 Task: In the  document Oktoberfestfile.odt Change font size of watermark '112' and place the watermark  'Horizontally'. Insert footer and write www.lunaTech.com
Action: Mouse moved to (290, 440)
Screenshot: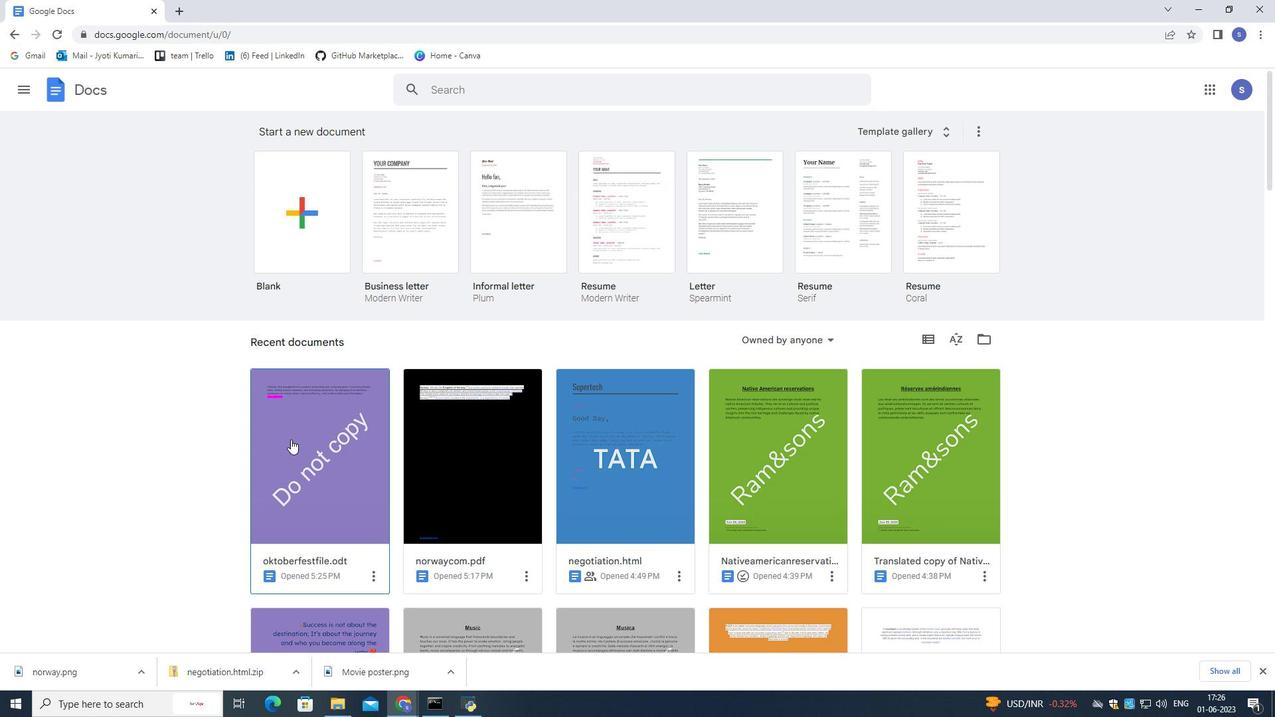 
Action: Mouse pressed left at (290, 440)
Screenshot: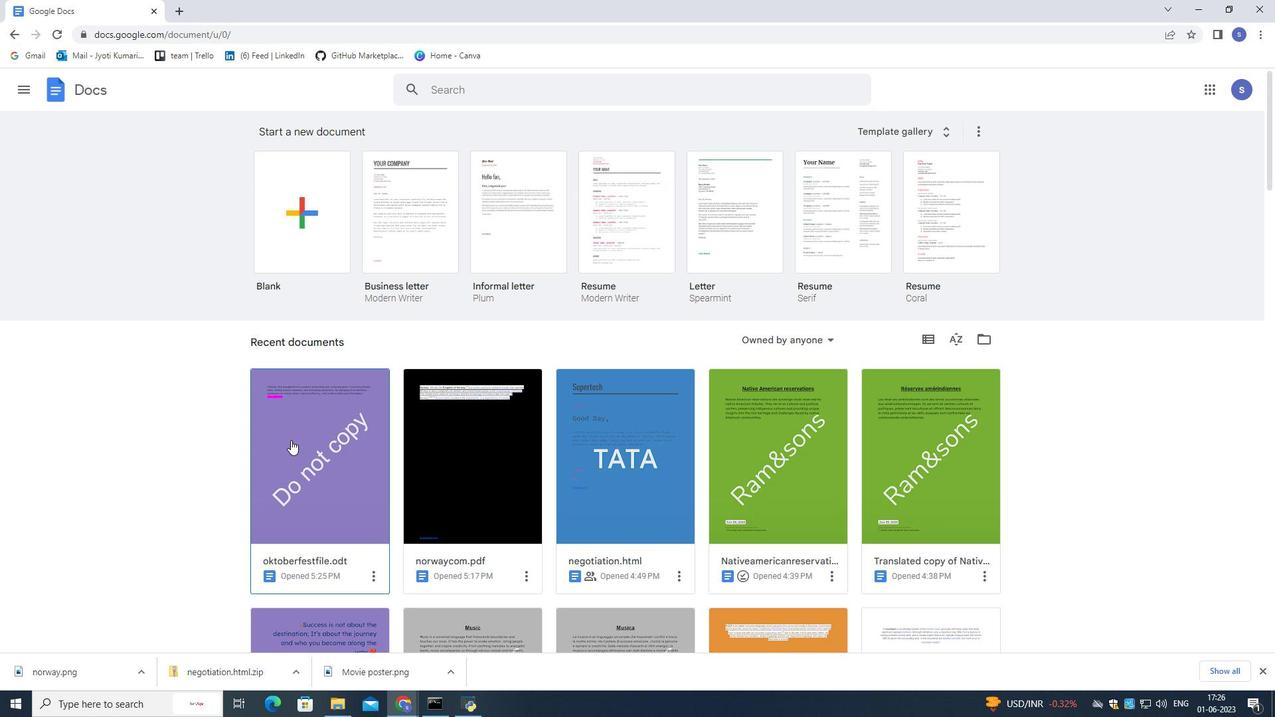 
Action: Mouse pressed left at (290, 440)
Screenshot: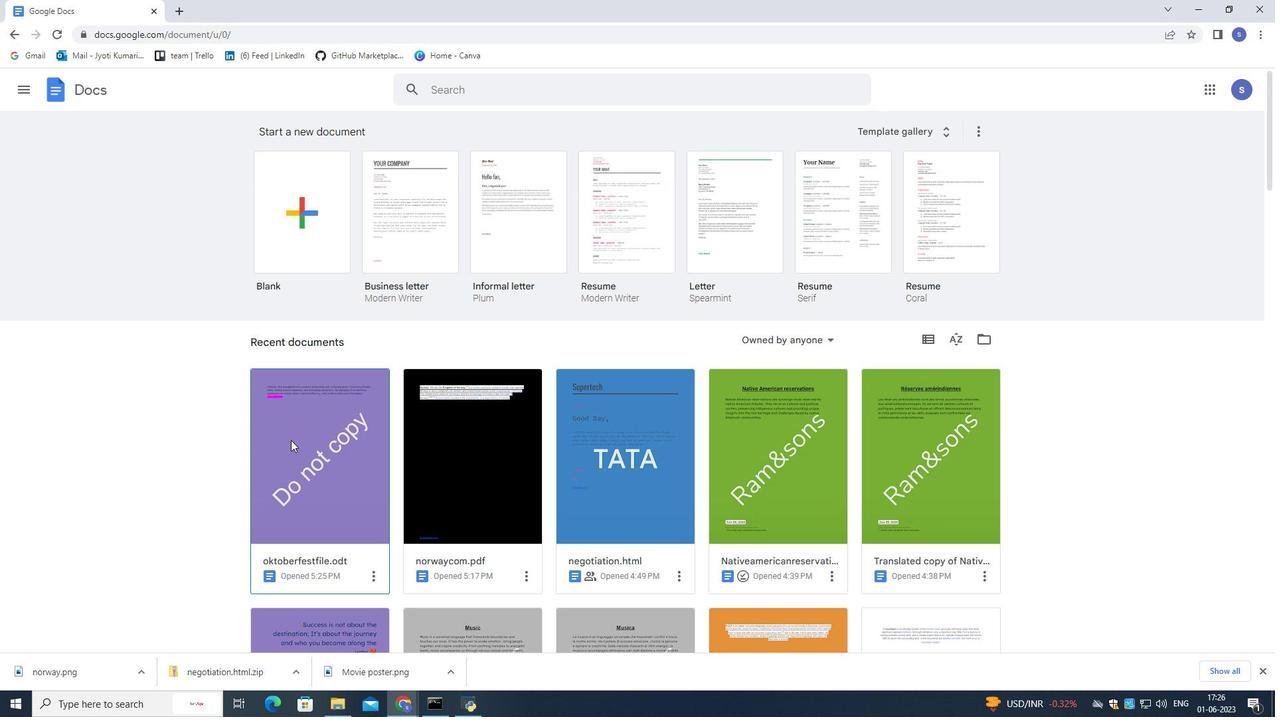 
Action: Mouse moved to (506, 360)
Screenshot: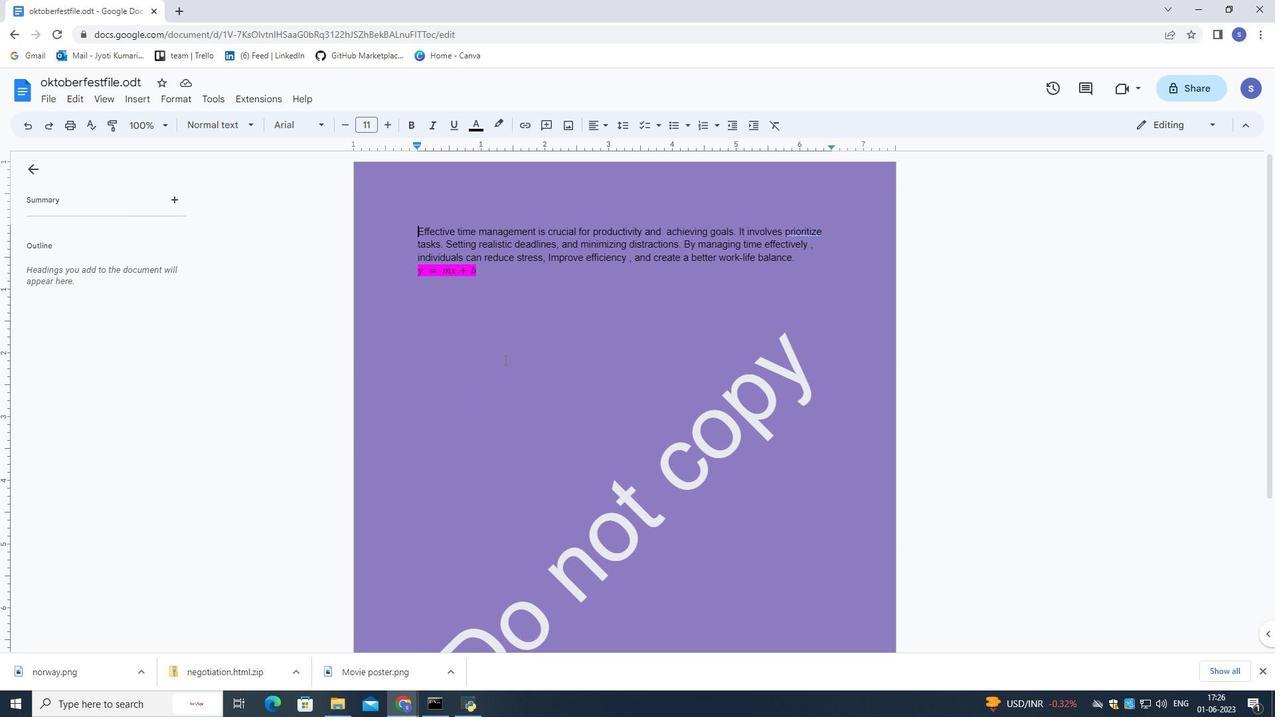 
Action: Mouse pressed left at (506, 360)
Screenshot: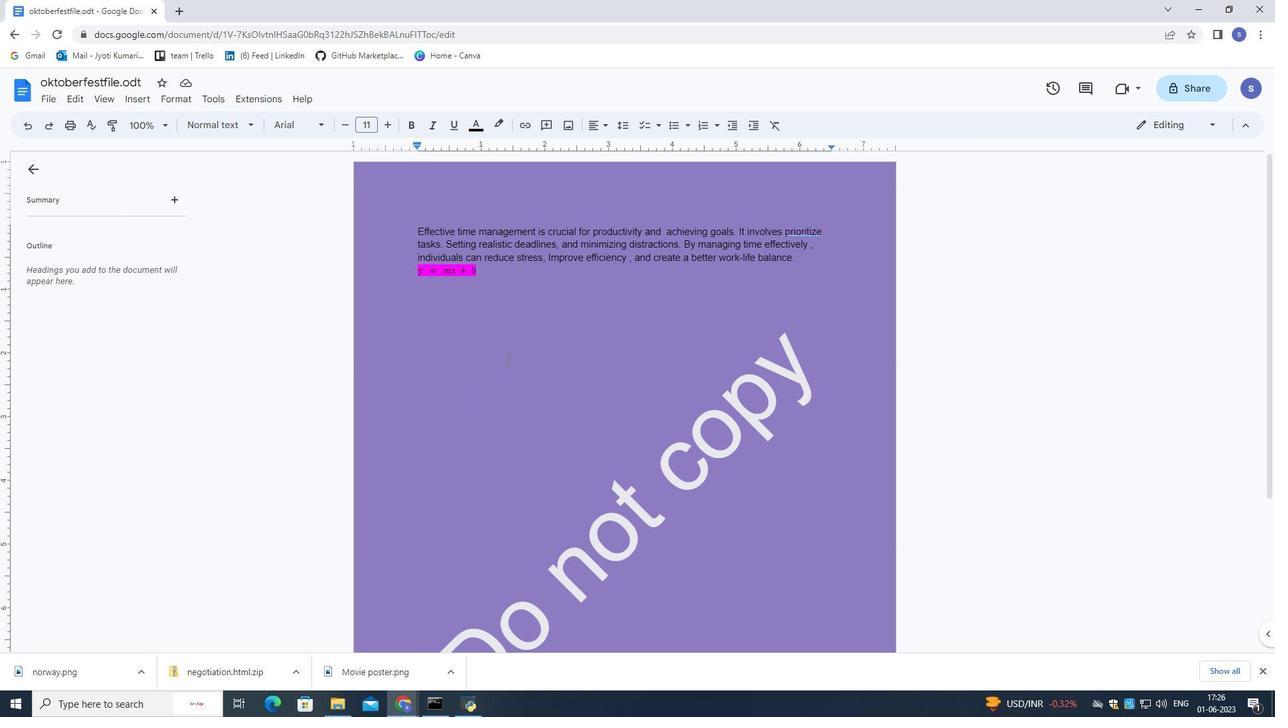 
Action: Mouse moved to (490, 499)
Screenshot: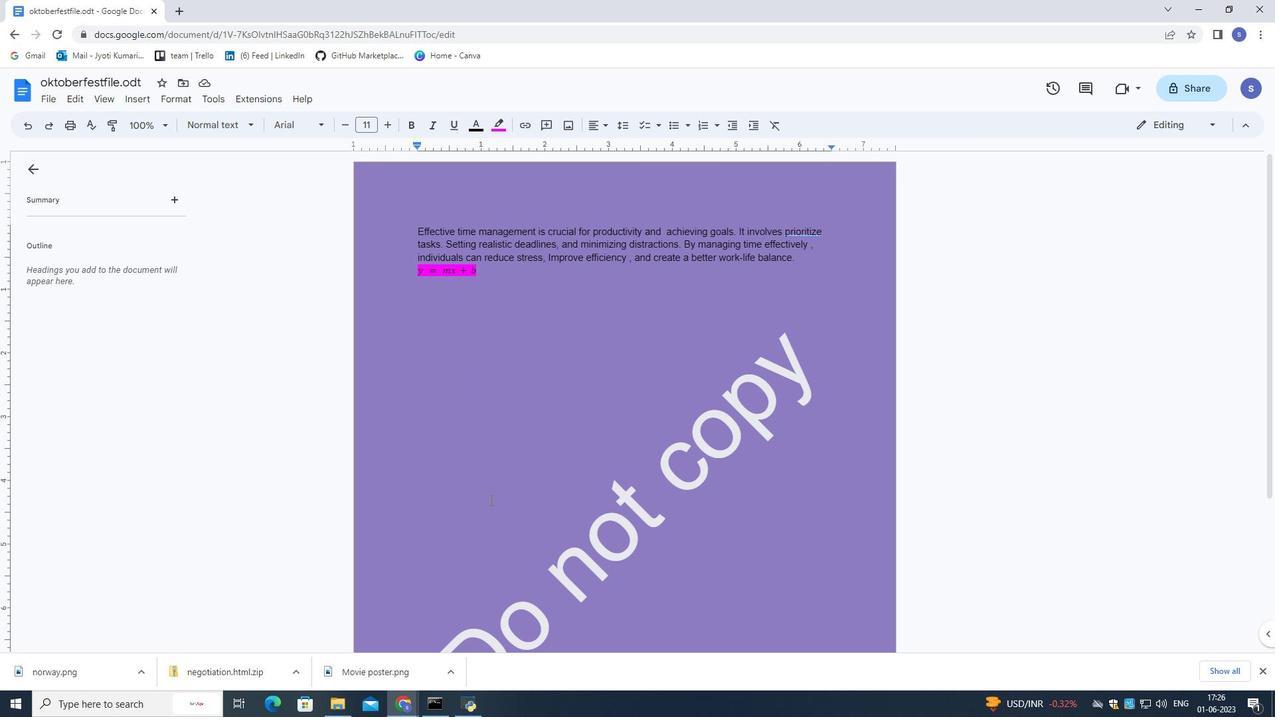 
Action: Mouse scrolled (490, 498) with delta (0, 0)
Screenshot: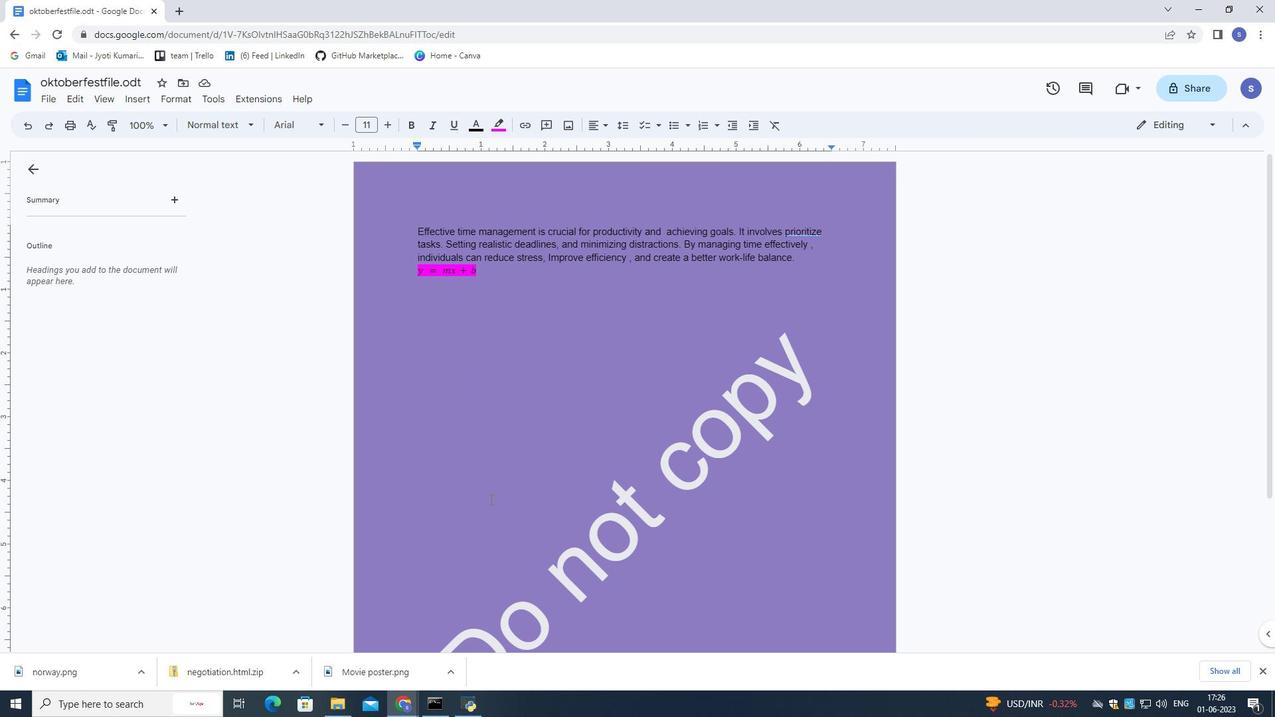 
Action: Mouse scrolled (490, 498) with delta (0, 0)
Screenshot: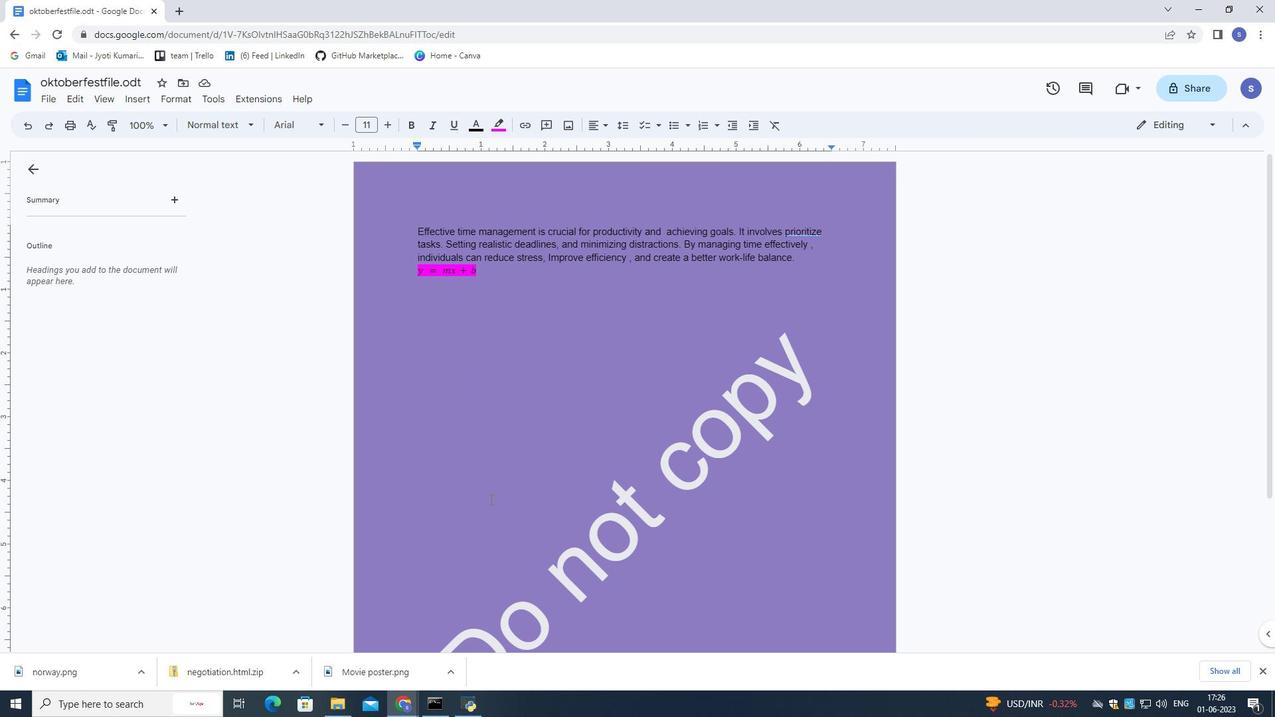 
Action: Mouse moved to (548, 451)
Screenshot: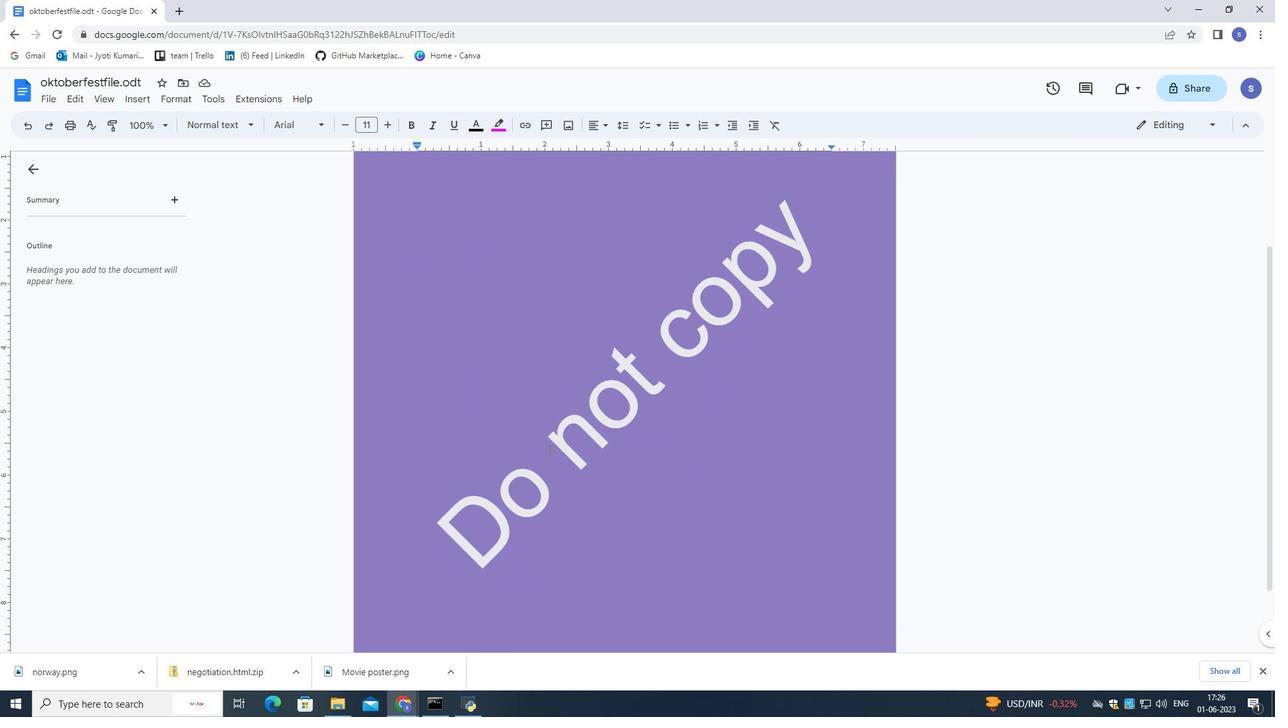 
Action: Mouse pressed left at (548, 451)
Screenshot: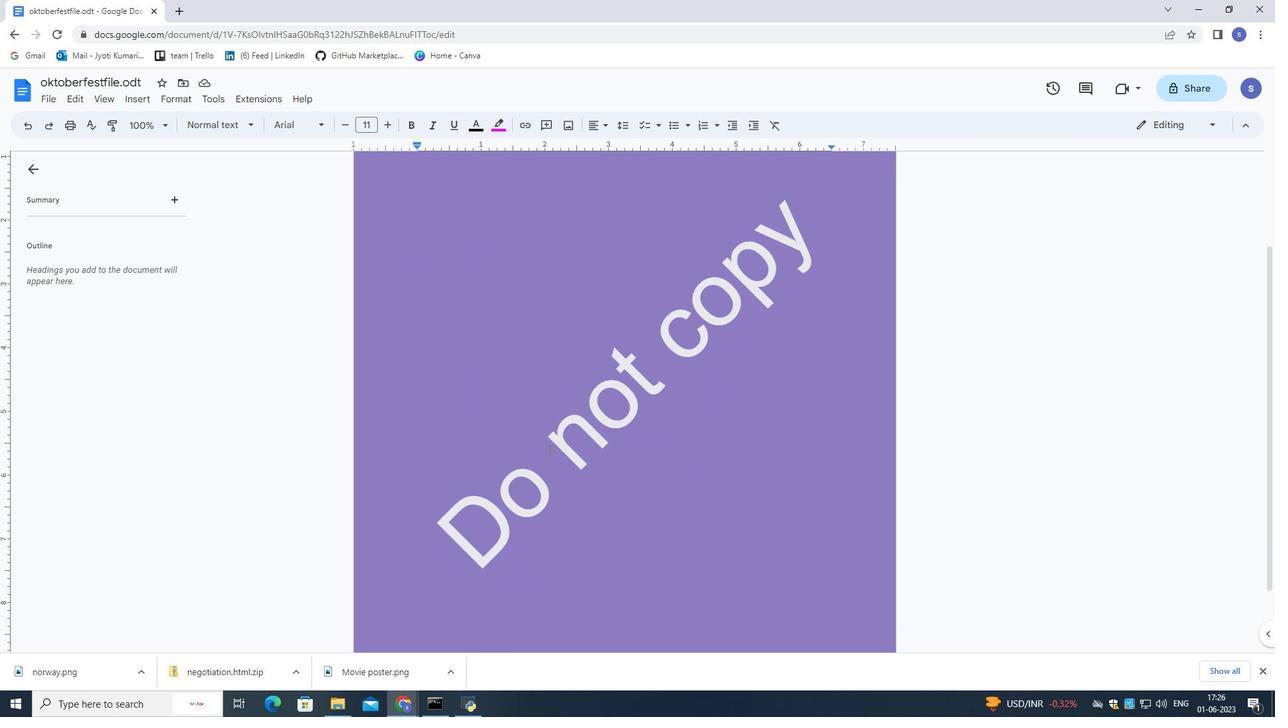 
Action: Mouse moved to (581, 470)
Screenshot: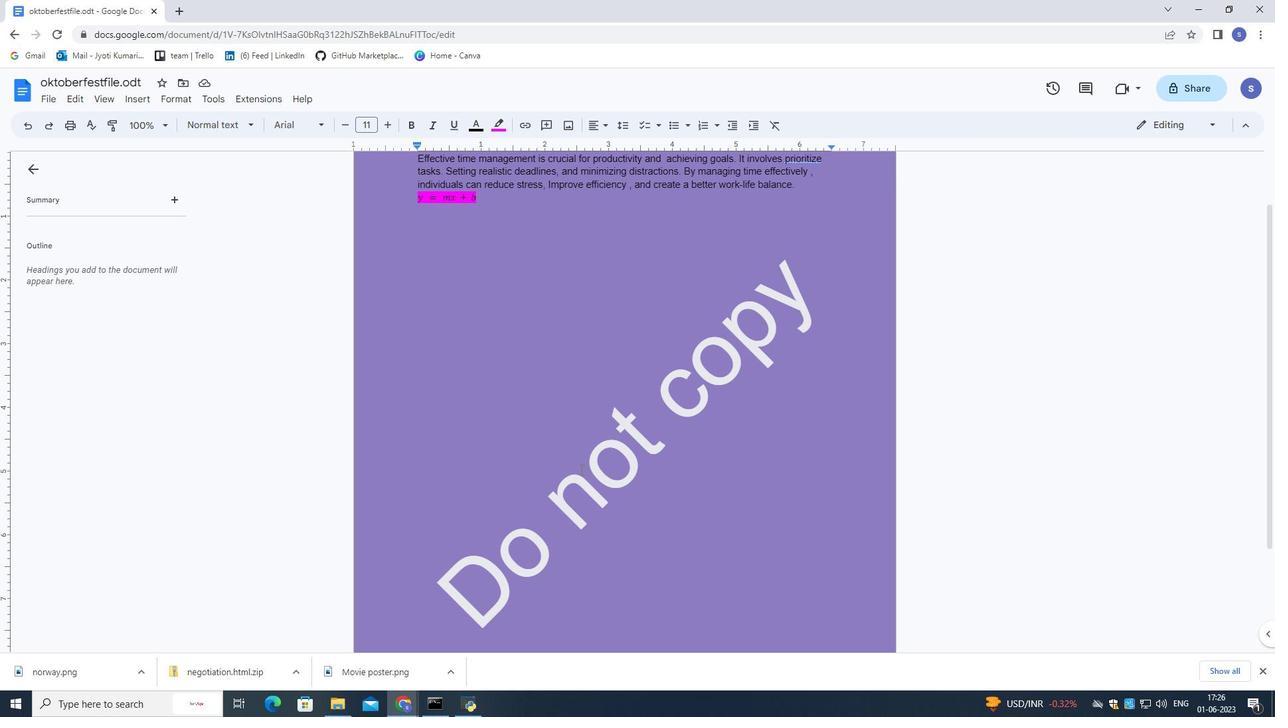 
Action: Mouse pressed left at (581, 470)
Screenshot: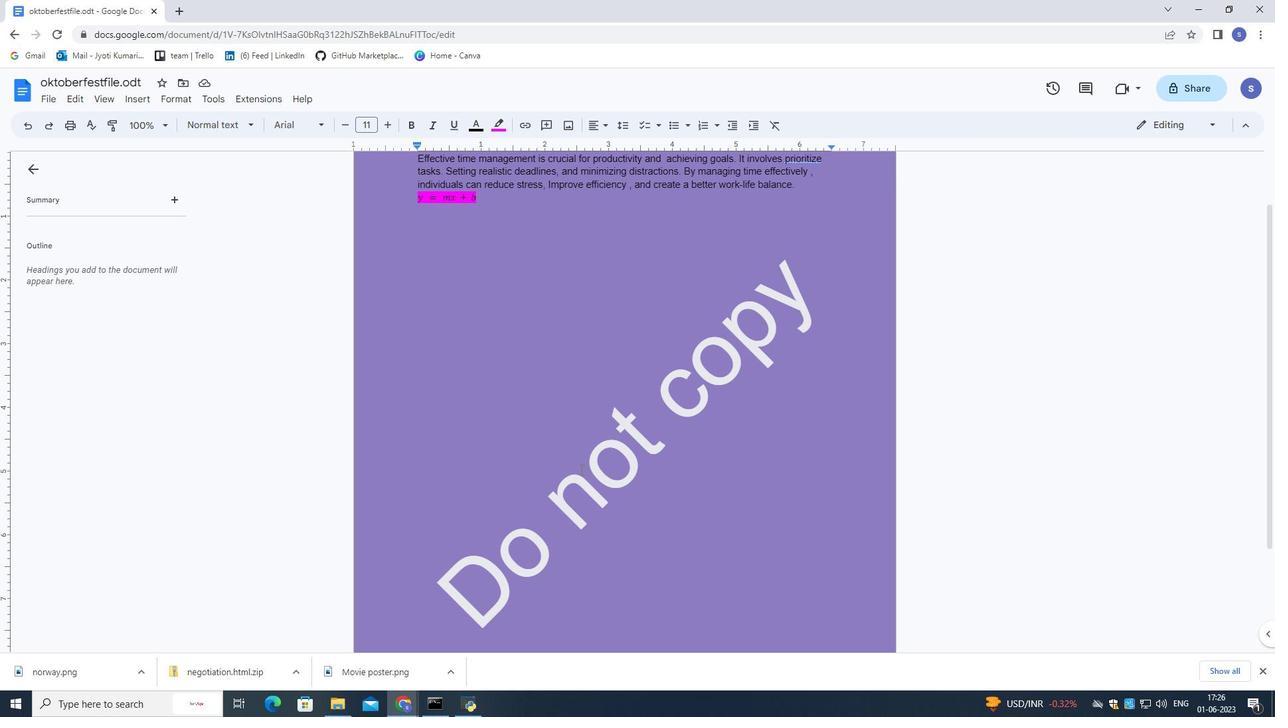 
Action: Mouse pressed left at (581, 470)
Screenshot: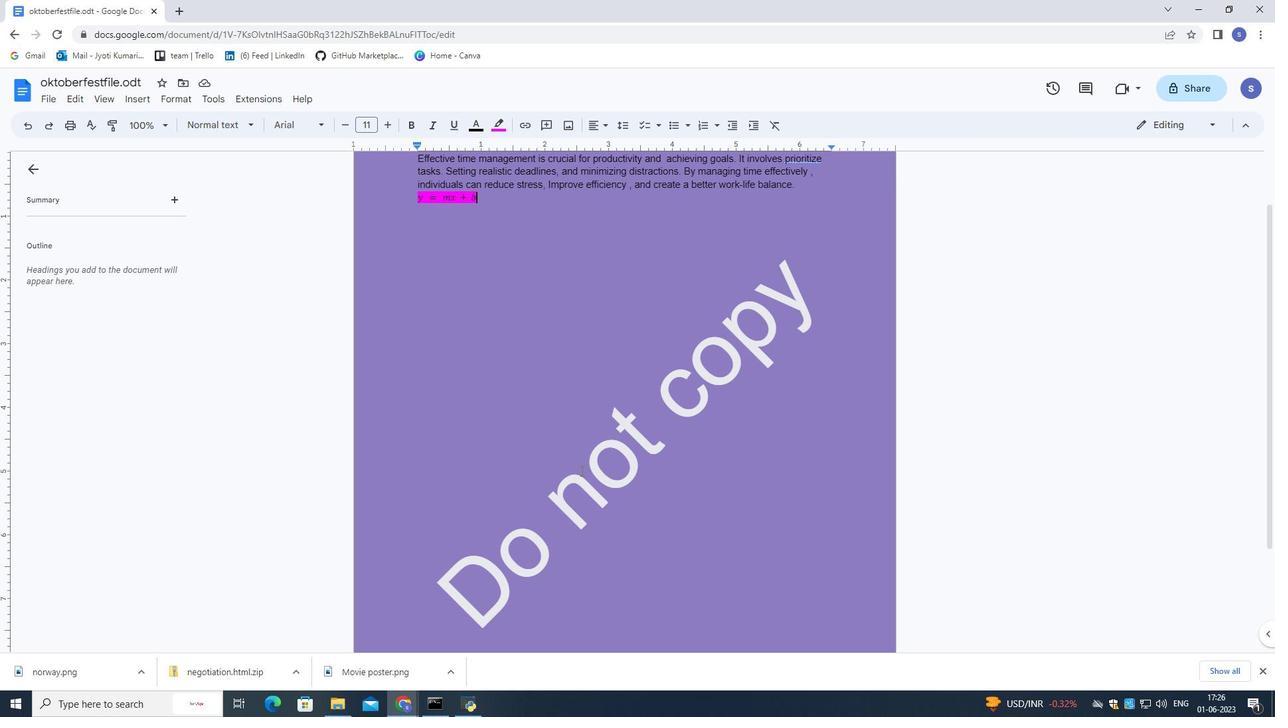
Action: Mouse pressed left at (581, 470)
Screenshot: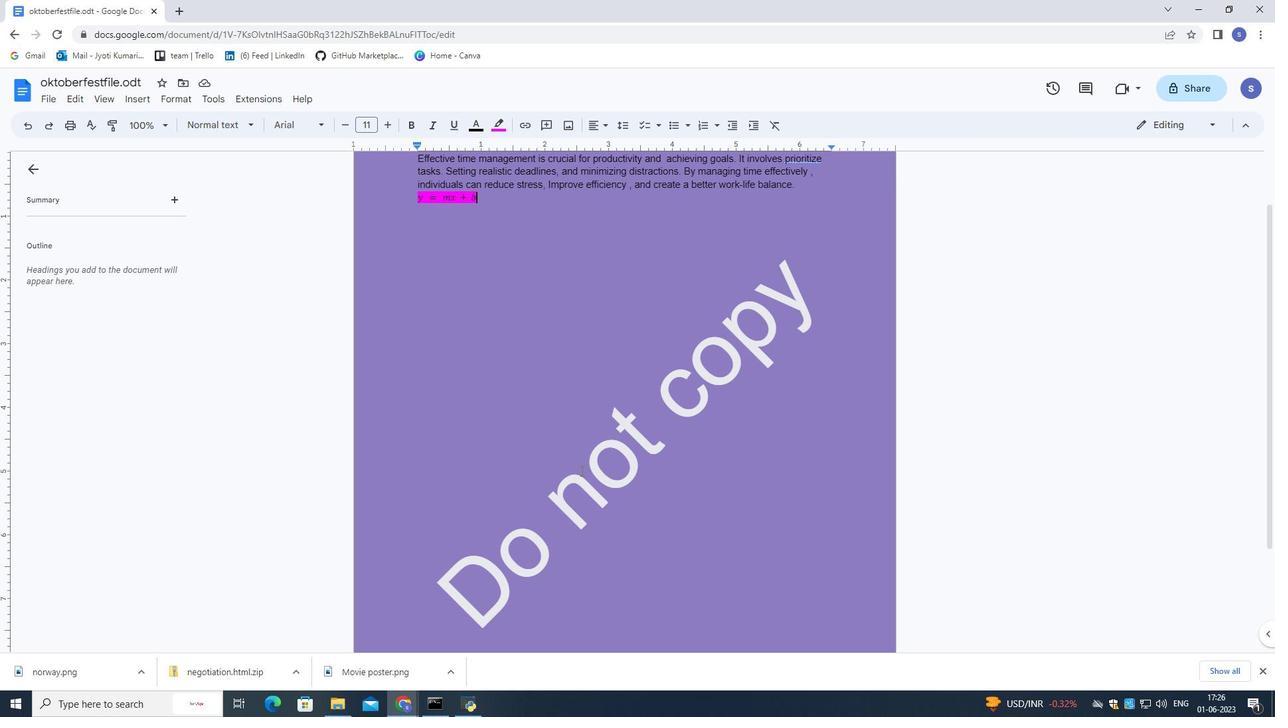 
Action: Mouse moved to (583, 476)
Screenshot: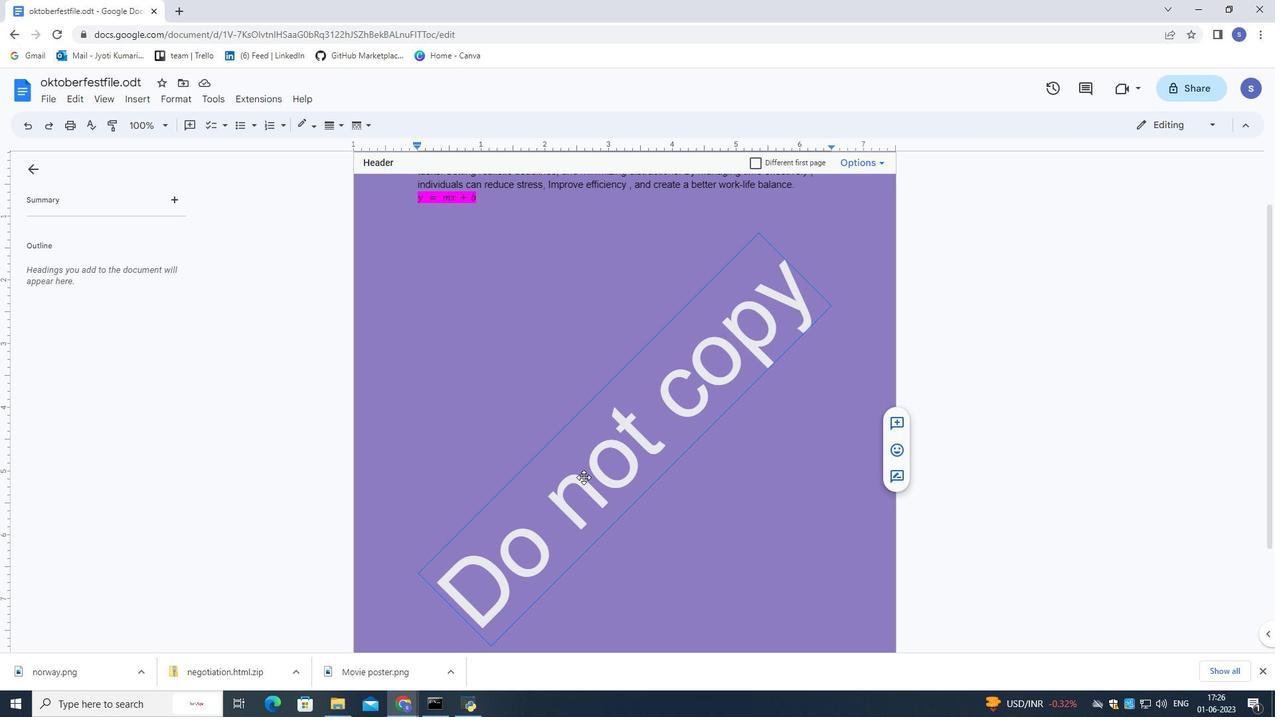 
Action: Mouse scrolled (583, 475) with delta (0, 0)
Screenshot: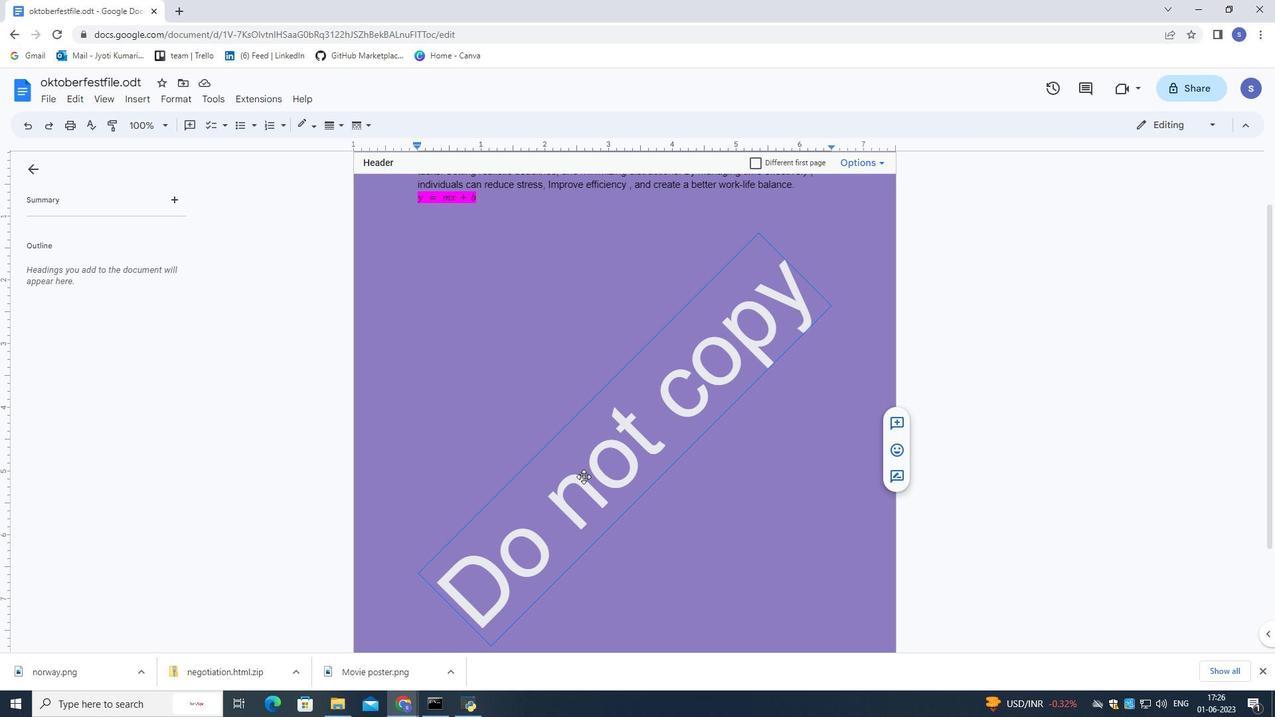 
Action: Mouse scrolled (583, 475) with delta (0, 0)
Screenshot: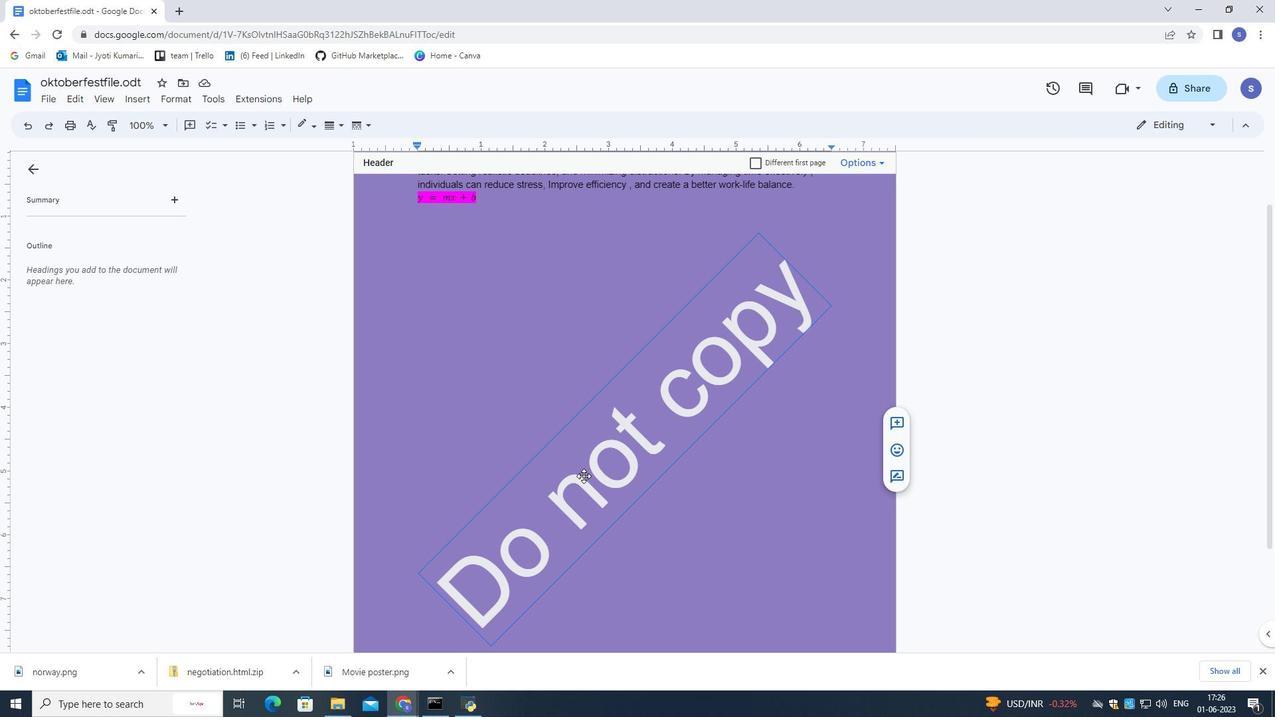 
Action: Mouse scrolled (583, 475) with delta (0, 0)
Screenshot: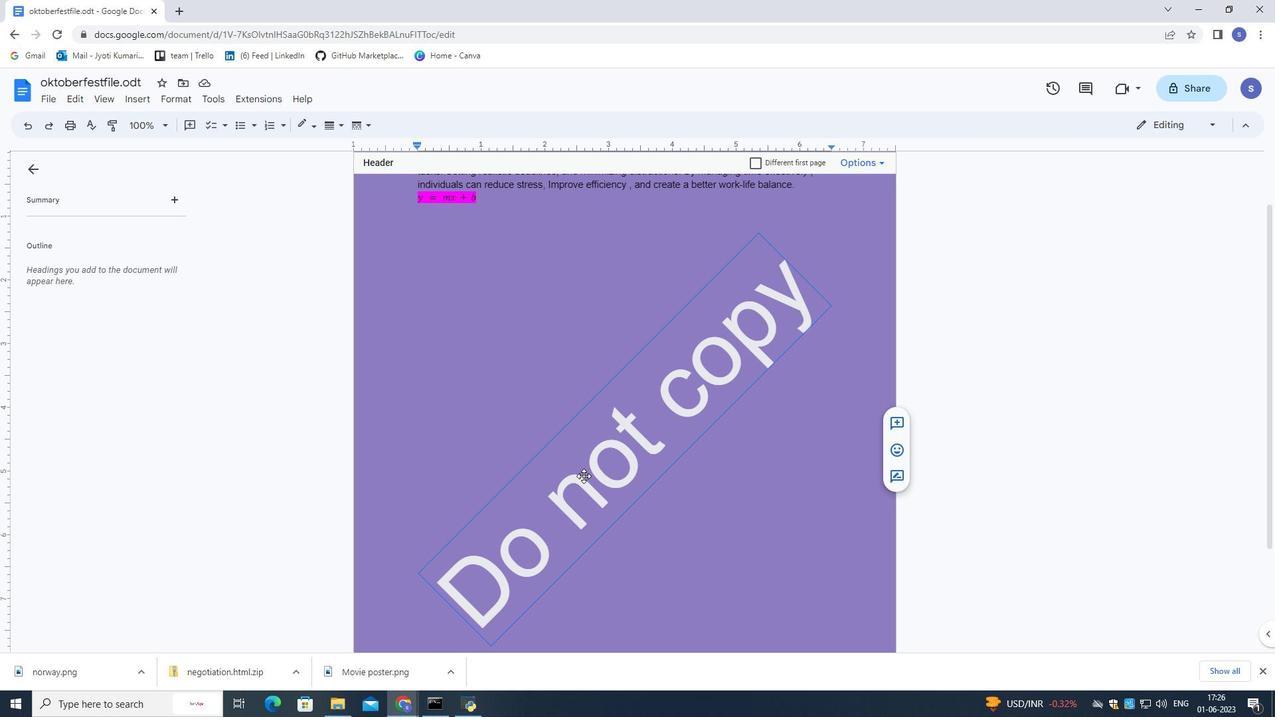 
Action: Mouse moved to (479, 532)
Screenshot: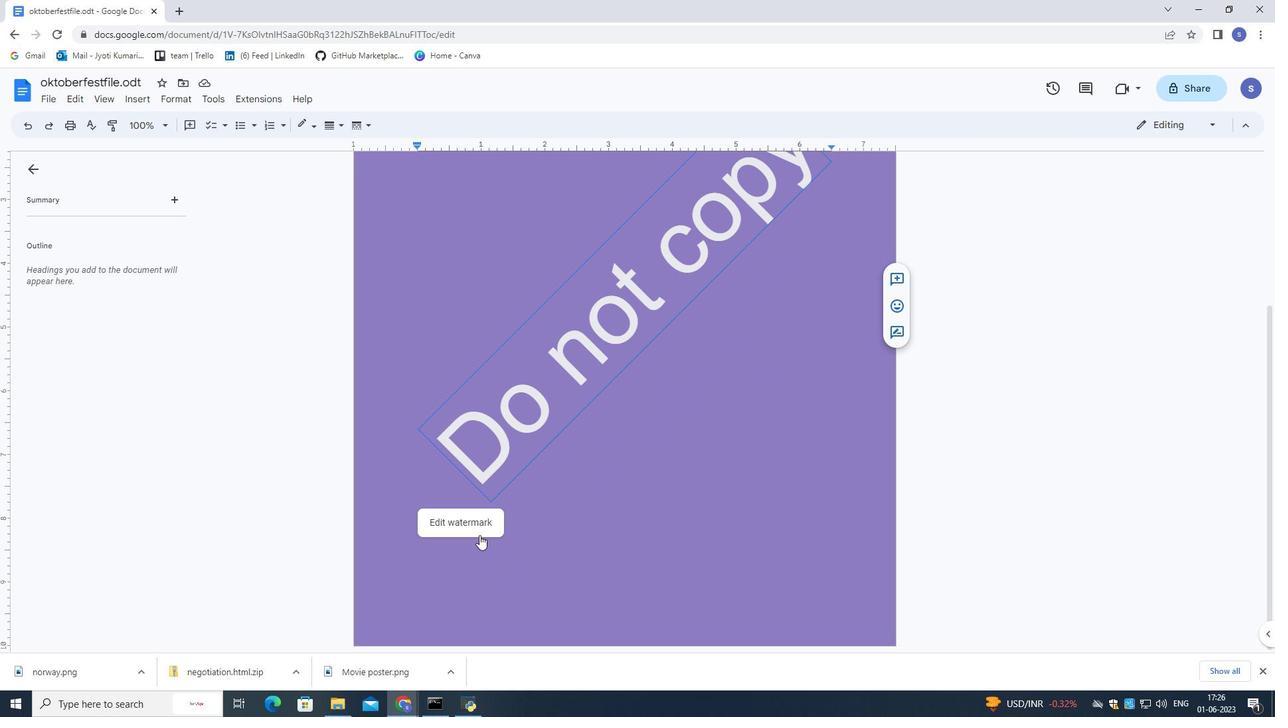 
Action: Mouse pressed left at (479, 532)
Screenshot: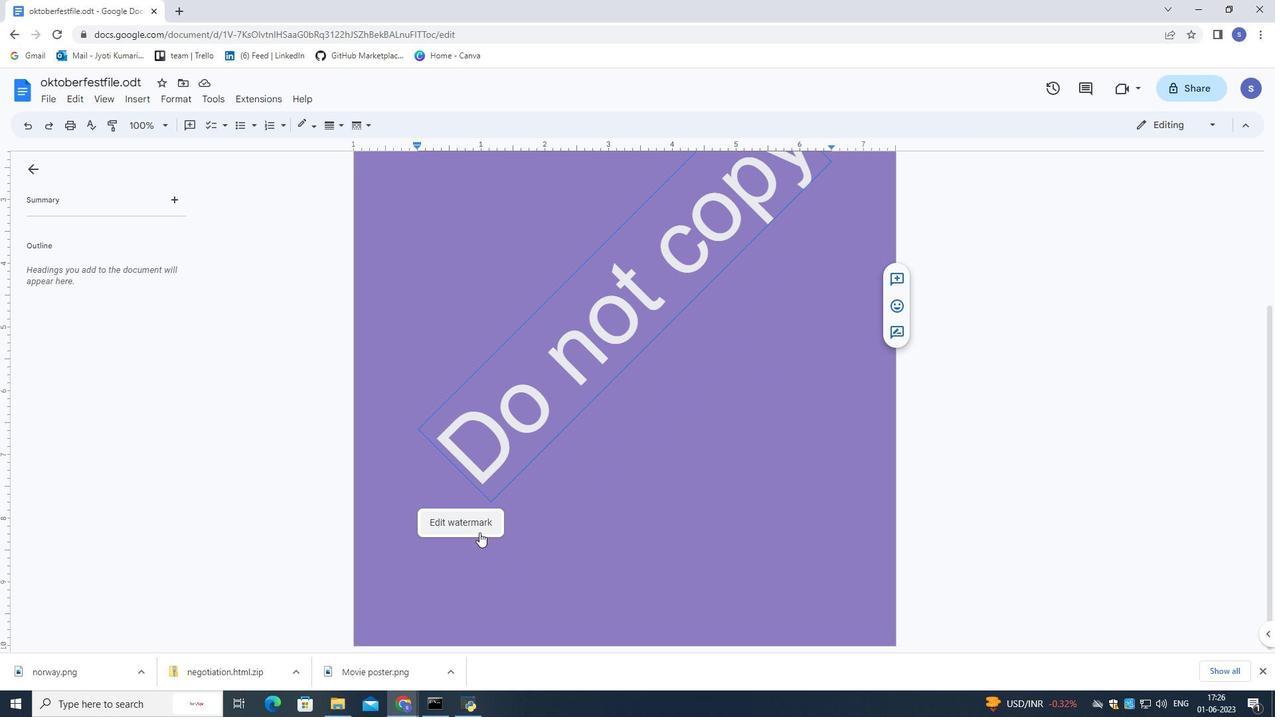 
Action: Mouse moved to (1160, 300)
Screenshot: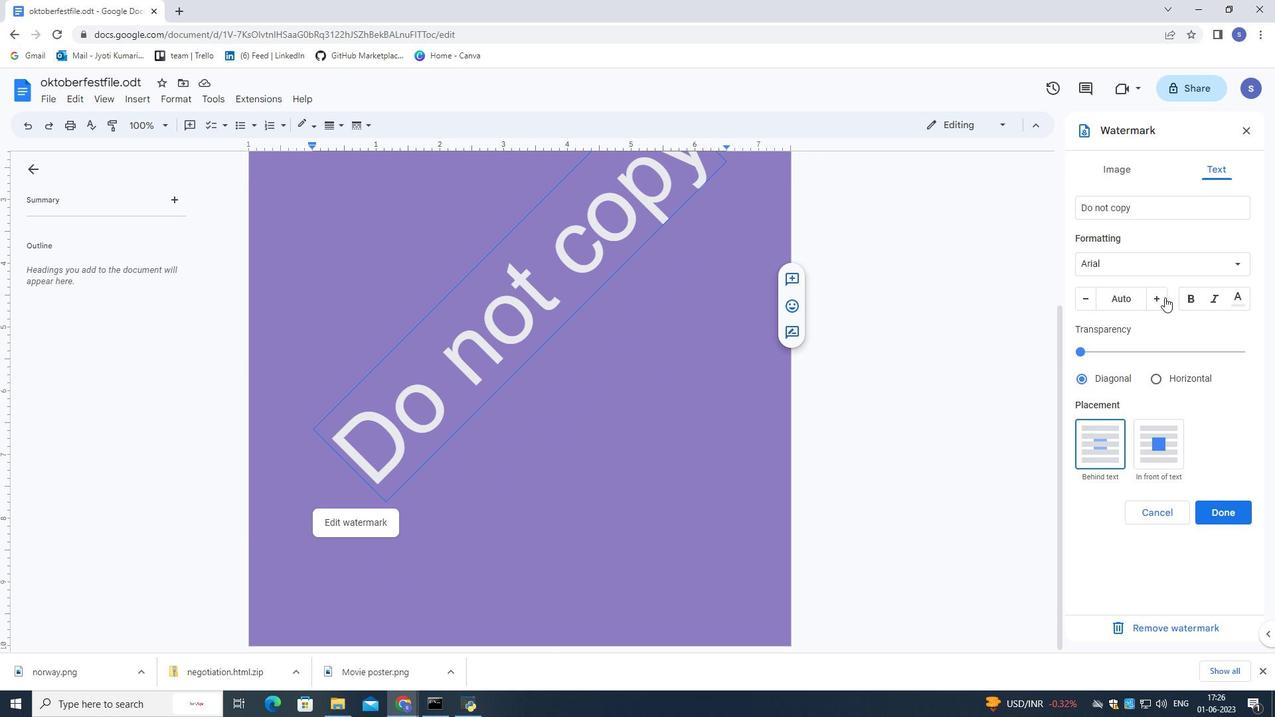 
Action: Mouse pressed left at (1160, 300)
Screenshot: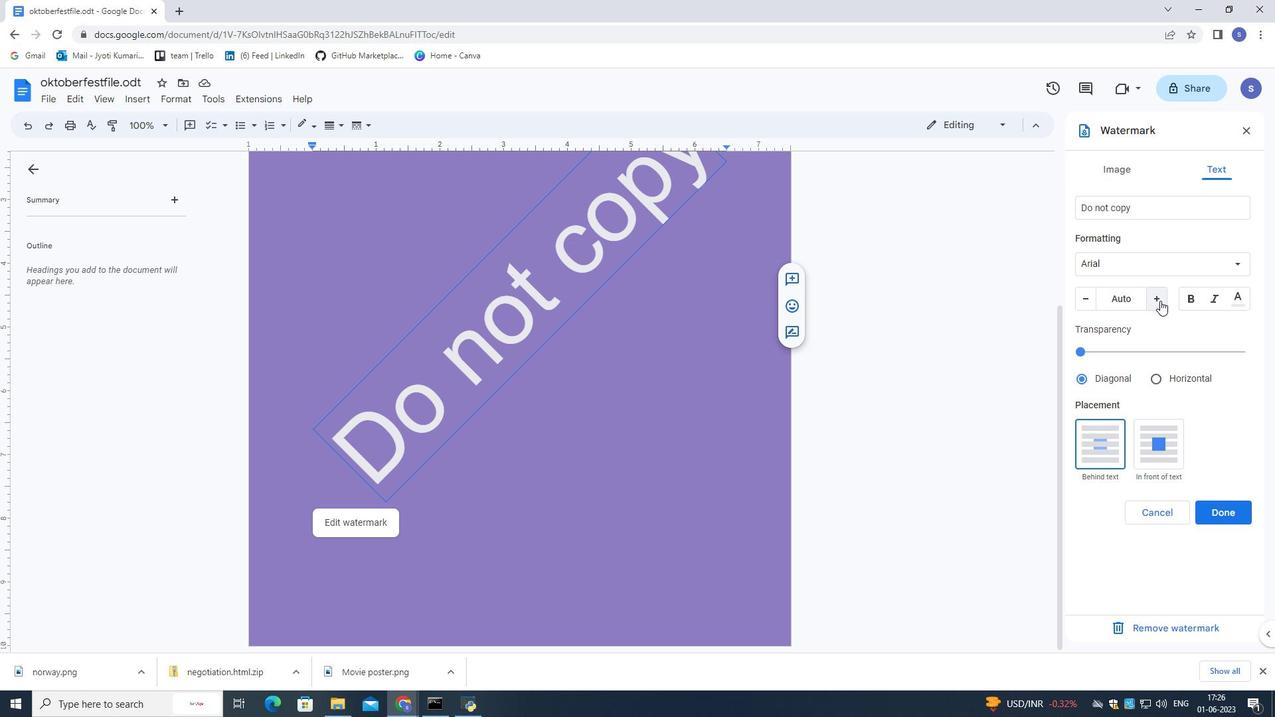 
Action: Mouse moved to (1157, 300)
Screenshot: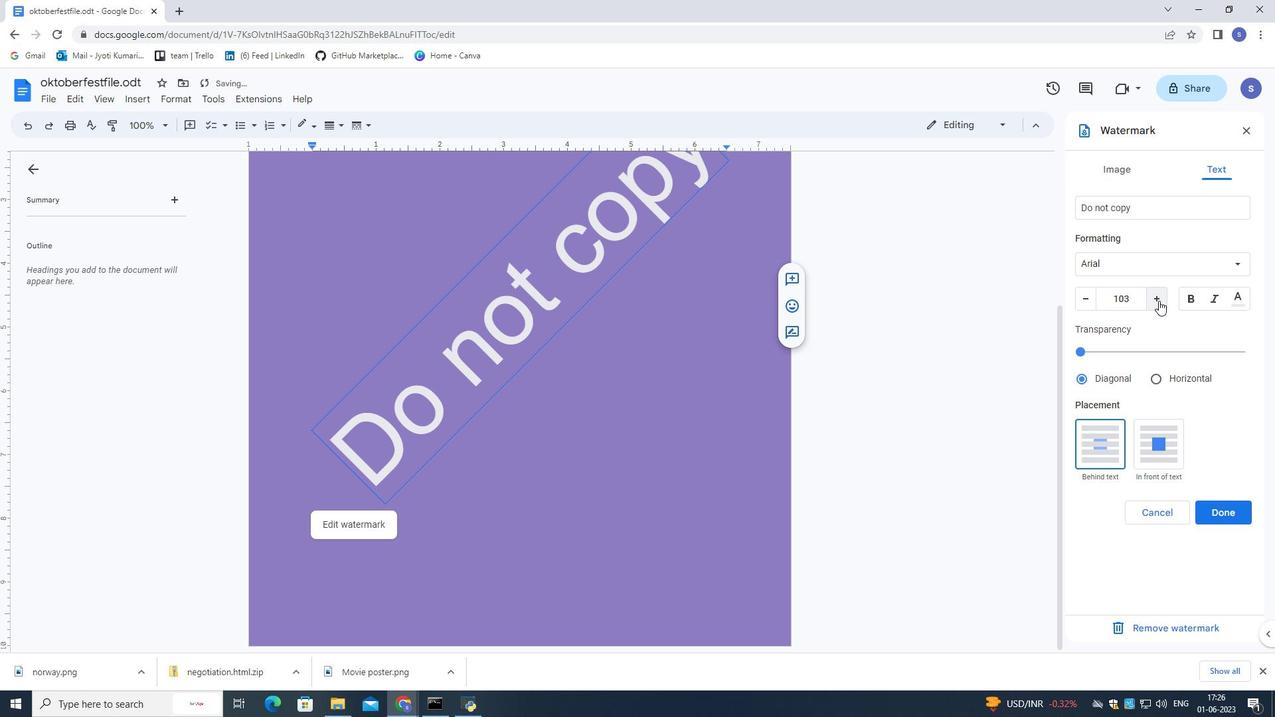 
Action: Mouse pressed left at (1157, 300)
Screenshot: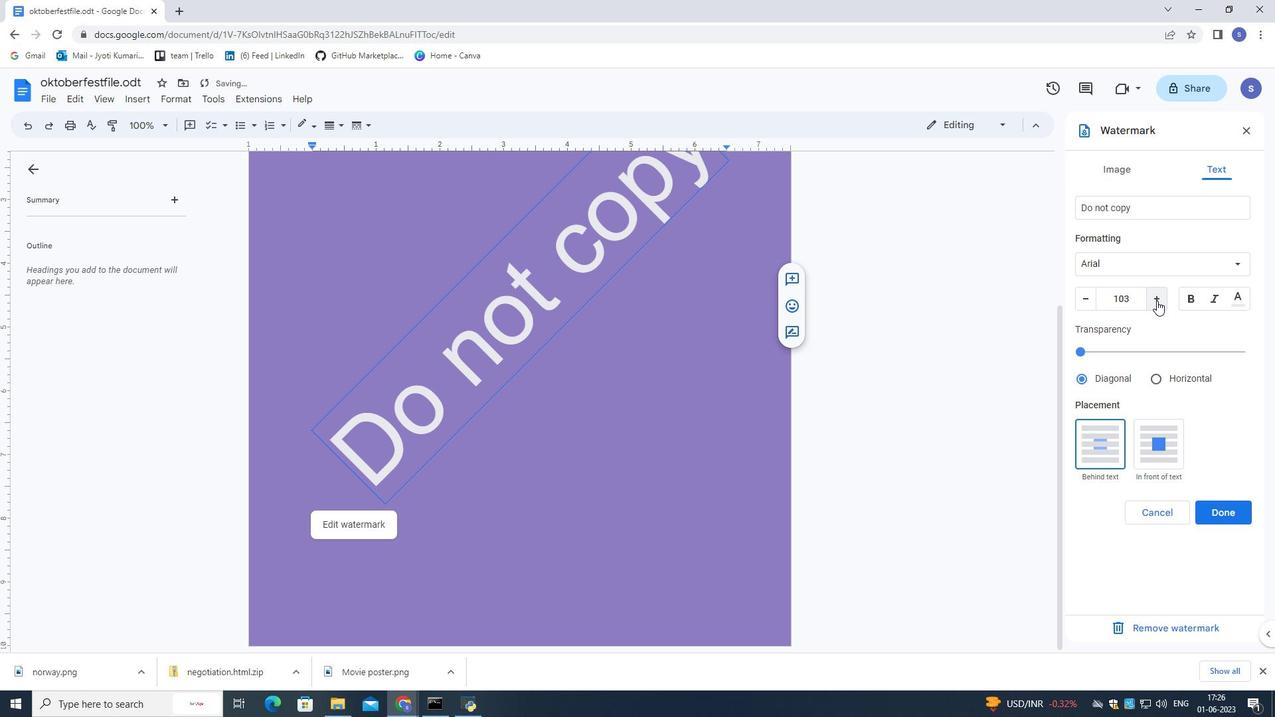 
Action: Mouse pressed left at (1157, 300)
Screenshot: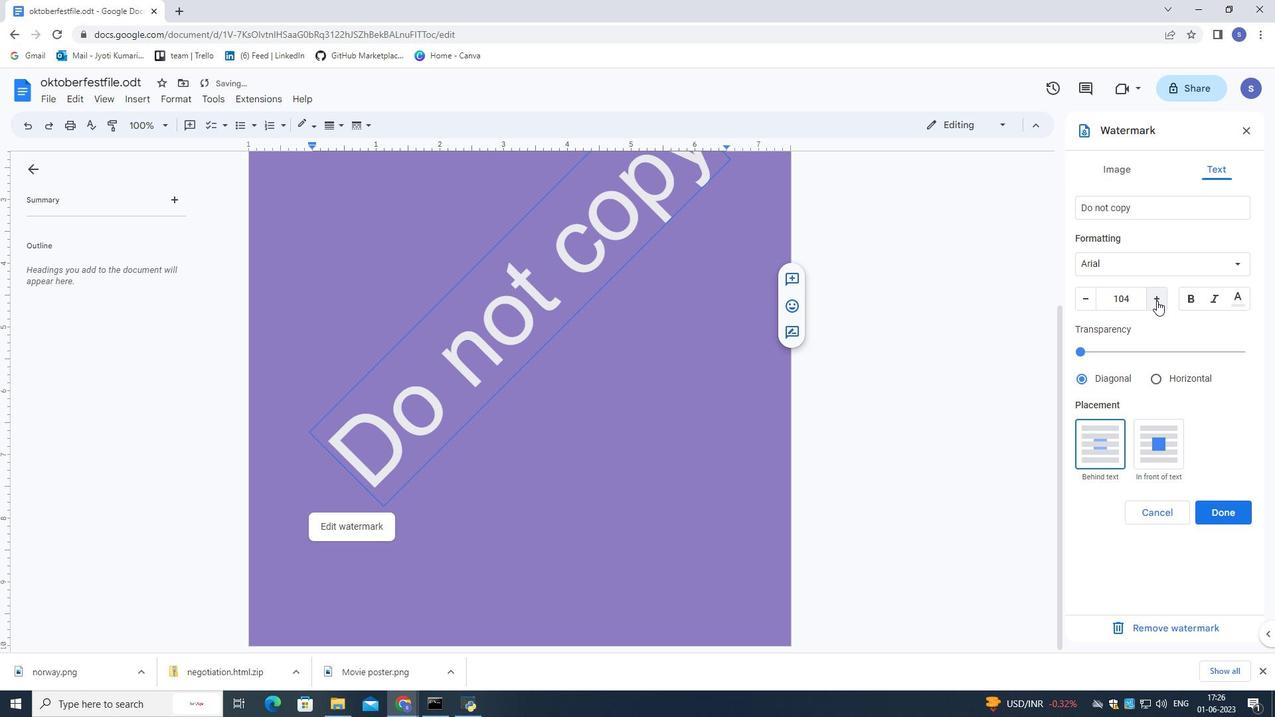 
Action: Mouse pressed left at (1157, 300)
Screenshot: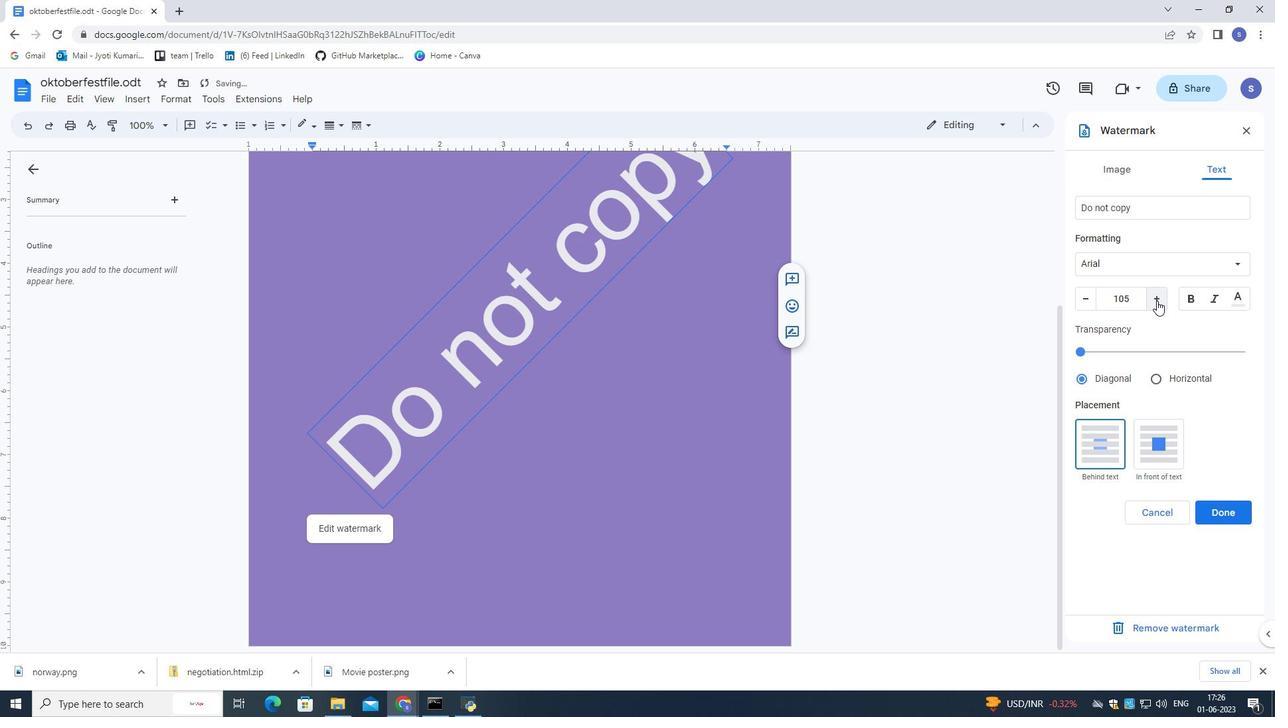 
Action: Mouse pressed left at (1157, 300)
Screenshot: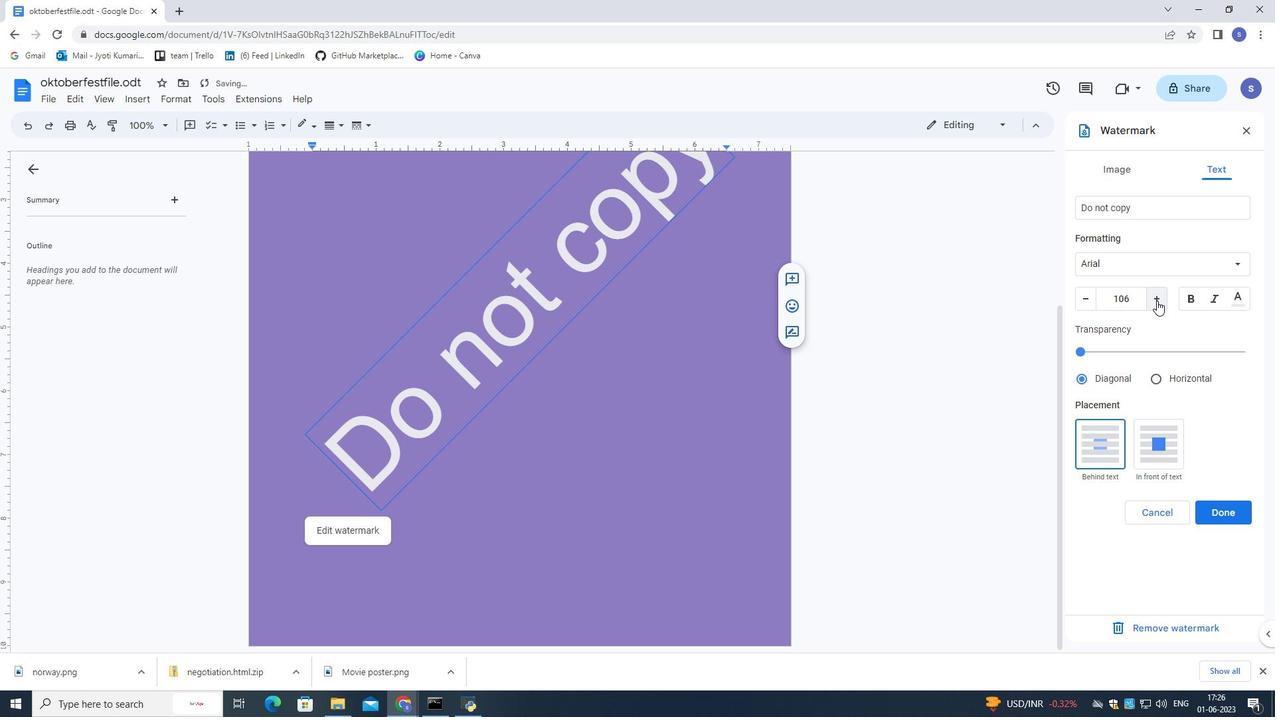 
Action: Mouse moved to (1157, 300)
Screenshot: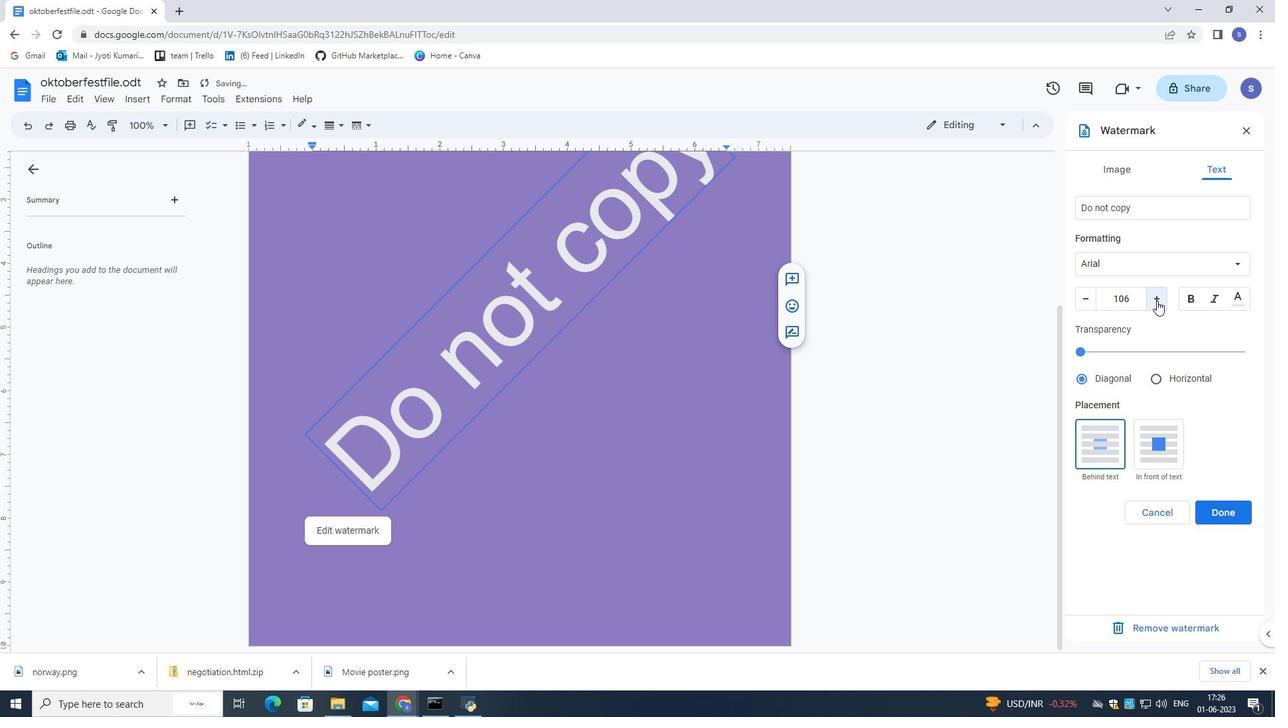 
Action: Mouse pressed left at (1157, 300)
Screenshot: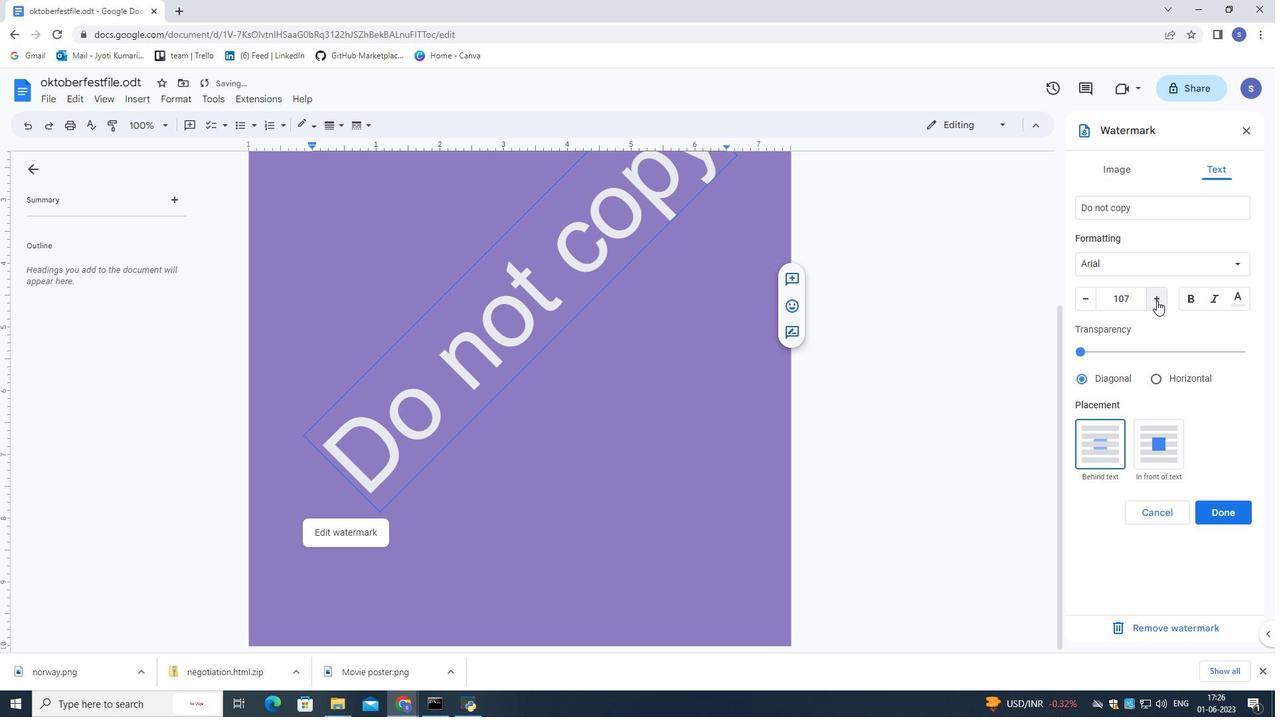 
Action: Mouse pressed left at (1157, 300)
Screenshot: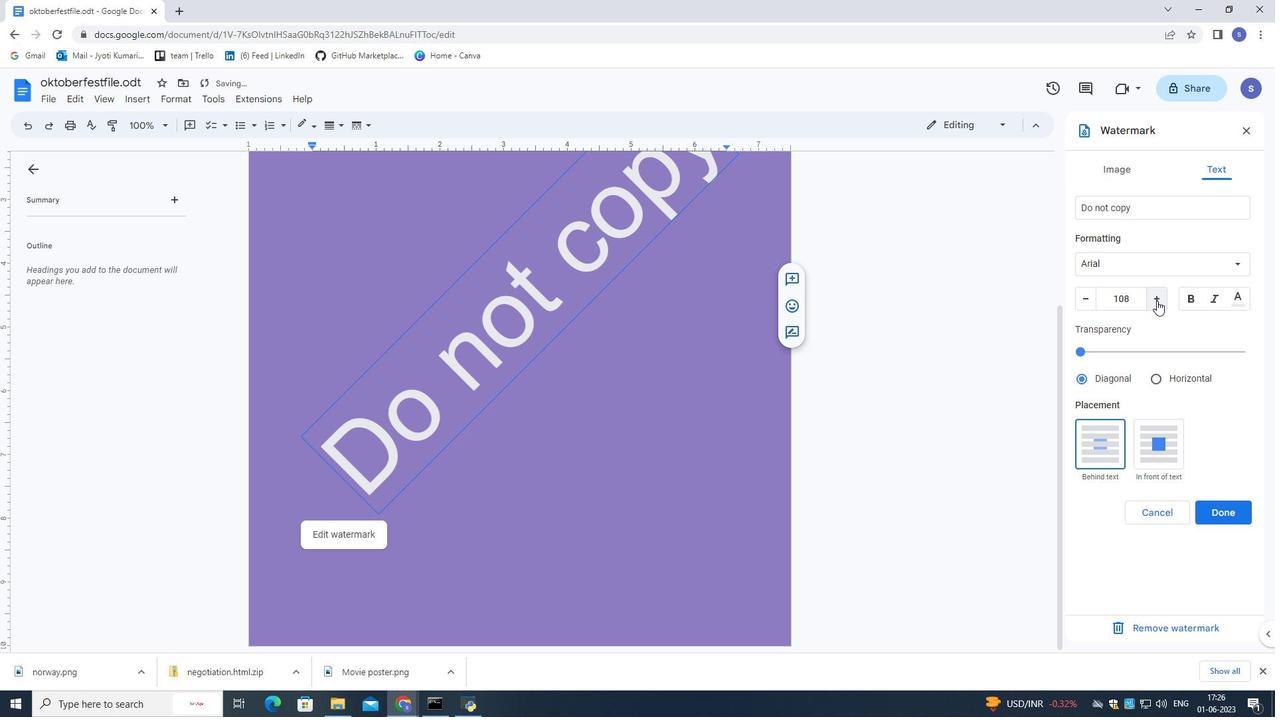 
Action: Mouse pressed left at (1157, 300)
Screenshot: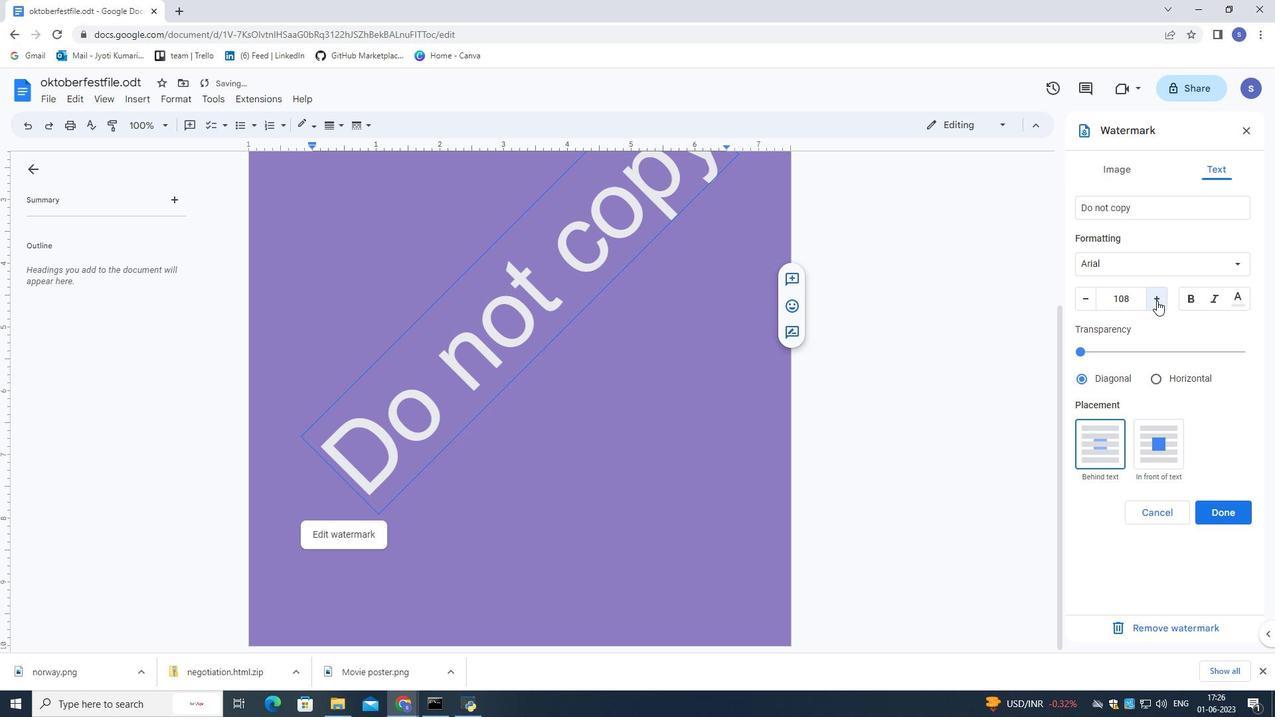 
Action: Mouse pressed left at (1157, 300)
Screenshot: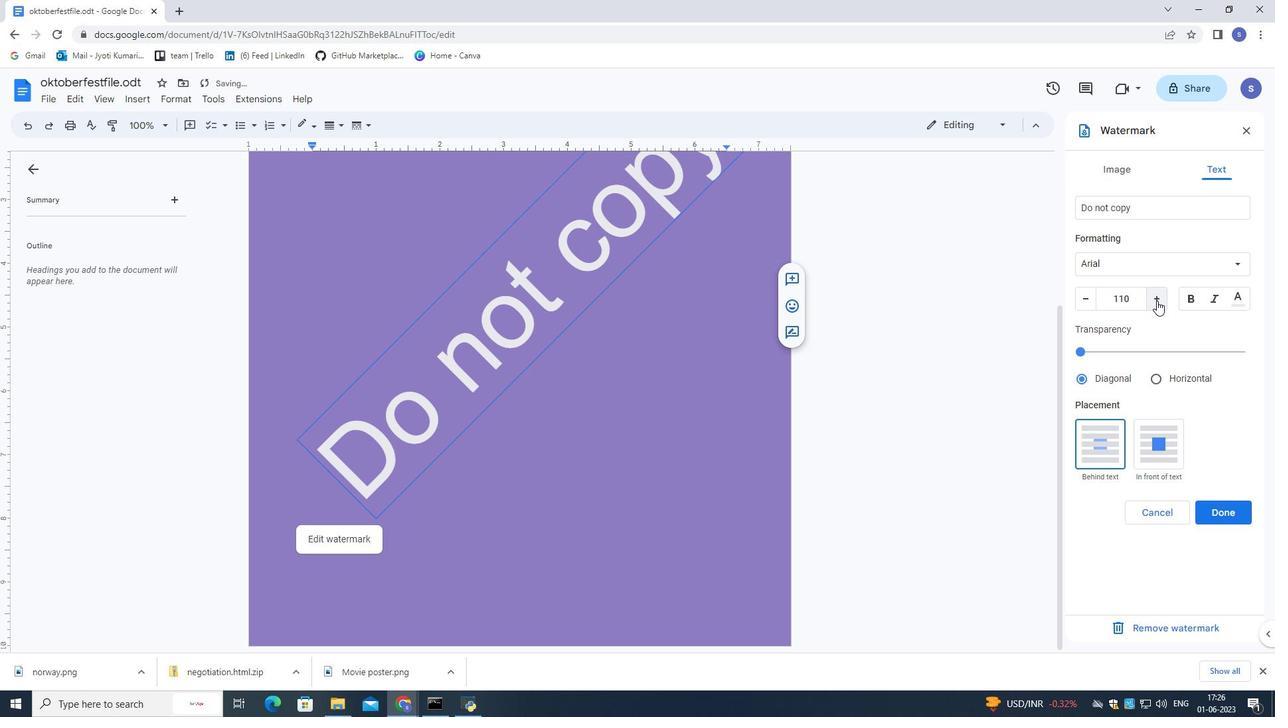 
Action: Mouse moved to (1156, 300)
Screenshot: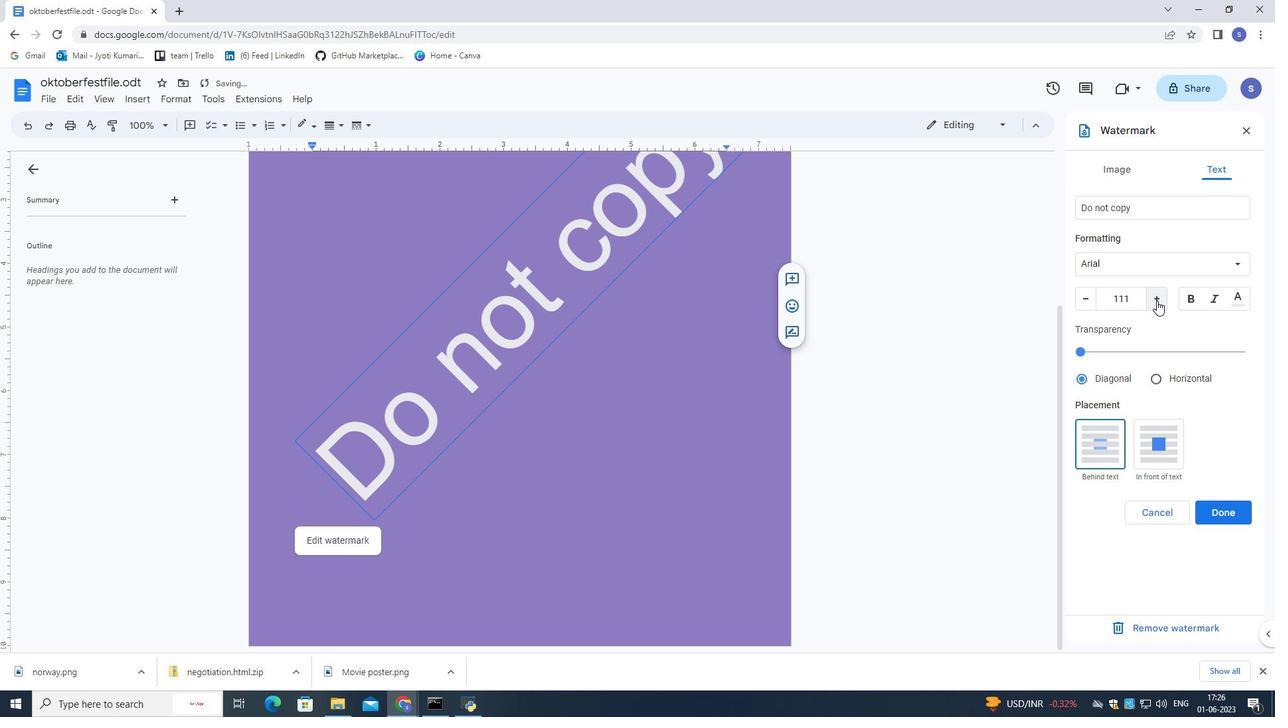 
Action: Mouse pressed left at (1156, 300)
Screenshot: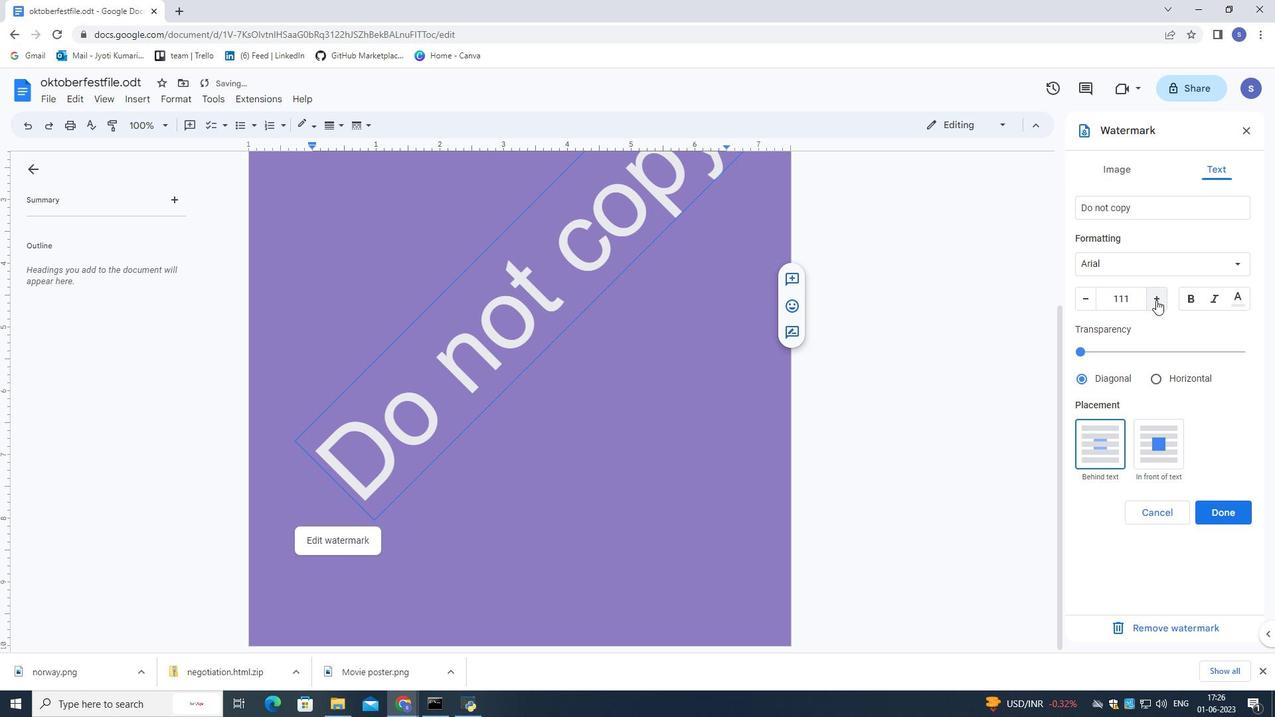 
Action: Mouse moved to (1157, 379)
Screenshot: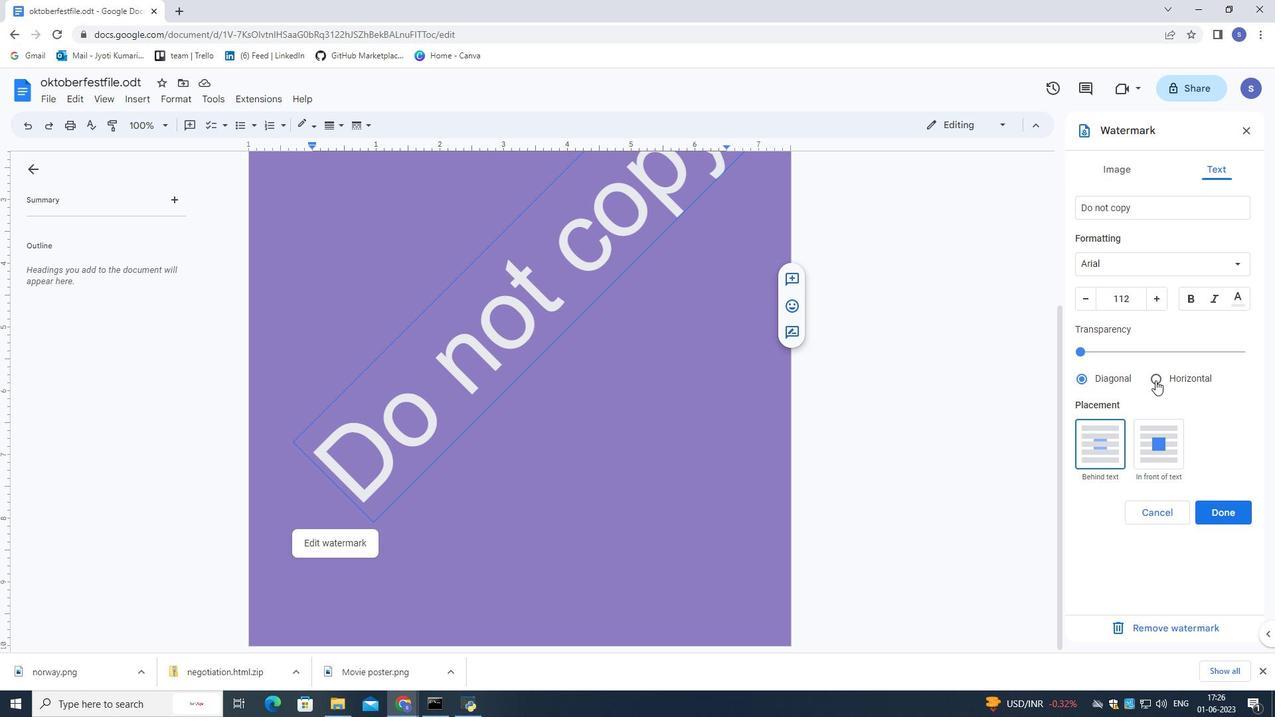 
Action: Mouse pressed left at (1157, 379)
Screenshot: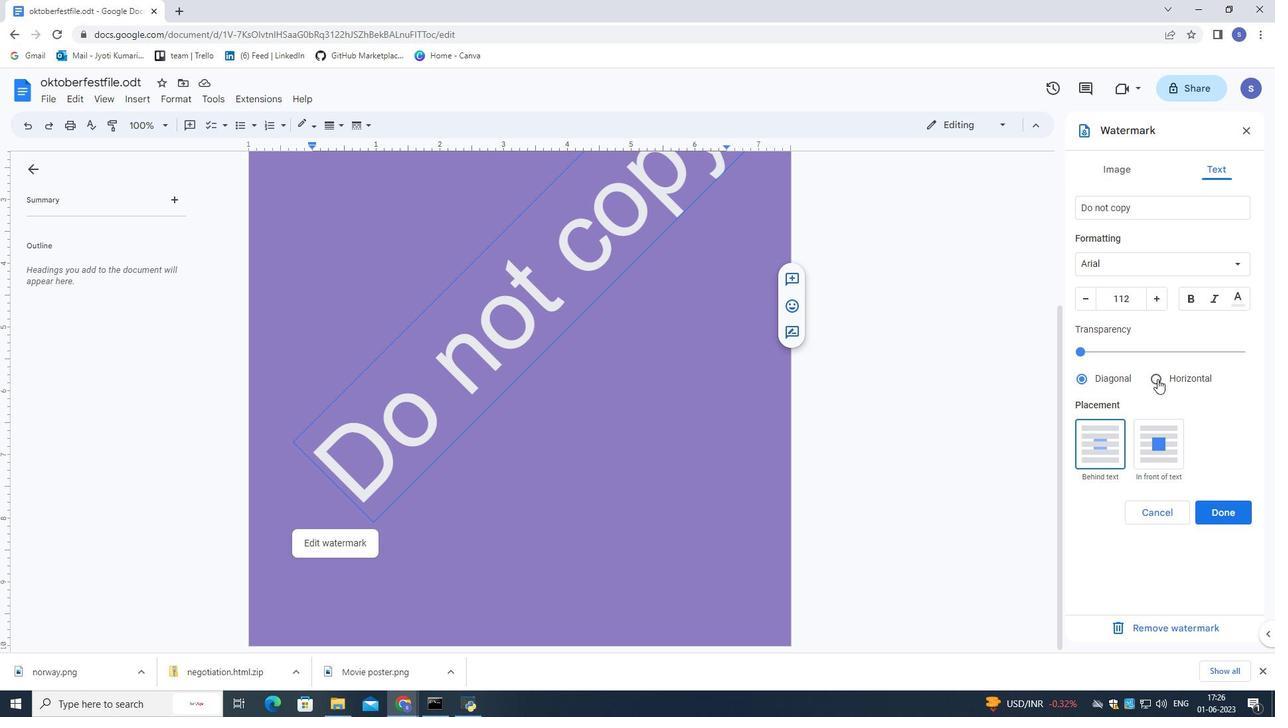 
Action: Mouse moved to (1239, 514)
Screenshot: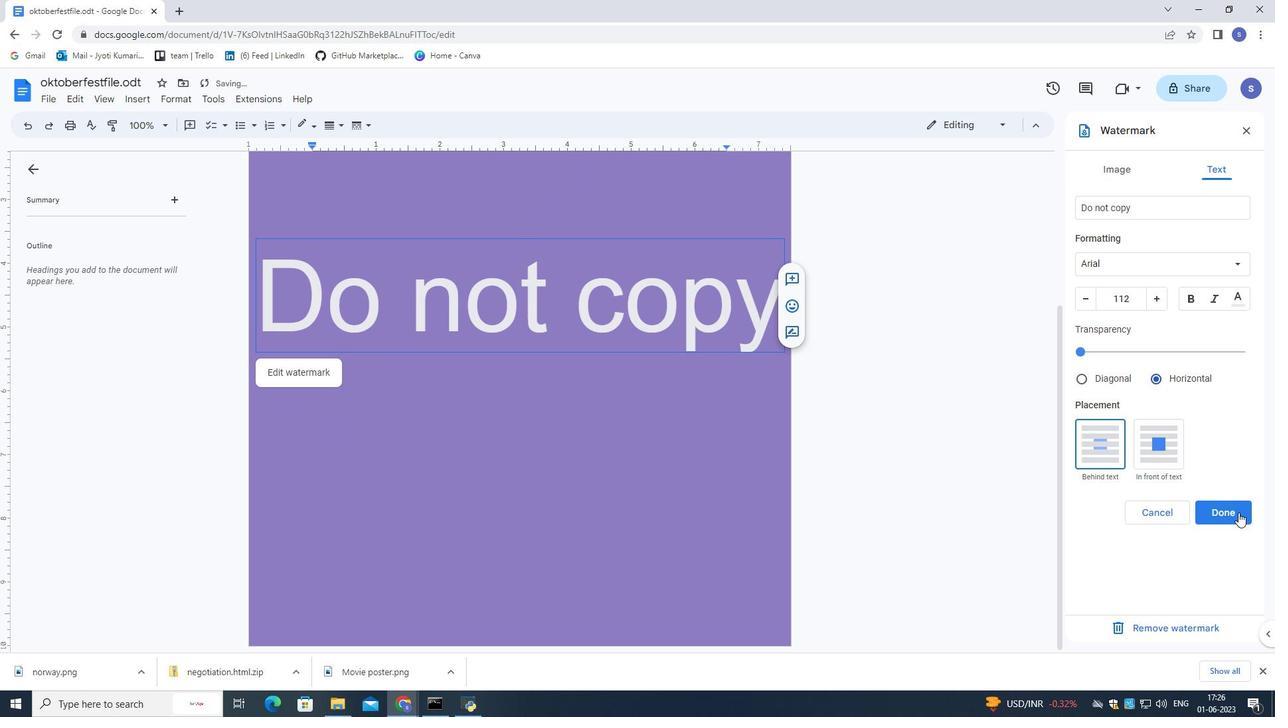 
Action: Mouse pressed left at (1239, 514)
Screenshot: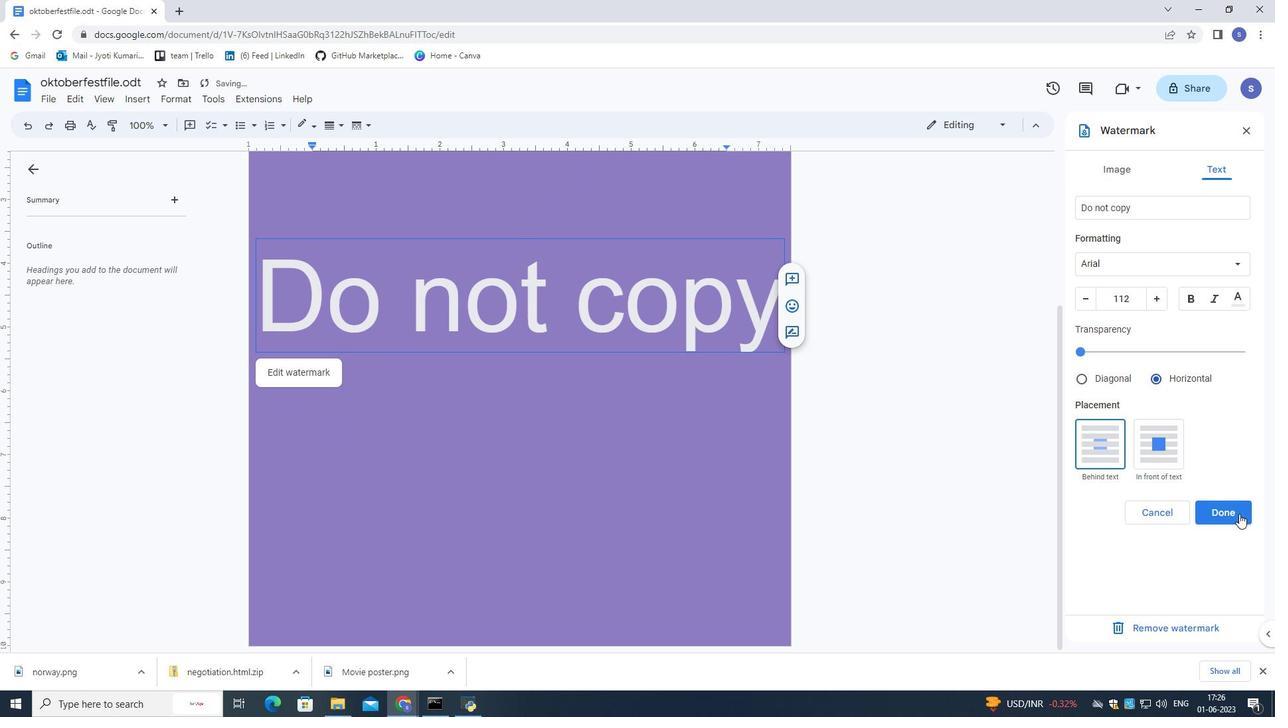 
Action: Mouse moved to (393, 318)
Screenshot: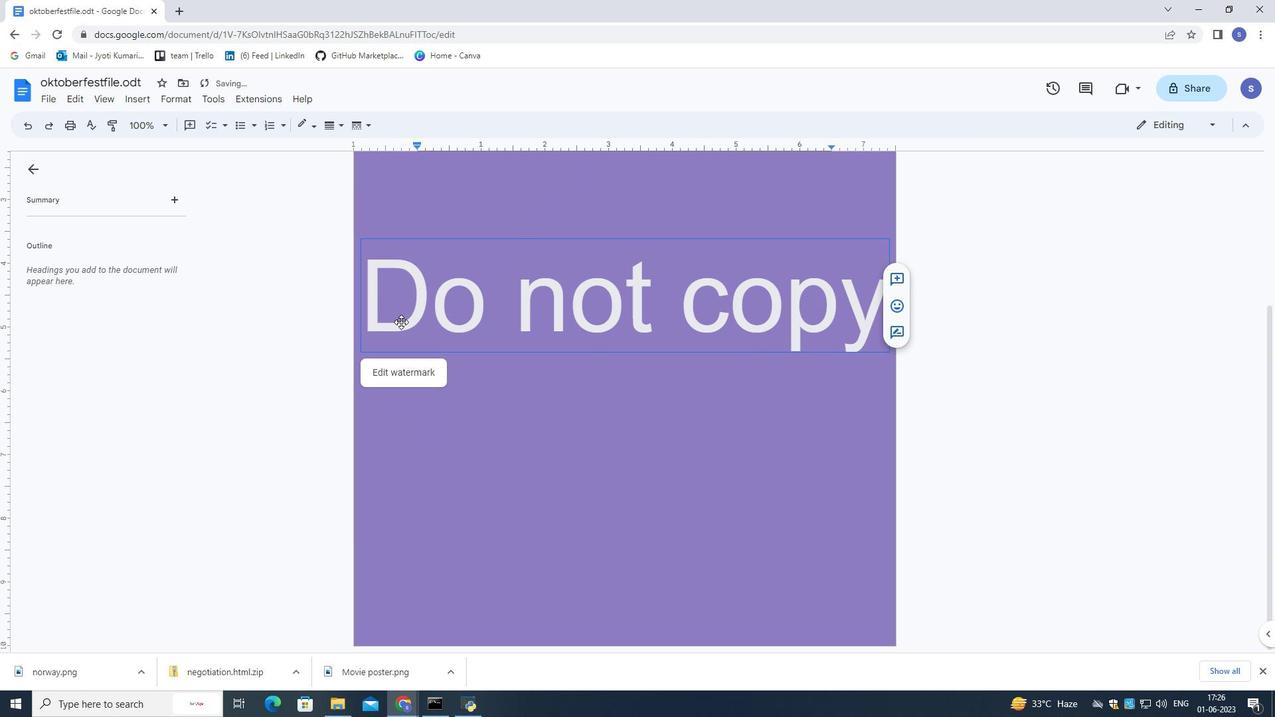 
Action: Mouse scrolled (393, 320) with delta (0, 0)
Screenshot: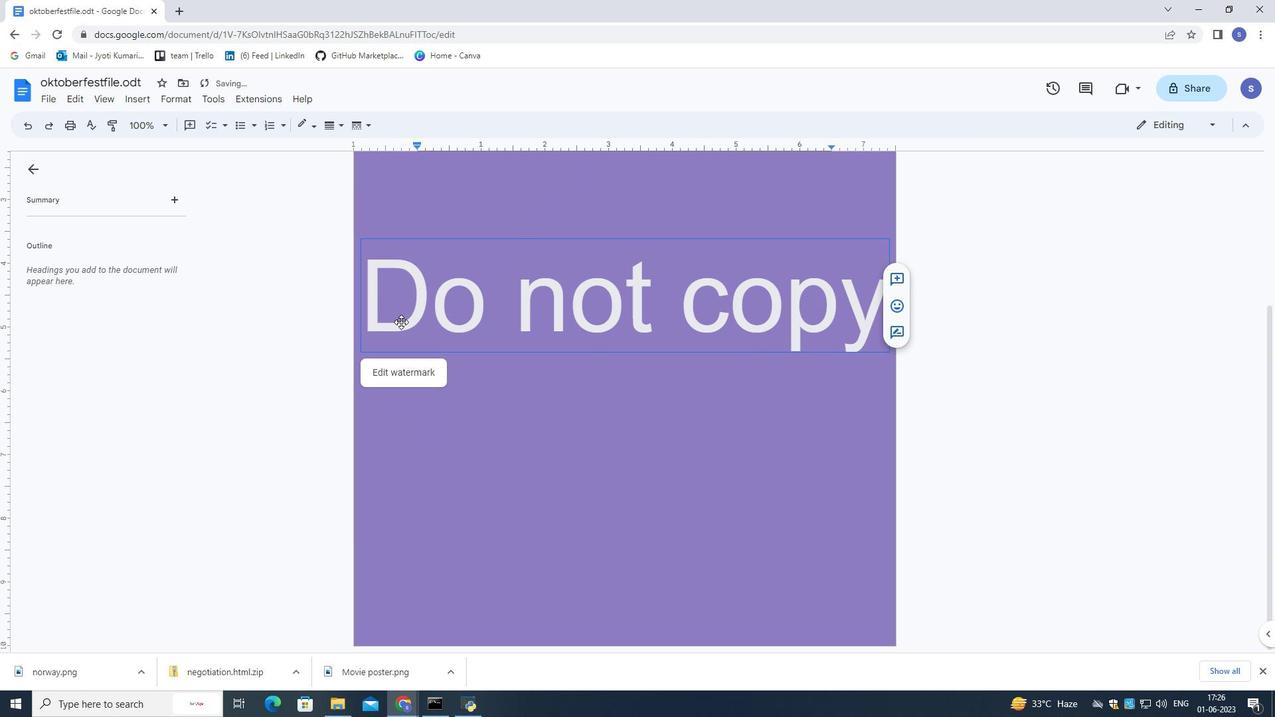 
Action: Mouse scrolled (393, 319) with delta (0, 0)
Screenshot: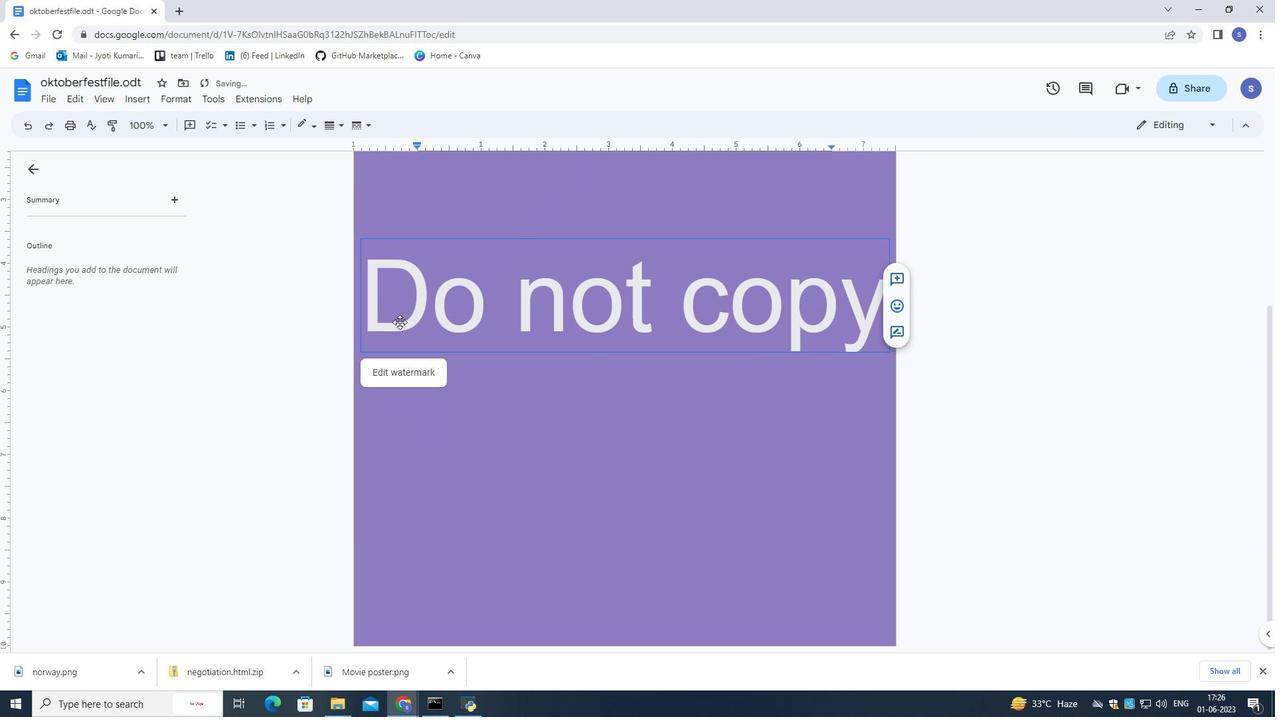 
Action: Mouse moved to (393, 318)
Screenshot: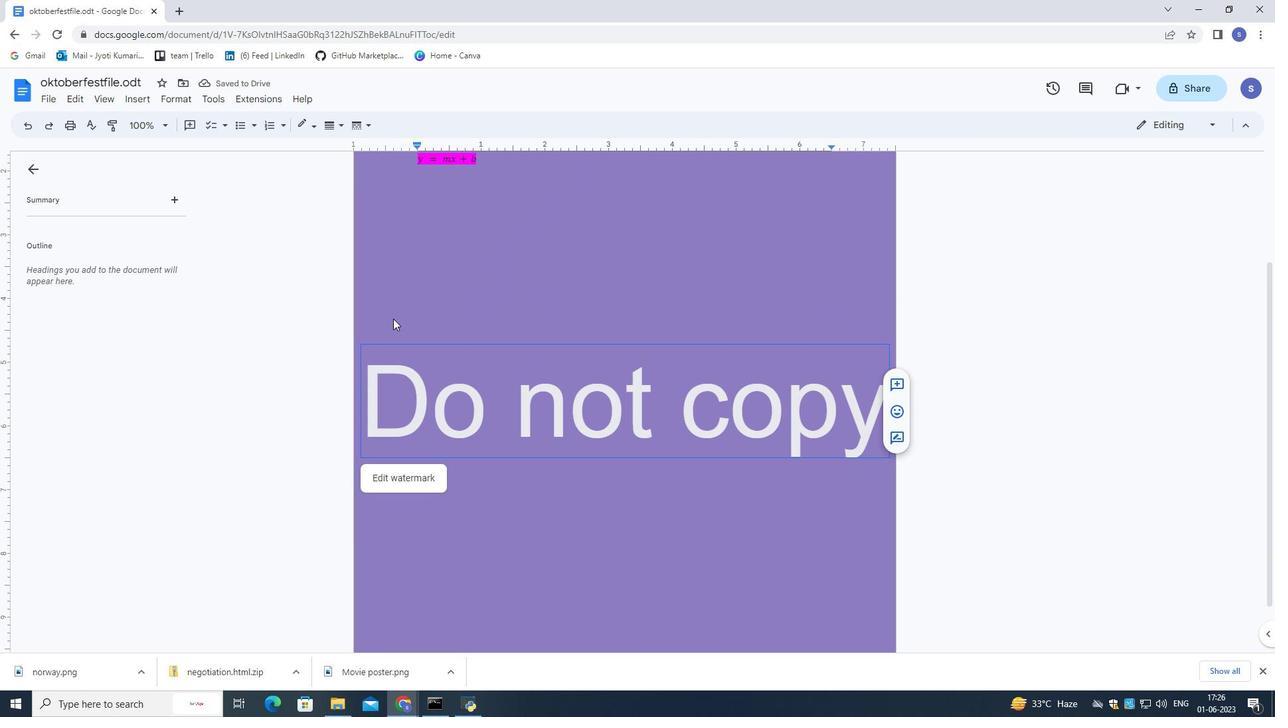
Action: Mouse scrolled (393, 318) with delta (0, 0)
Screenshot: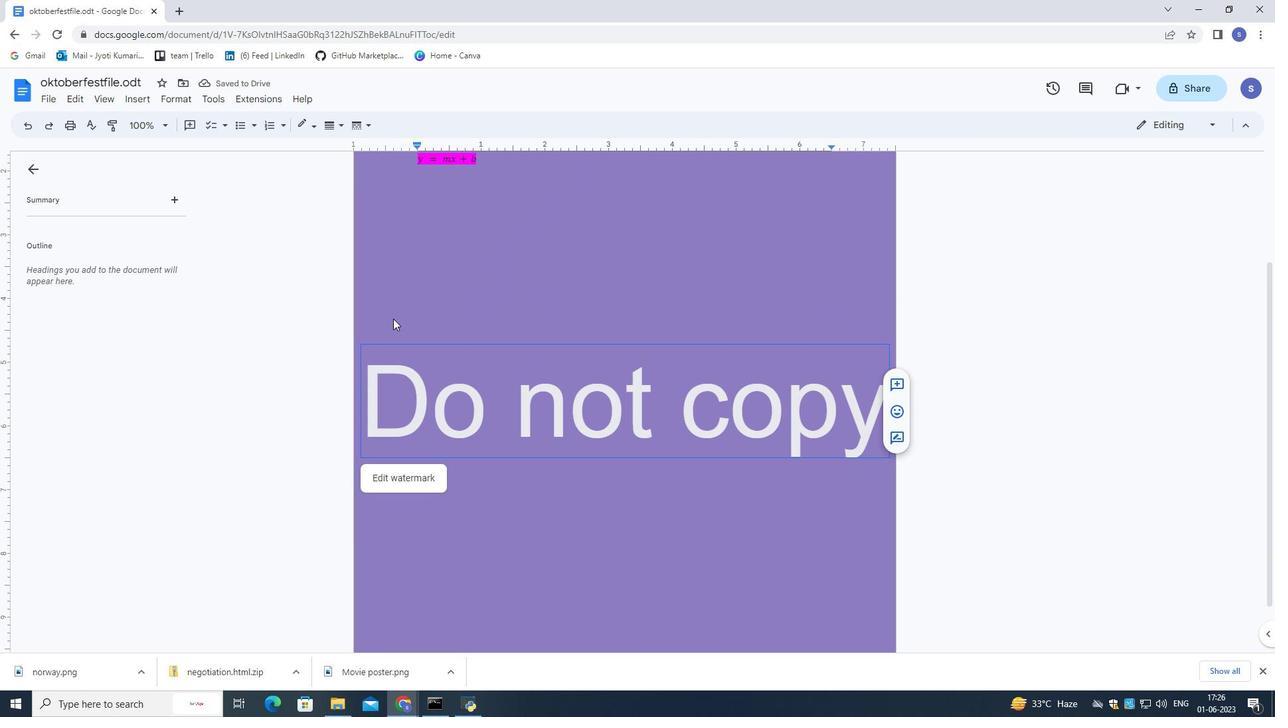 
Action: Mouse moved to (393, 316)
Screenshot: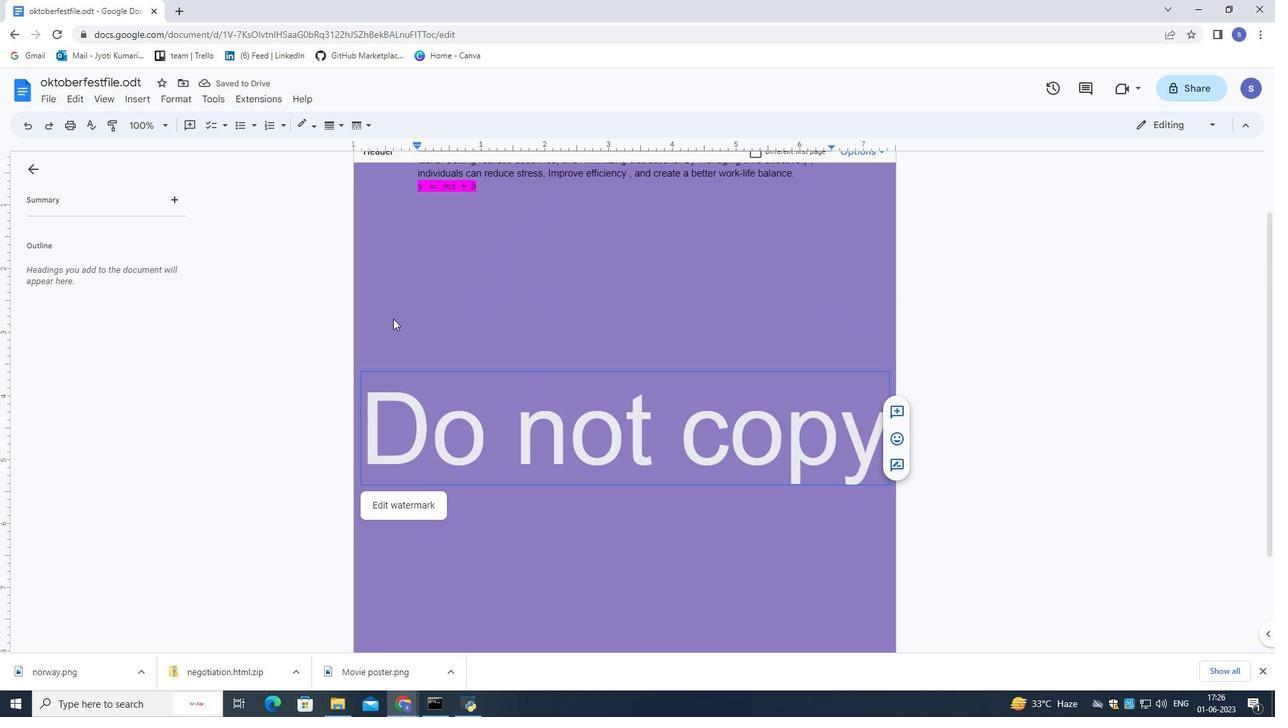 
Action: Mouse scrolled (393, 317) with delta (0, 0)
Screenshot: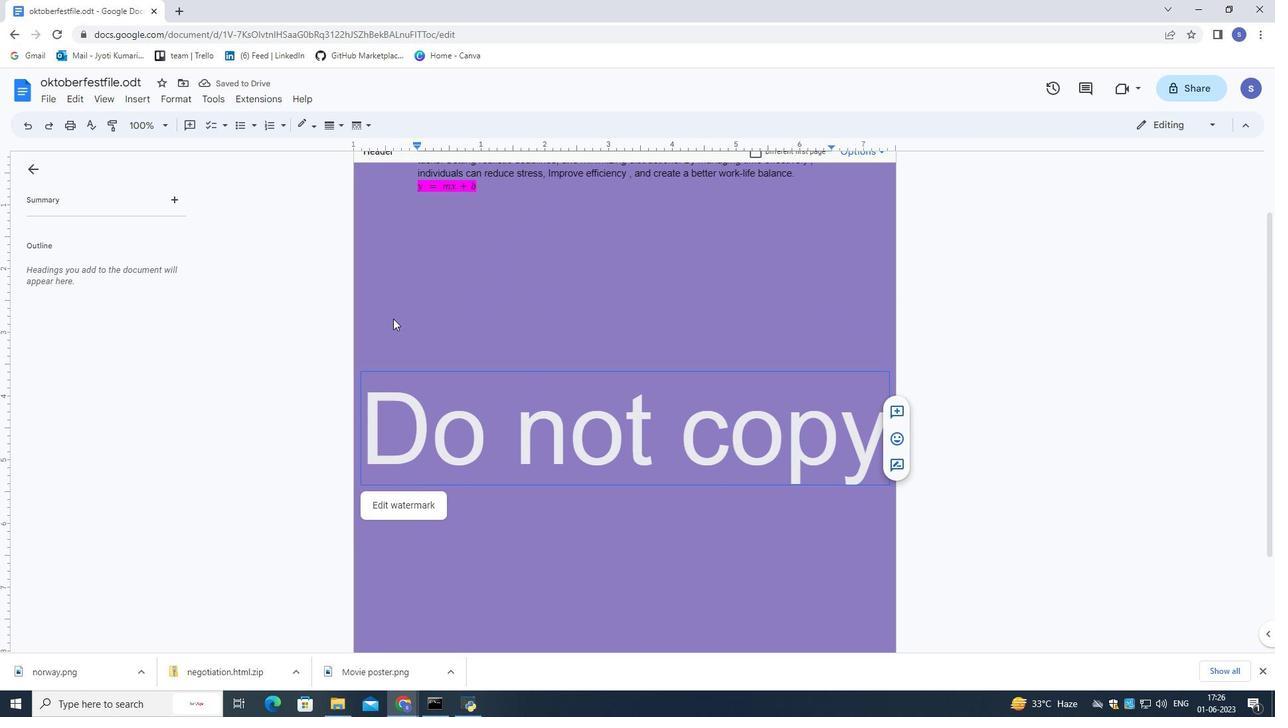 
Action: Mouse moved to (229, 241)
Screenshot: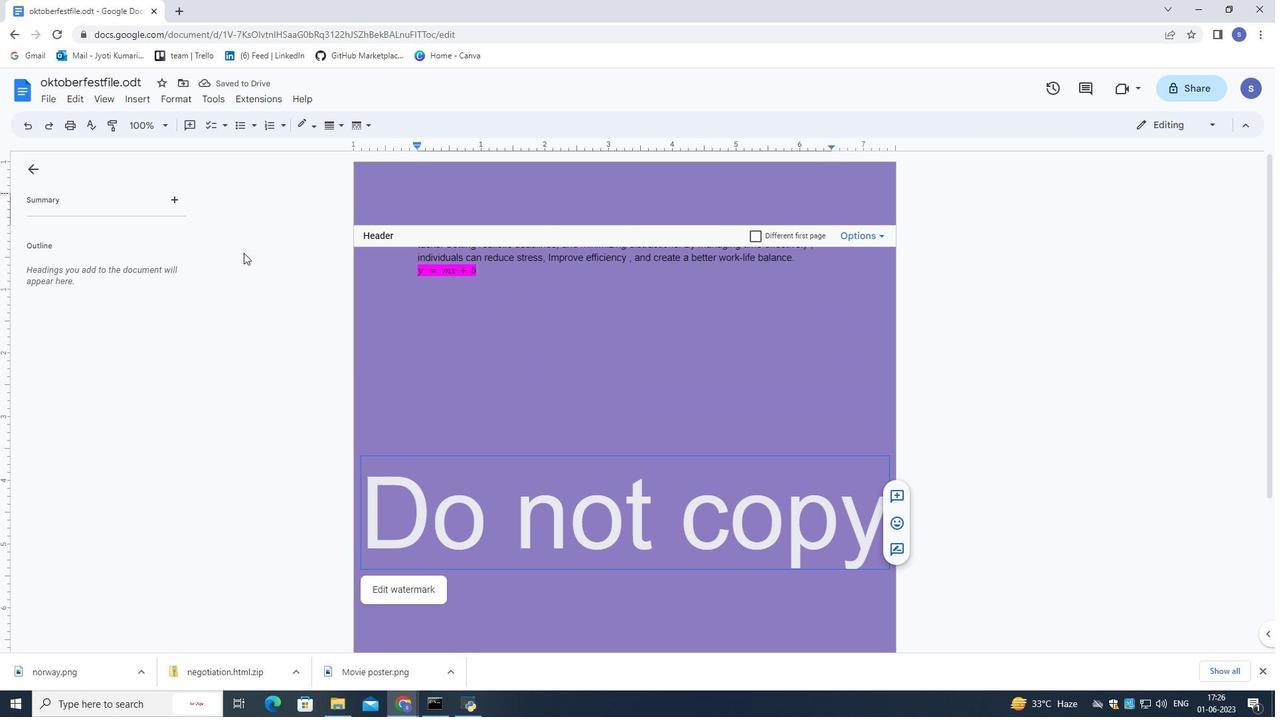 
Action: Mouse scrolled (233, 245) with delta (0, 0)
Screenshot: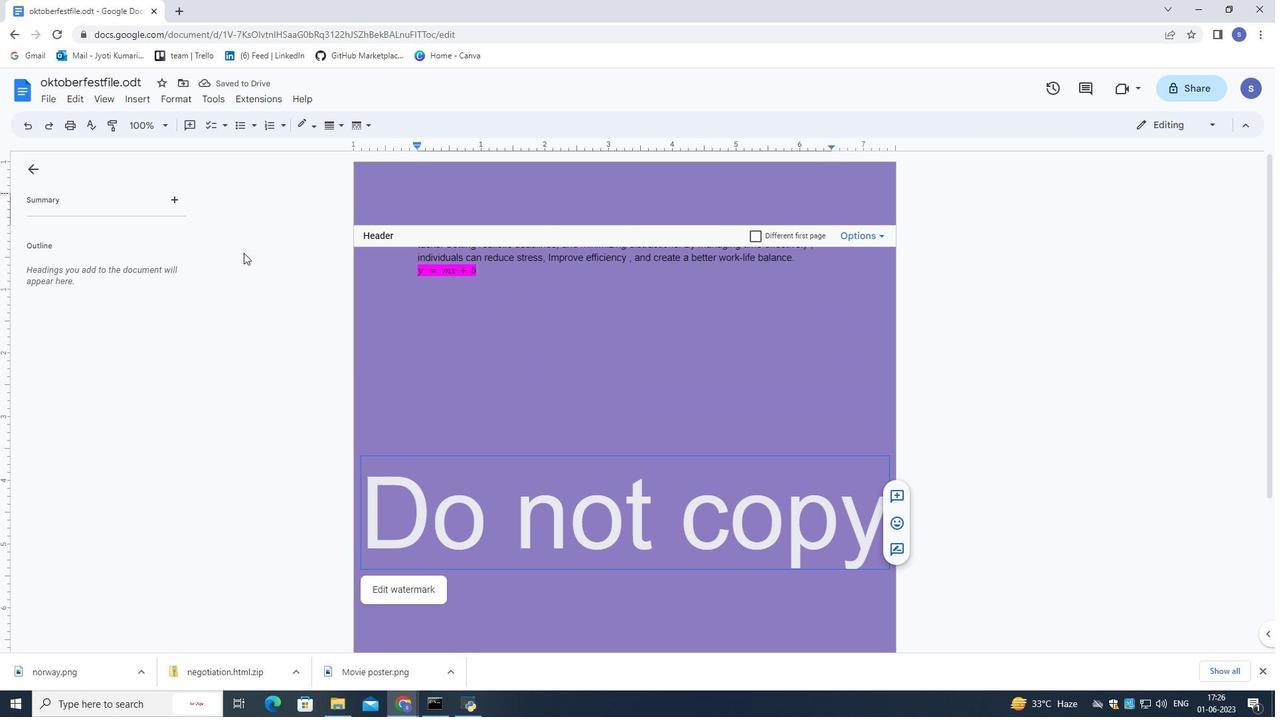 
Action: Mouse moved to (132, 100)
Screenshot: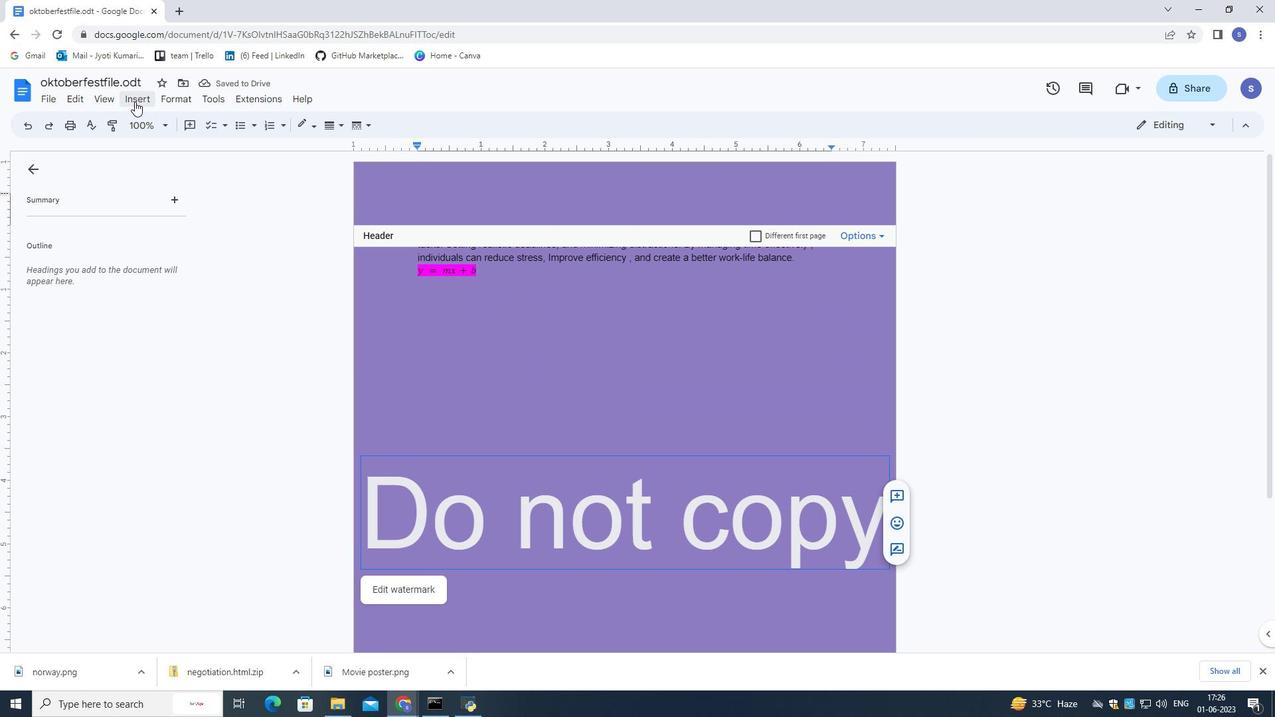 
Action: Mouse pressed left at (132, 100)
Screenshot: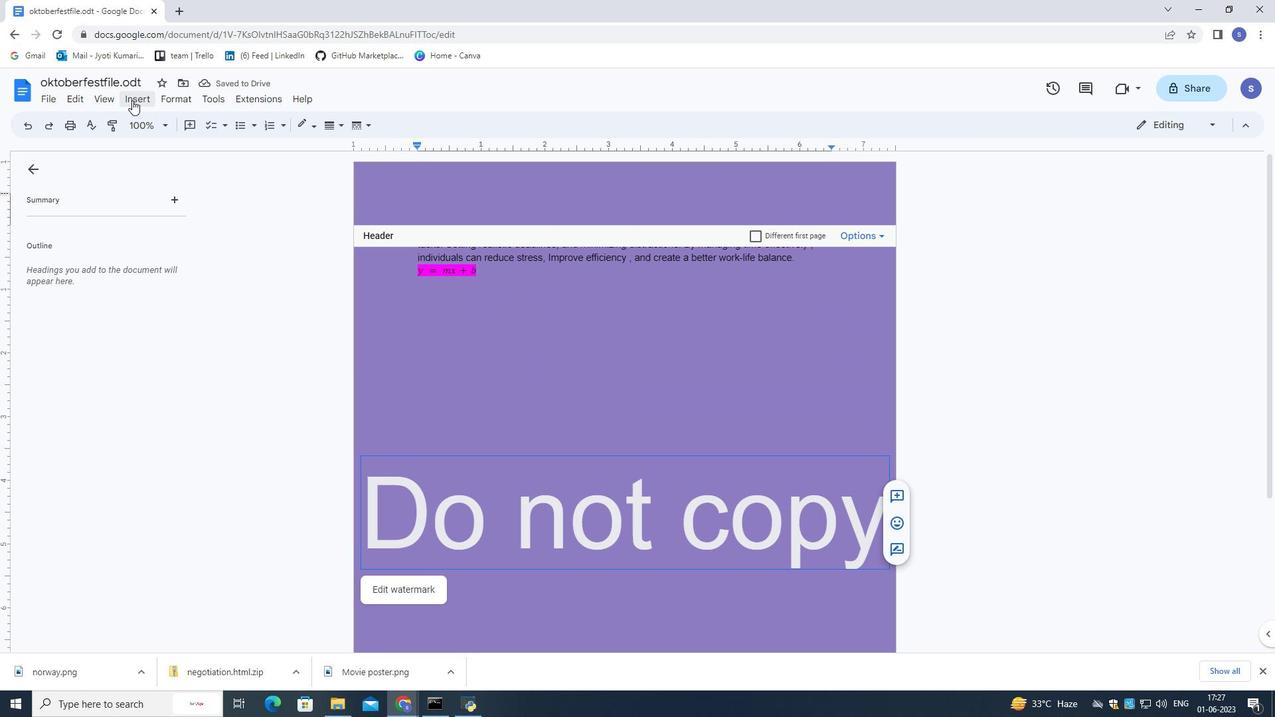 
Action: Mouse moved to (379, 461)
Screenshot: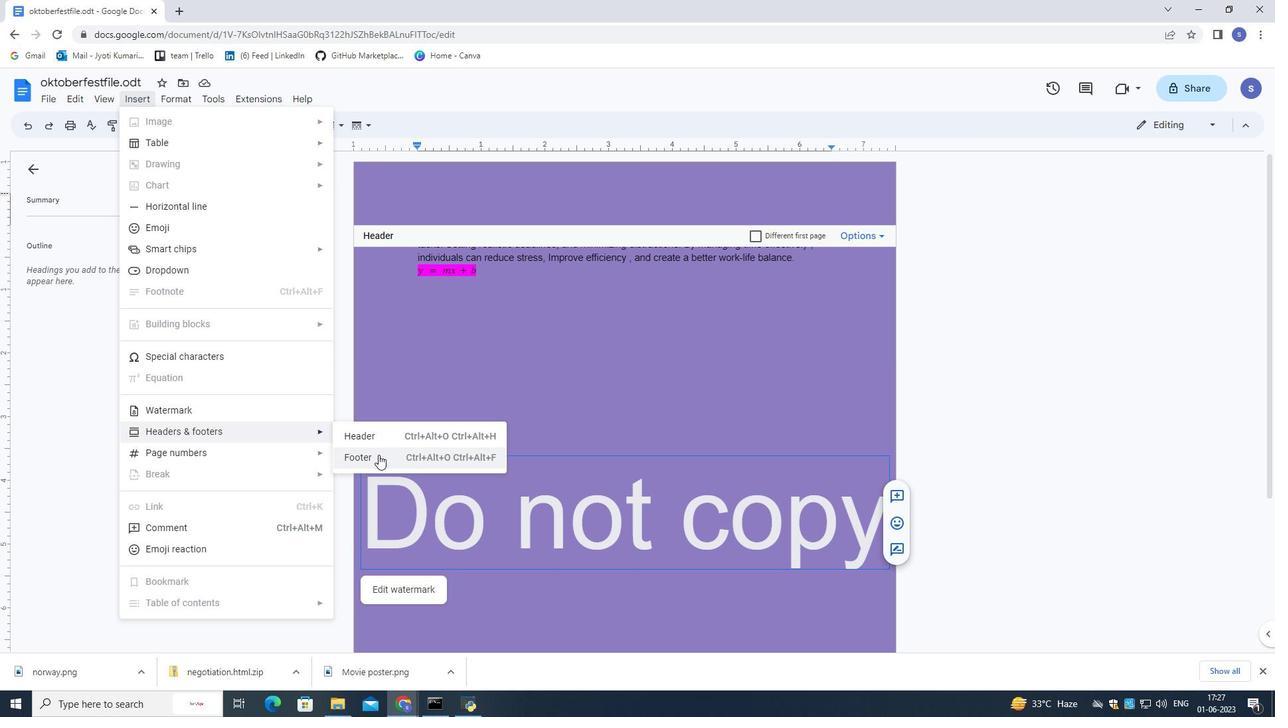 
Action: Mouse pressed left at (379, 461)
Screenshot: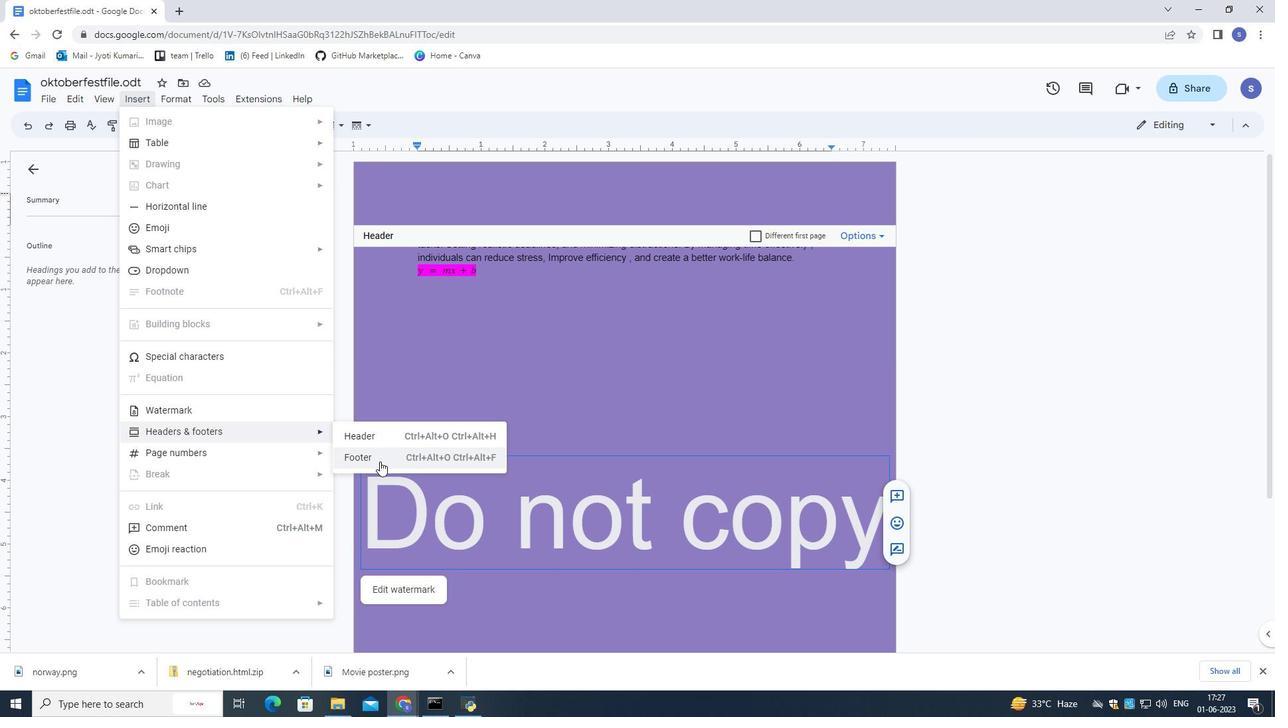 
Action: Mouse moved to (436, 447)
Screenshot: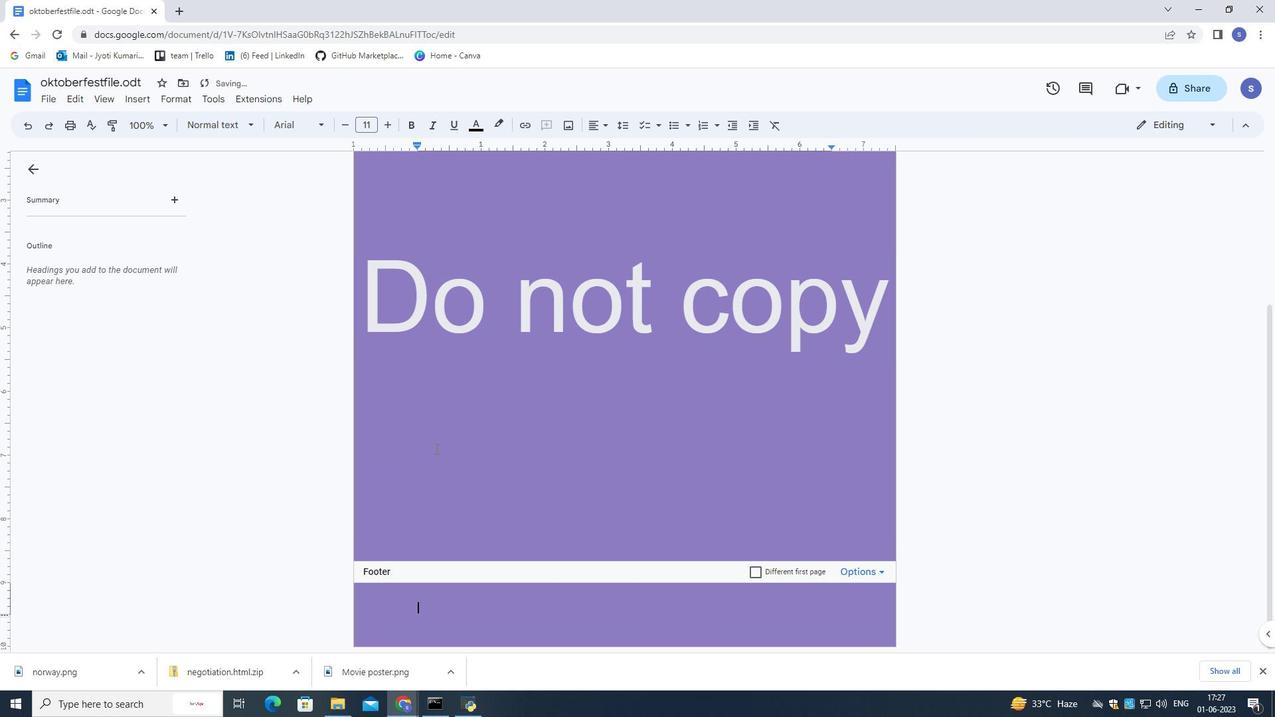 
Action: Key pressed ww
Screenshot: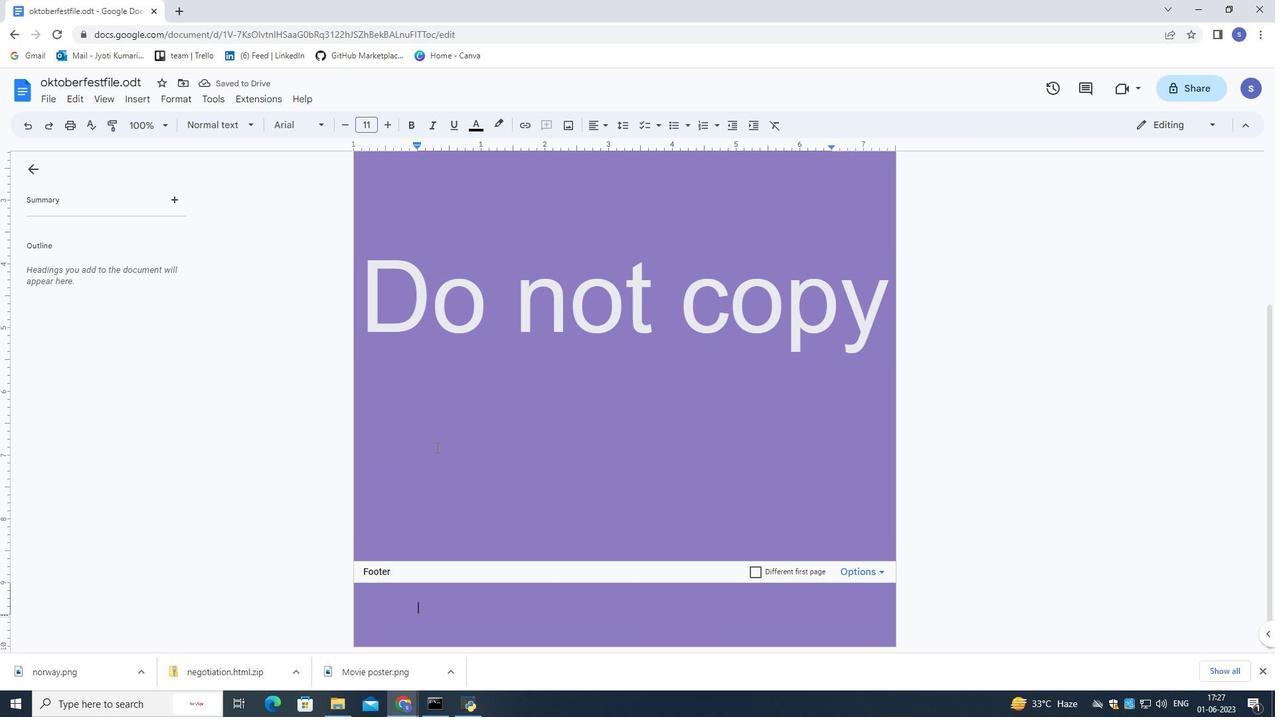 
Action: Mouse moved to (436, 446)
Screenshot: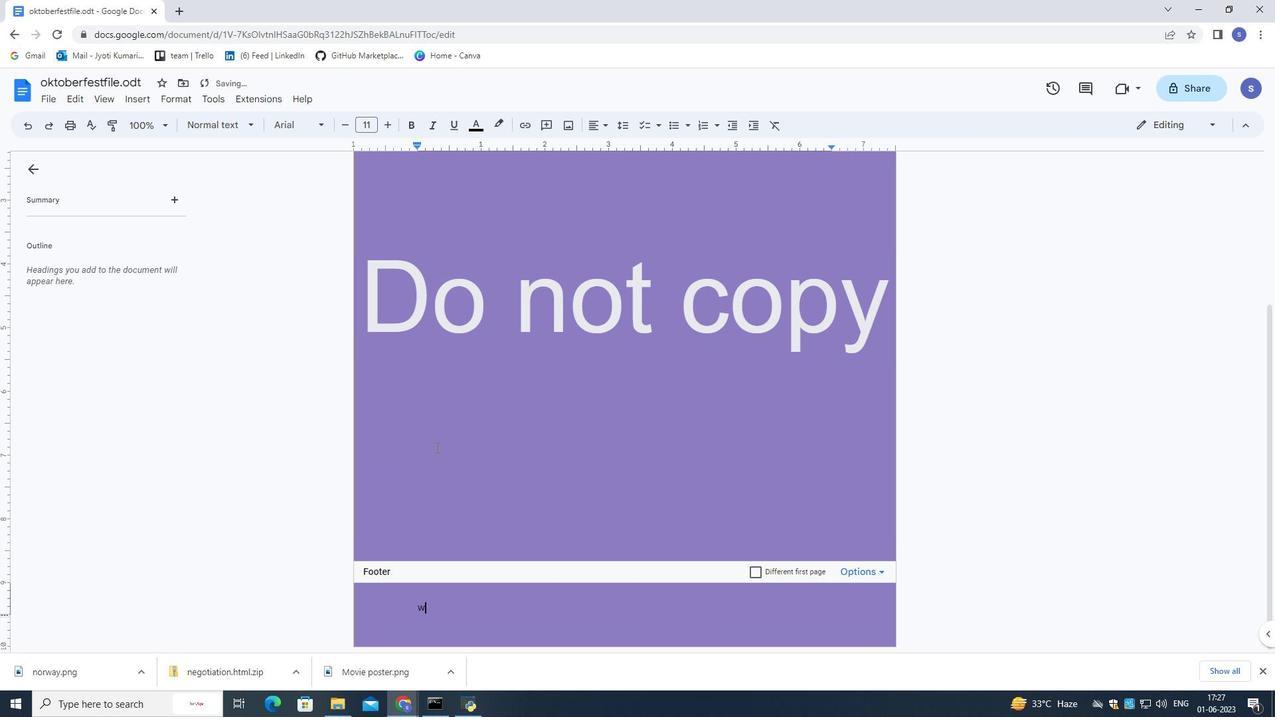 
Action: Key pressed w
Screenshot: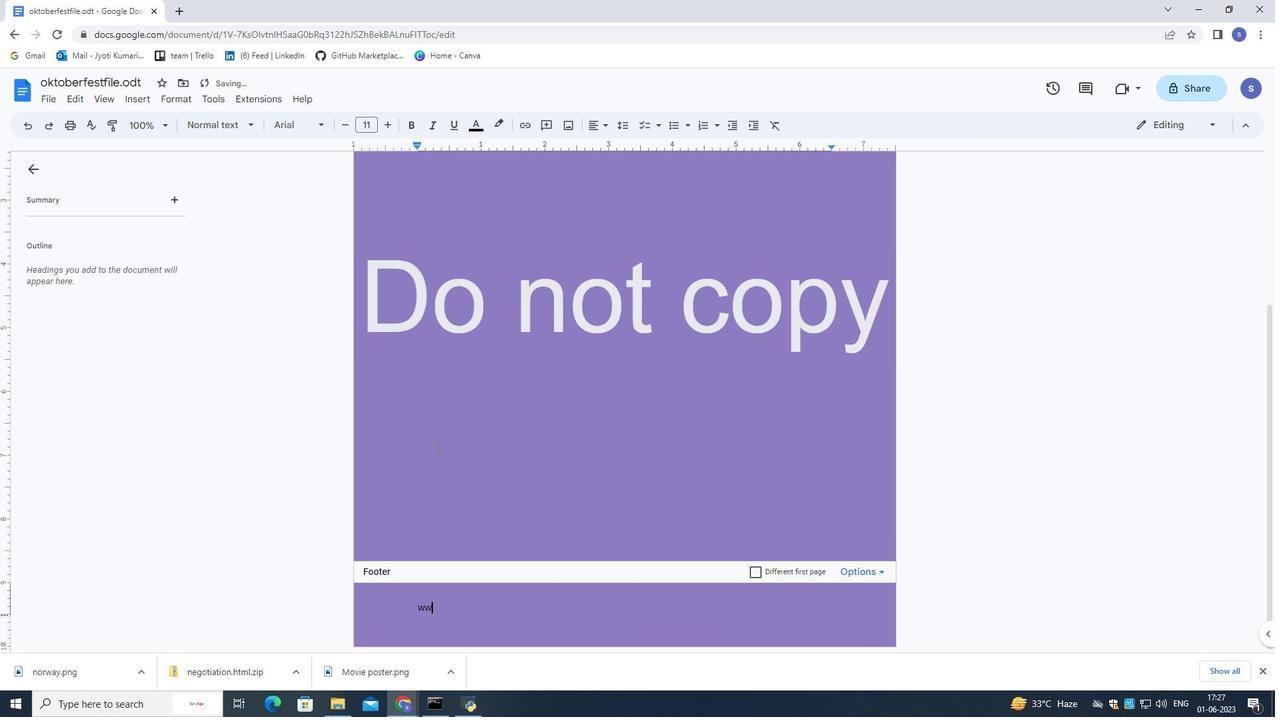 
Action: Mouse moved to (438, 442)
Screenshot: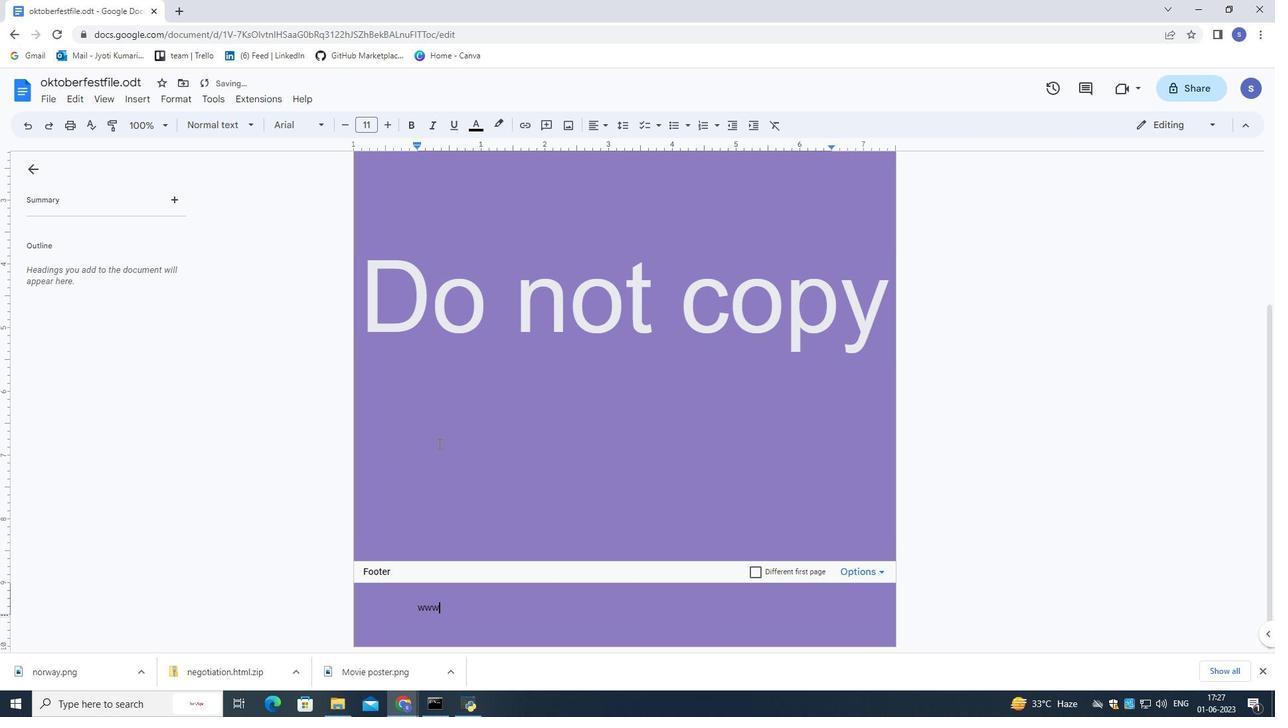 
Action: Key pressed .
Screenshot: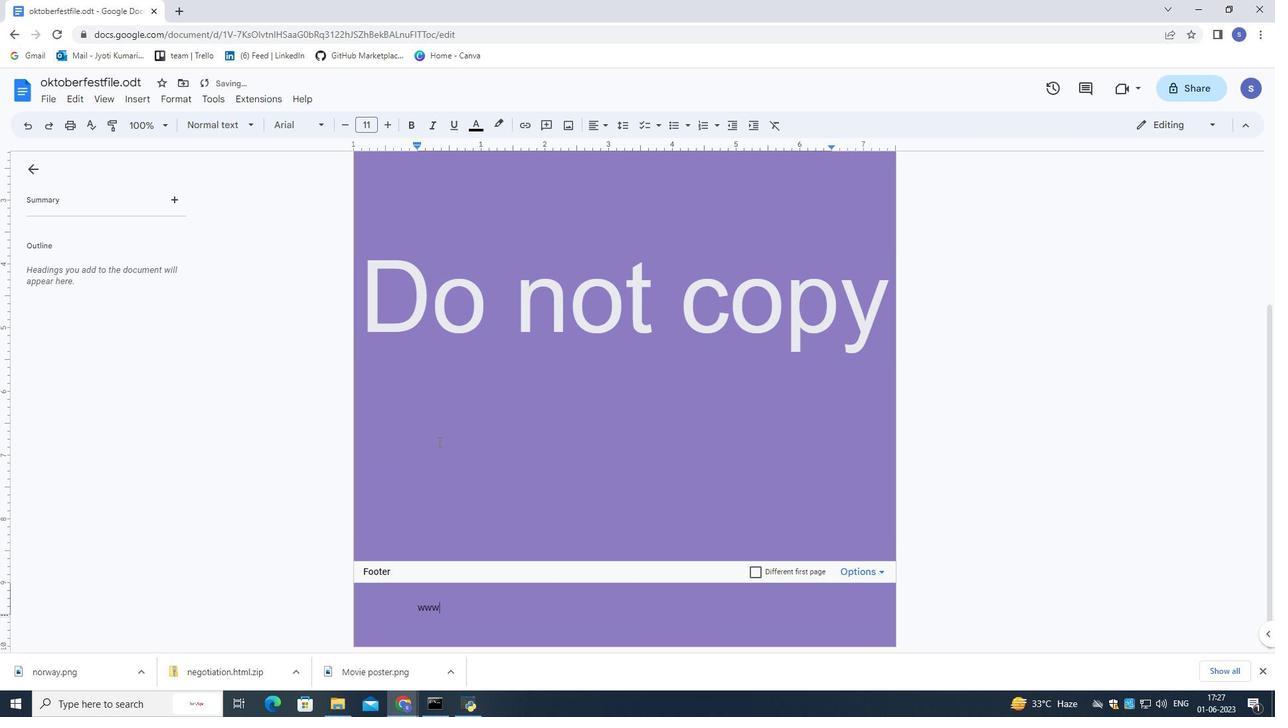 
Action: Mouse moved to (438, 441)
Screenshot: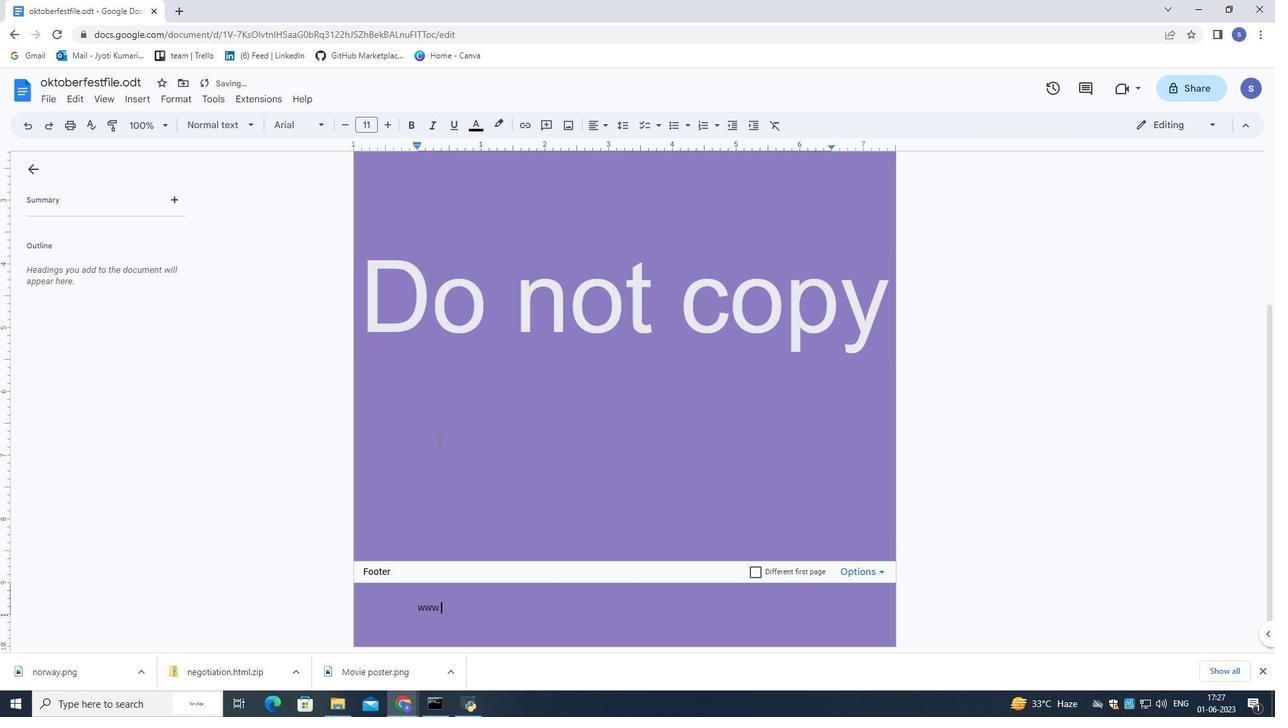 
Action: Key pressed lu
Screenshot: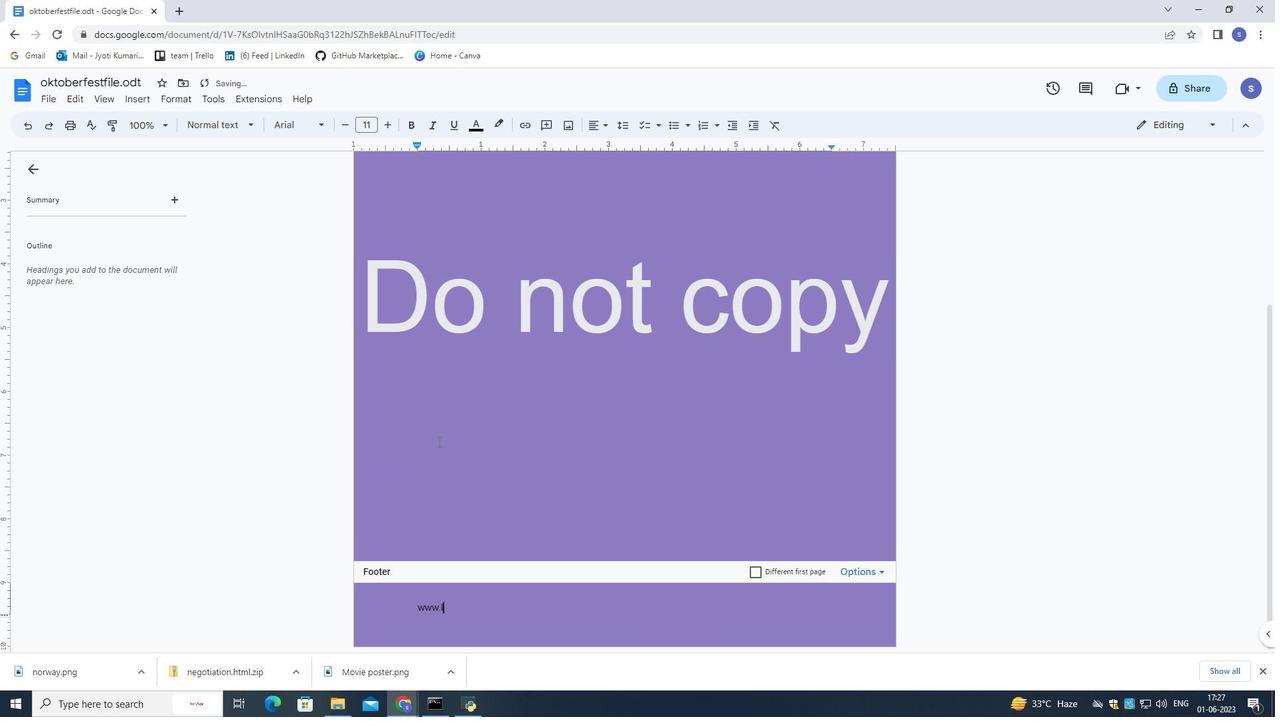
Action: Mouse moved to (438, 440)
Screenshot: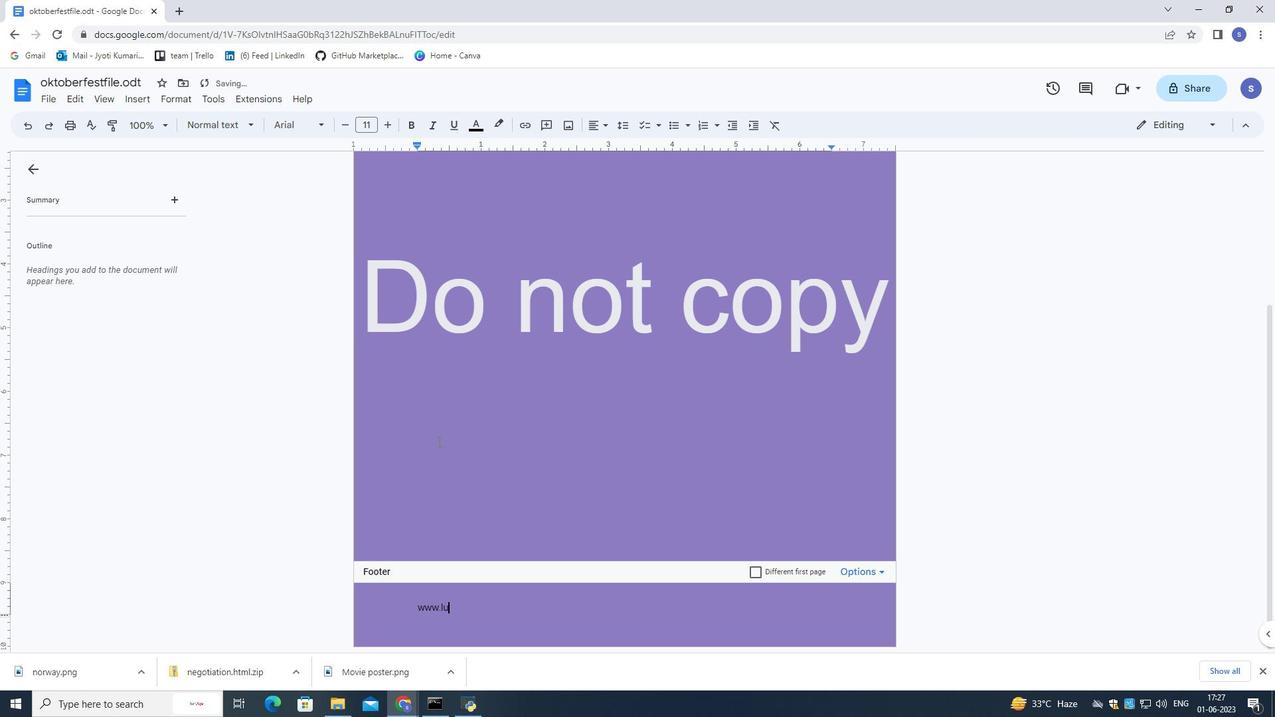 
Action: Key pressed na
Screenshot: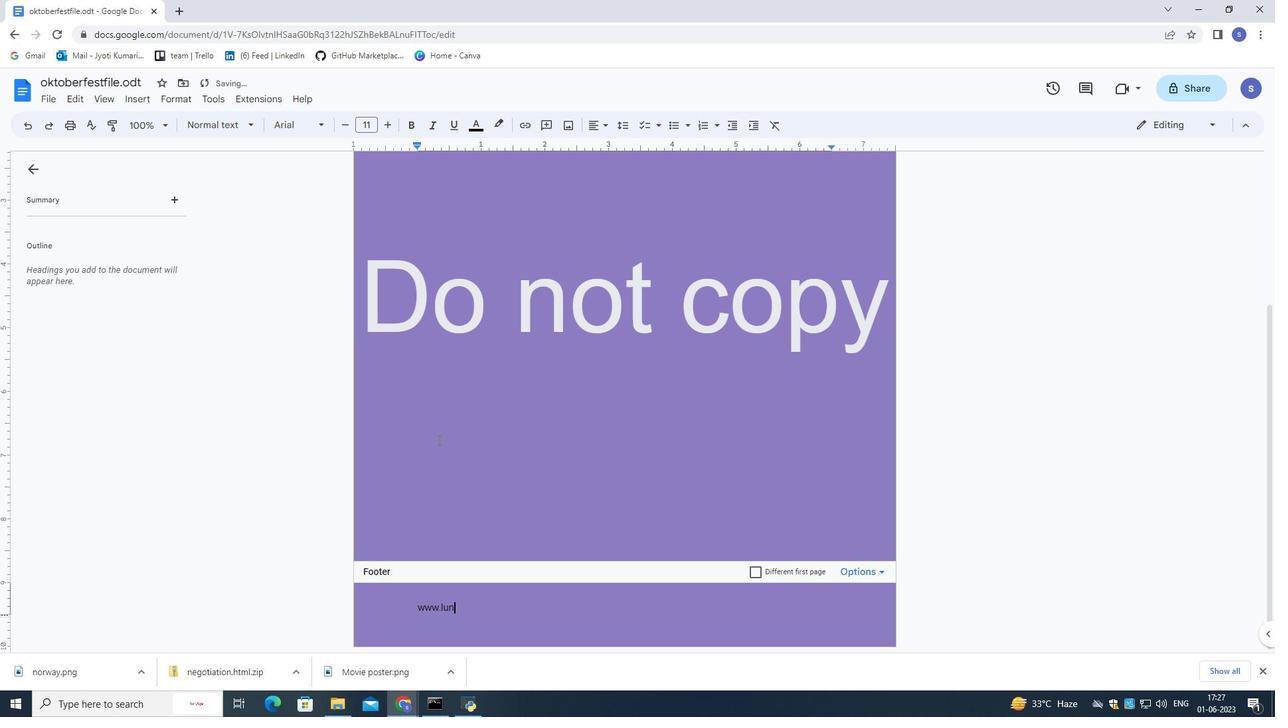 
Action: Mouse moved to (442, 433)
Screenshot: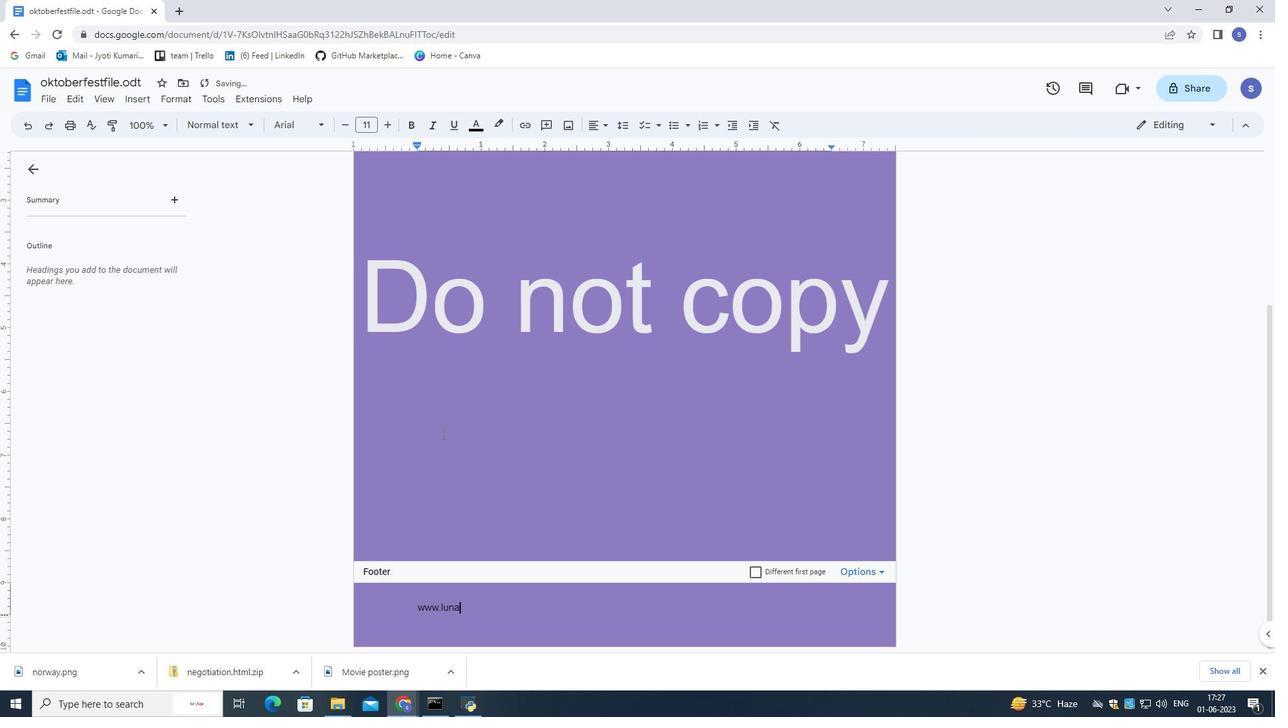 
Action: Key pressed <Key.shift><Key.shift><Key.shift><Key.shift>T
Screenshot: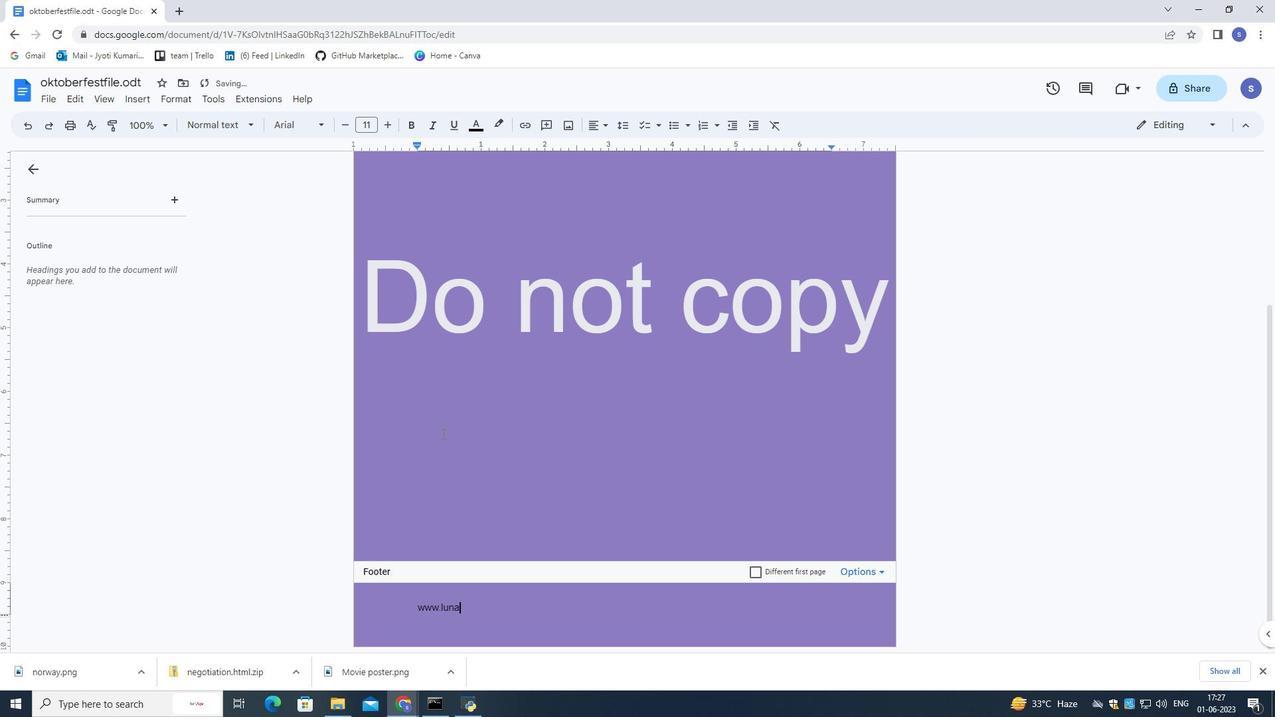 
Action: Mouse moved to (443, 429)
Screenshot: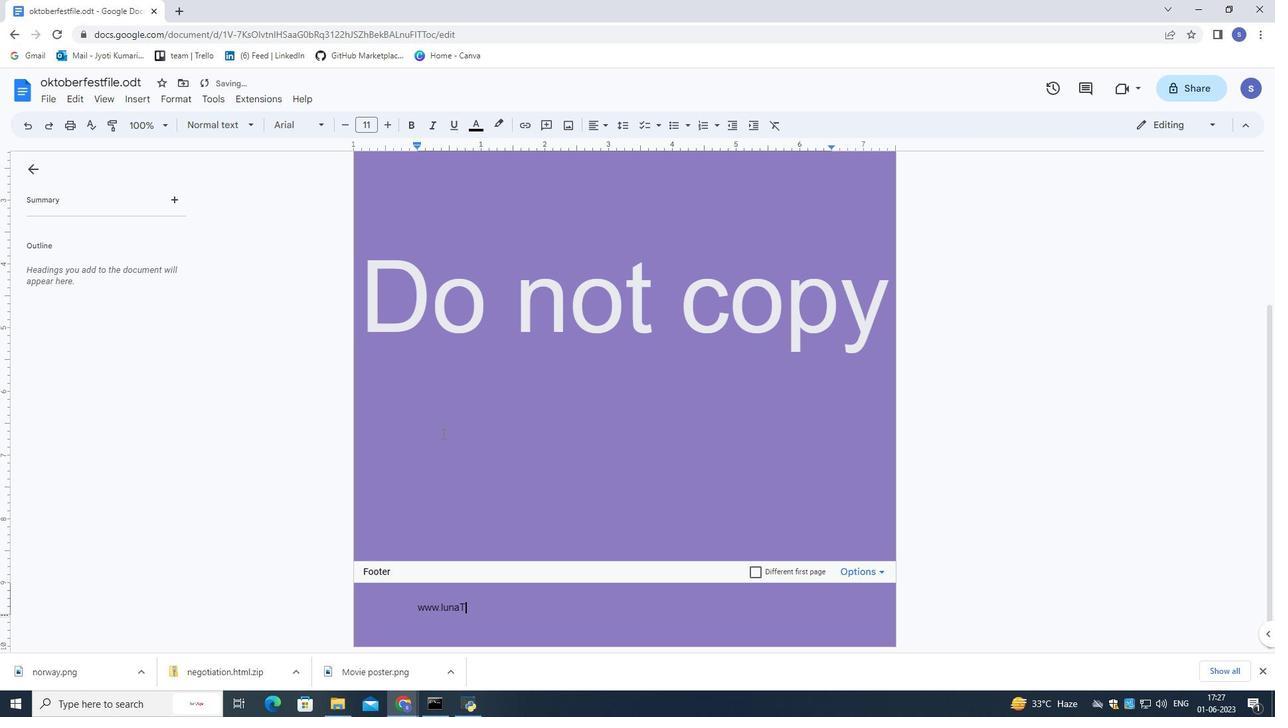 
Action: Key pressed ec
Screenshot: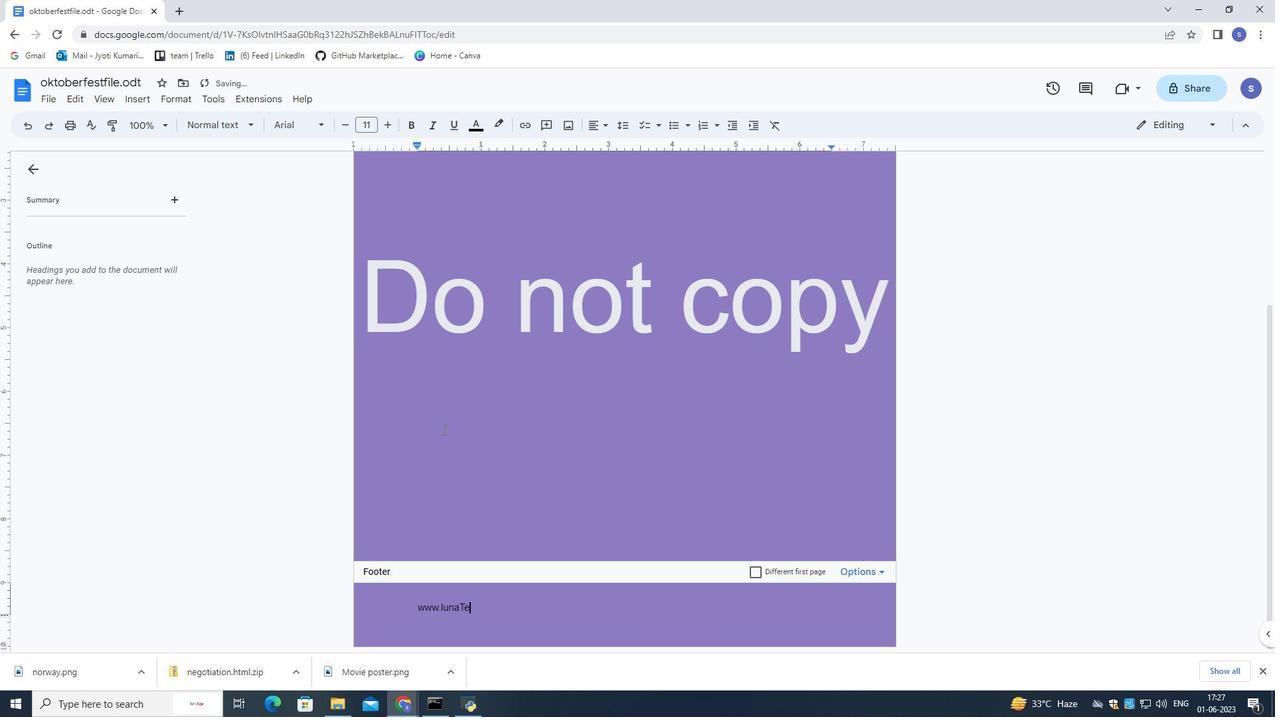 
Action: Mouse moved to (443, 429)
Screenshot: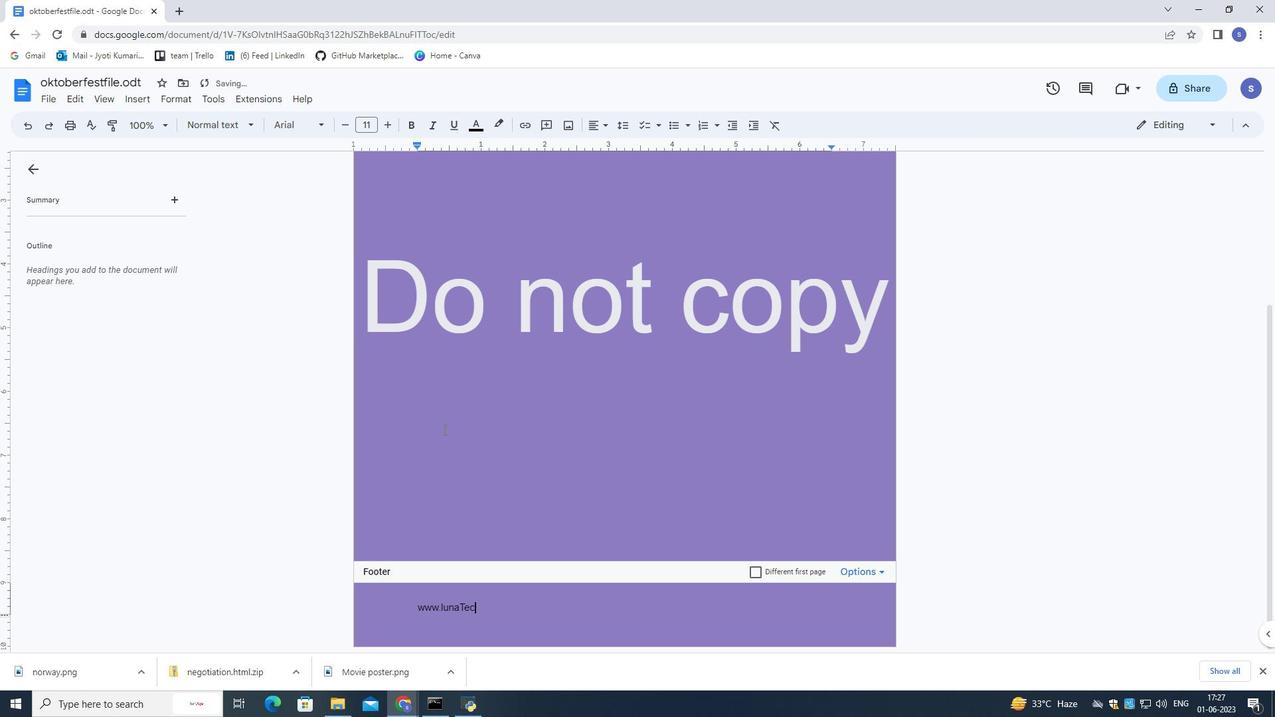 
Action: Key pressed h
Screenshot: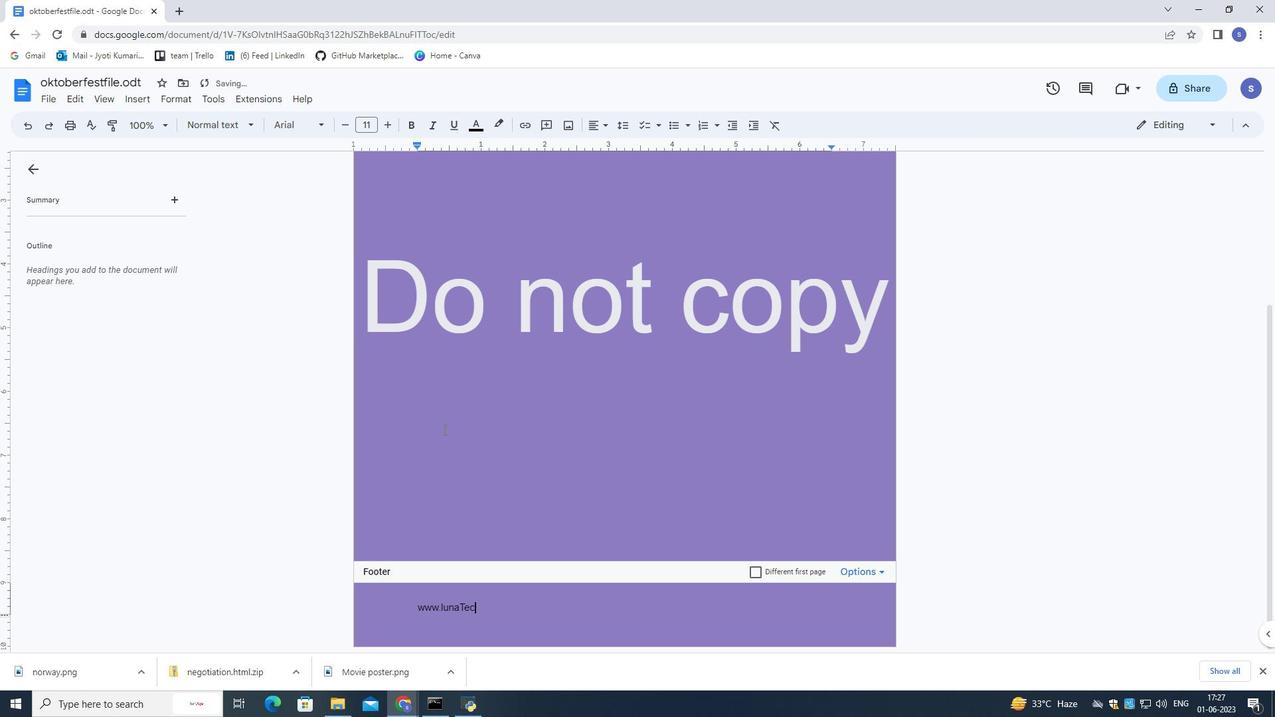 
Action: Mouse moved to (443, 425)
Screenshot: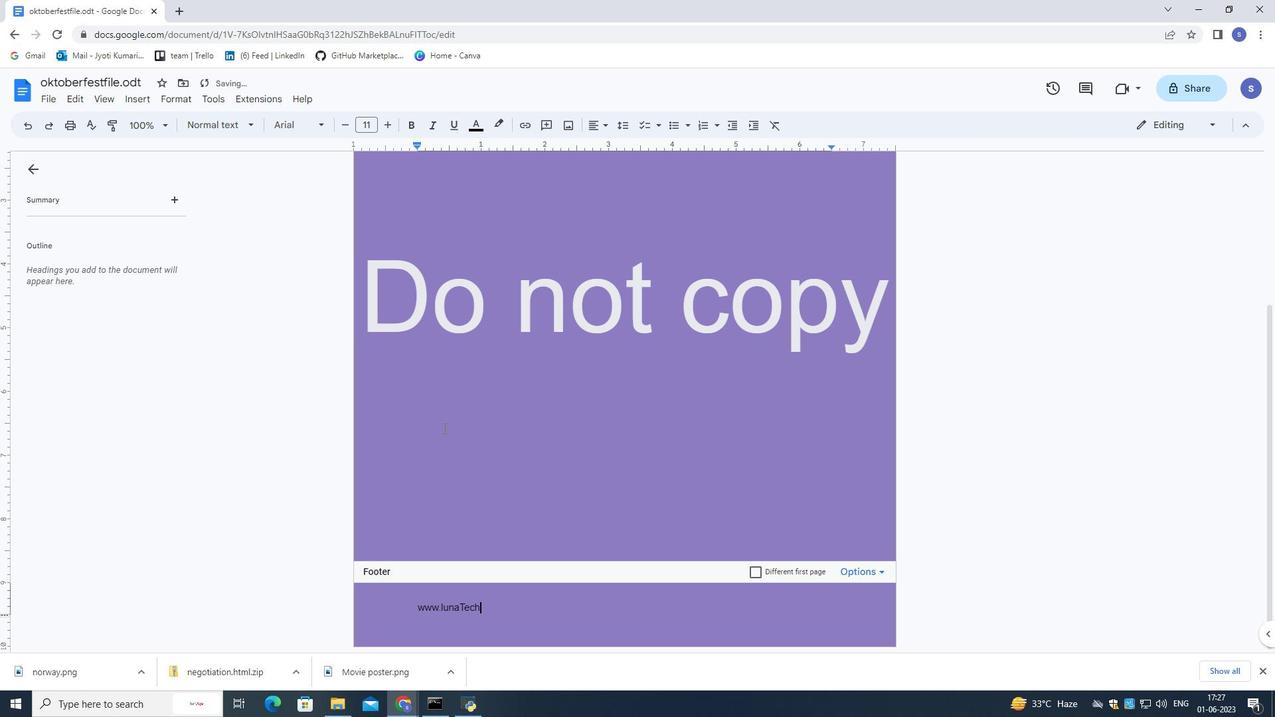 
Action: Key pressed .
Screenshot: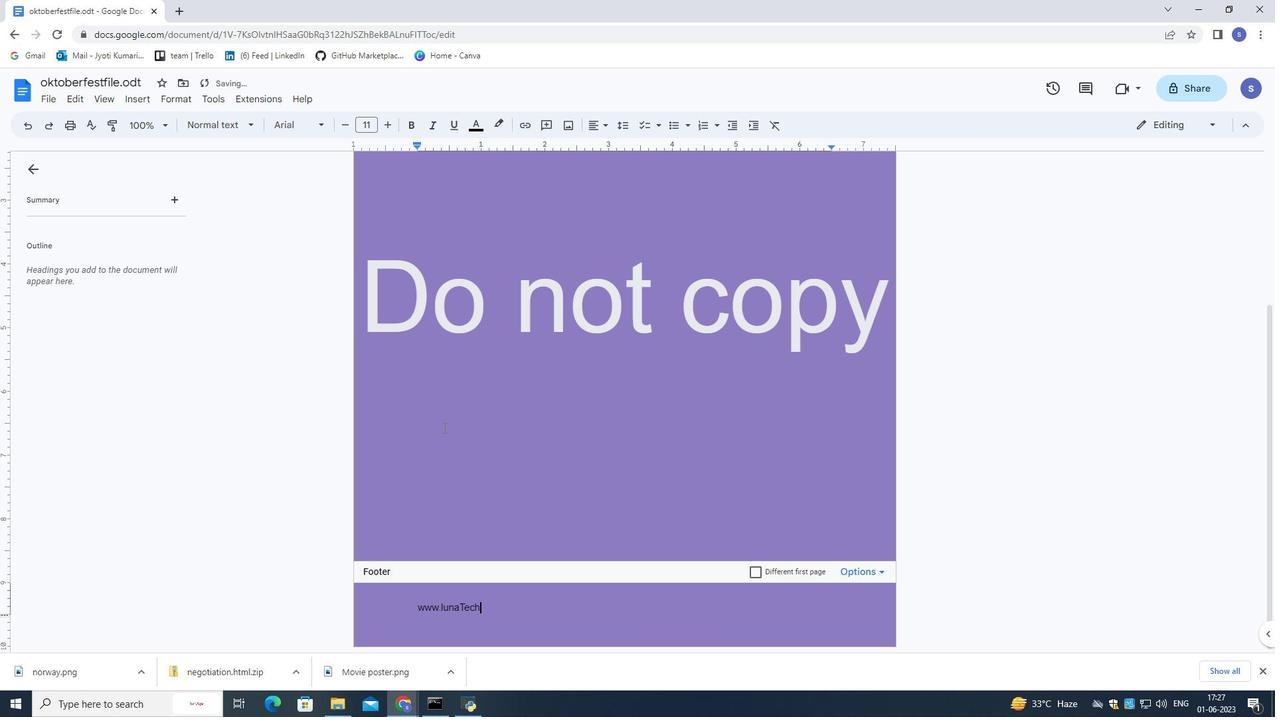 
Action: Mouse moved to (443, 425)
Screenshot: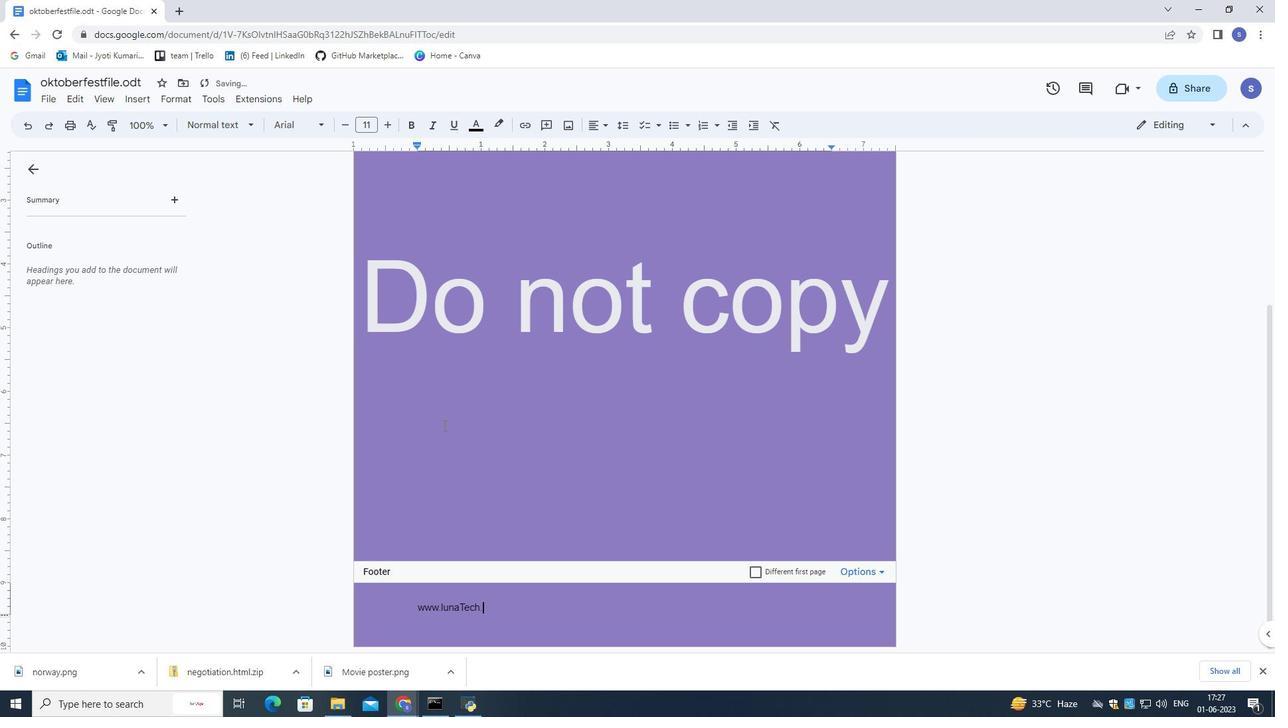
Action: Key pressed co
Screenshot: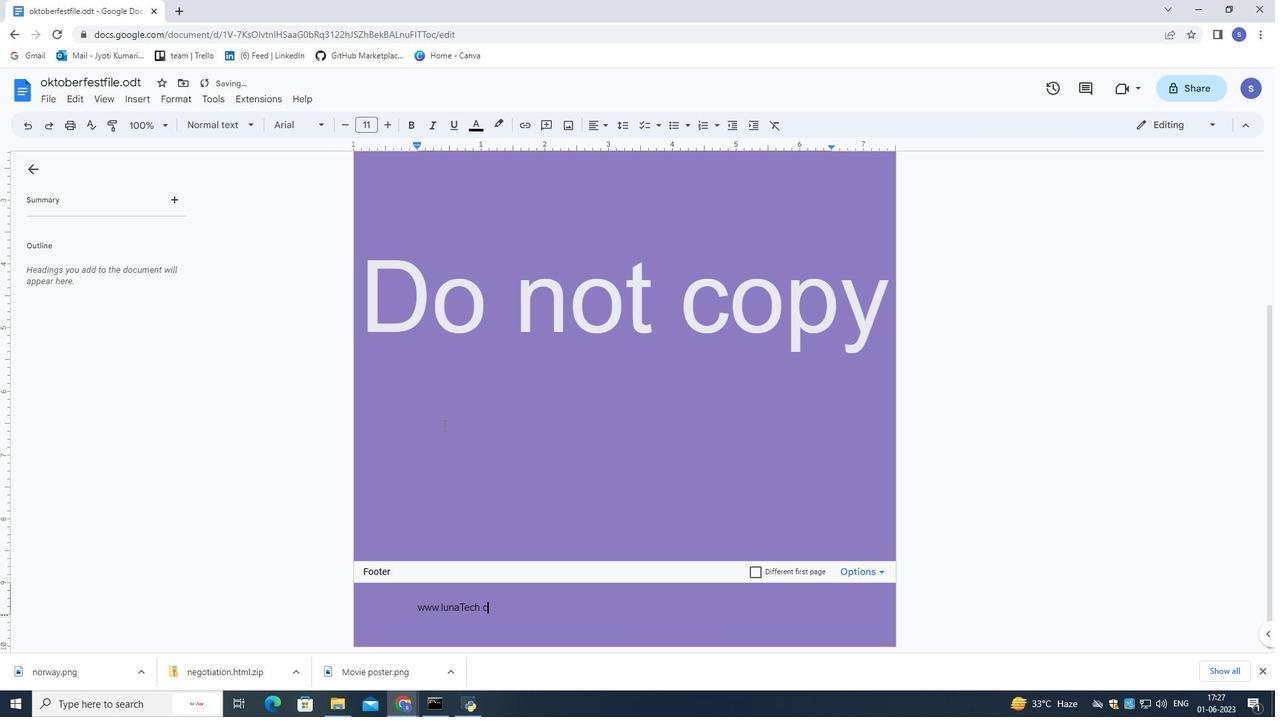 
Action: Mouse moved to (444, 425)
Screenshot: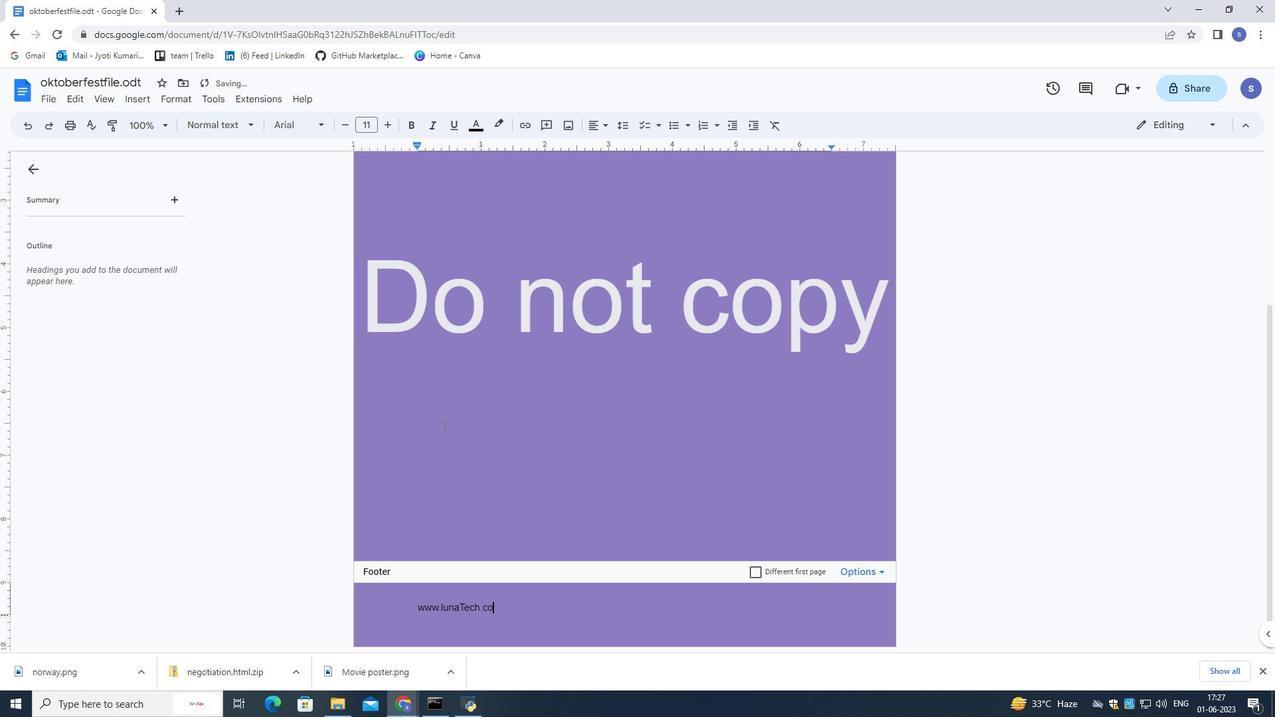
Action: Key pressed m
Screenshot: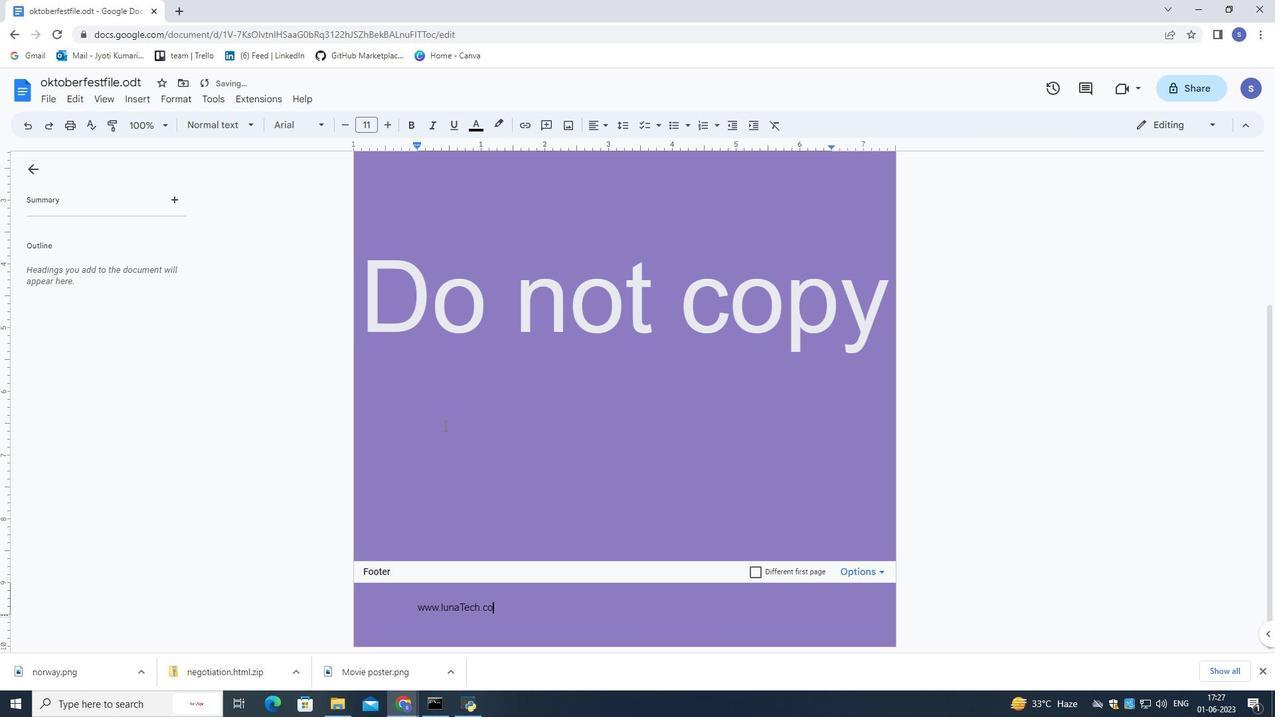 
Action: Mouse moved to (559, 482)
Screenshot: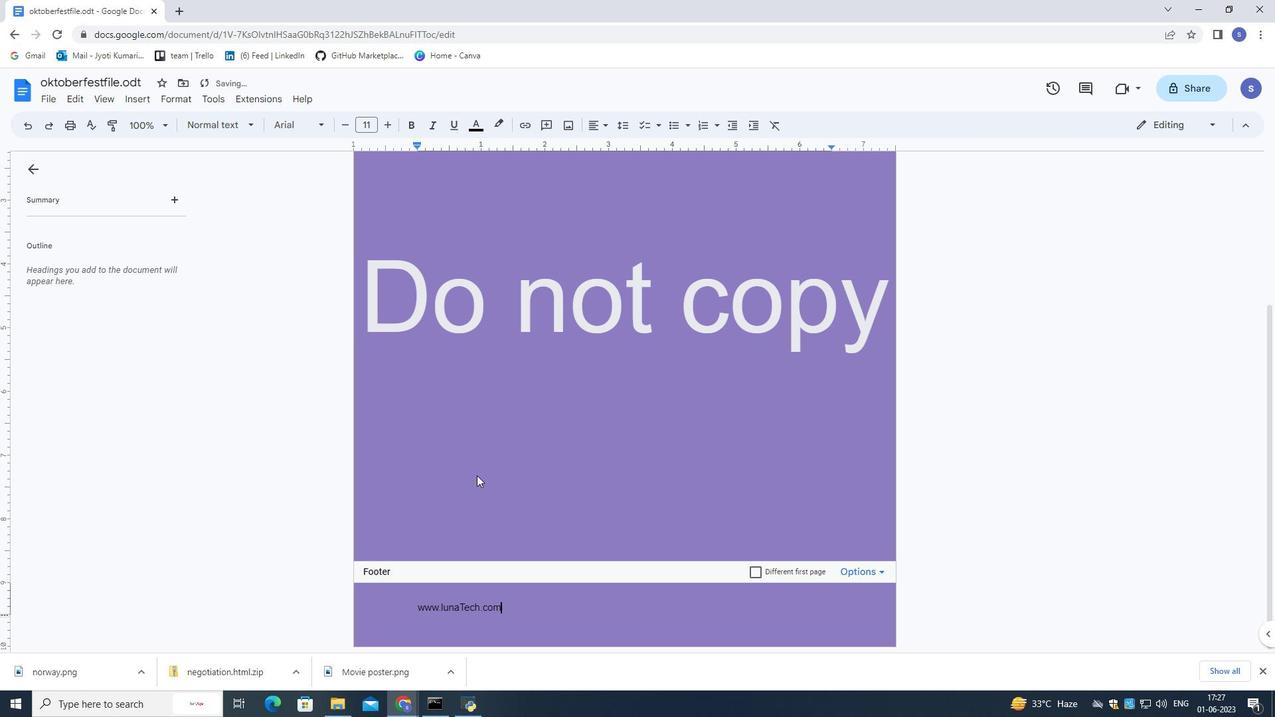 
Action: Mouse scrolled (559, 483) with delta (0, 0)
Screenshot: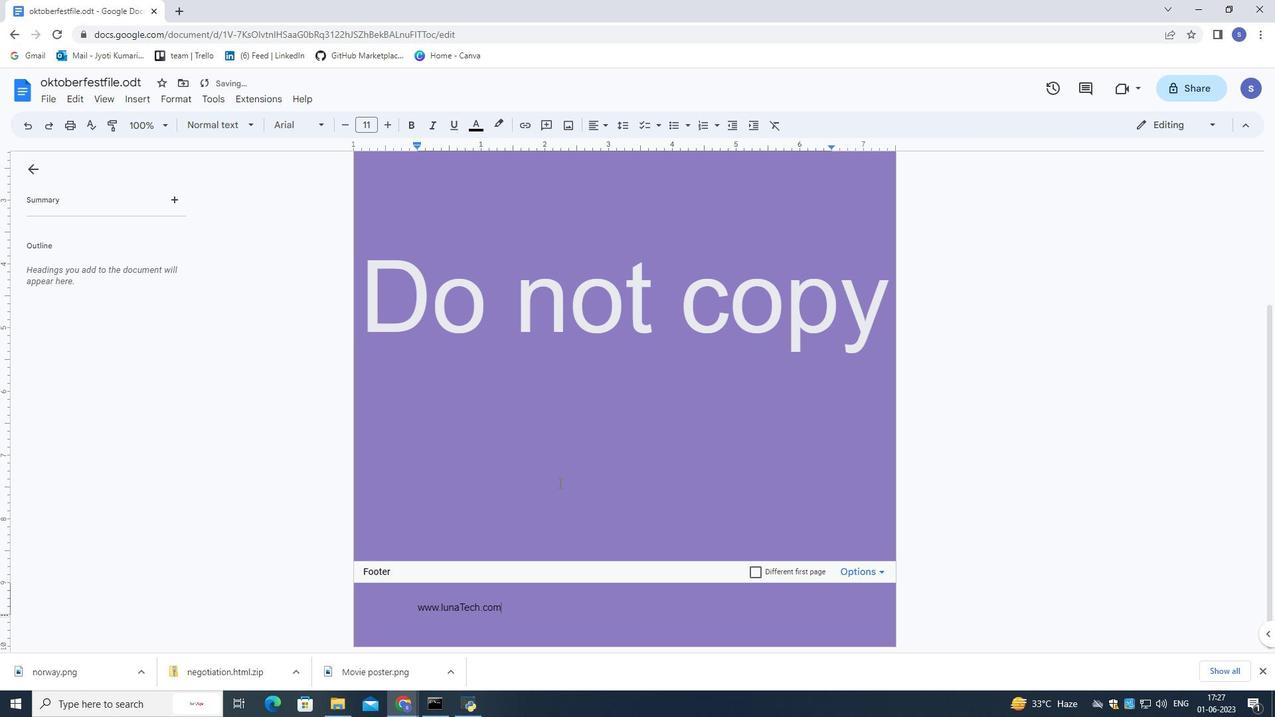 
Action: Mouse moved to (559, 482)
Screenshot: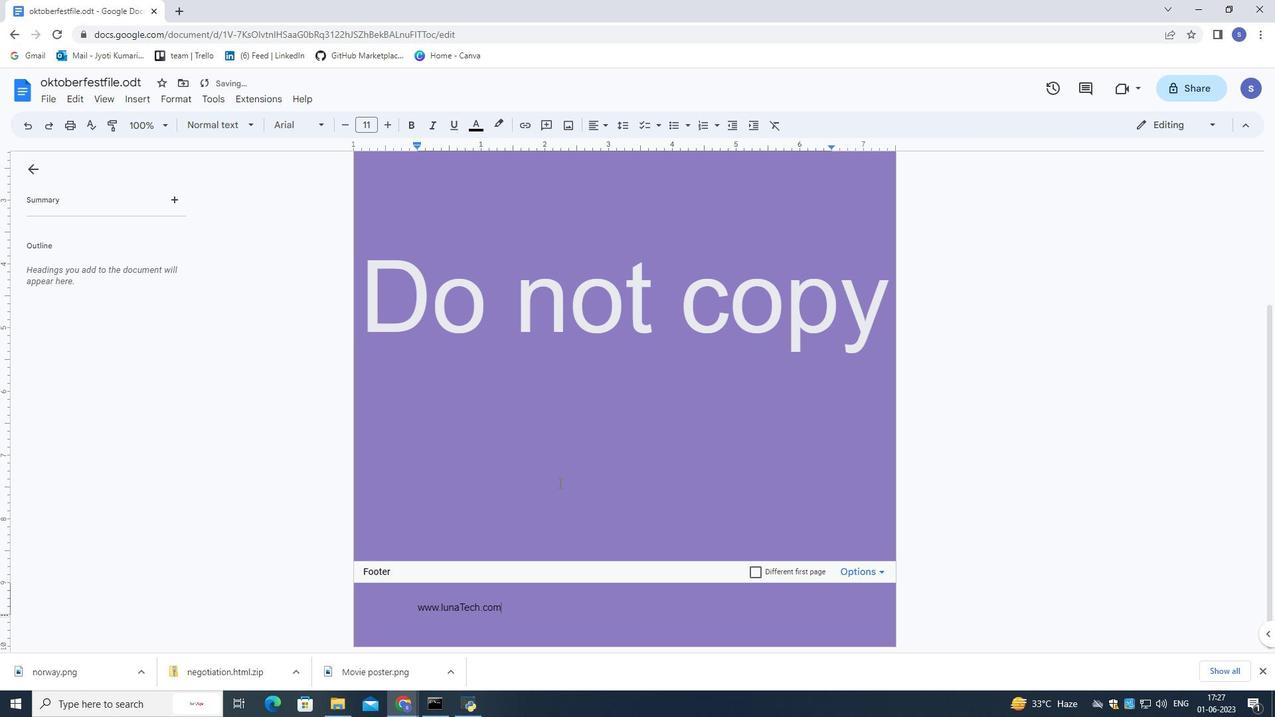 
Action: Mouse scrolled (559, 482) with delta (0, 0)
Screenshot: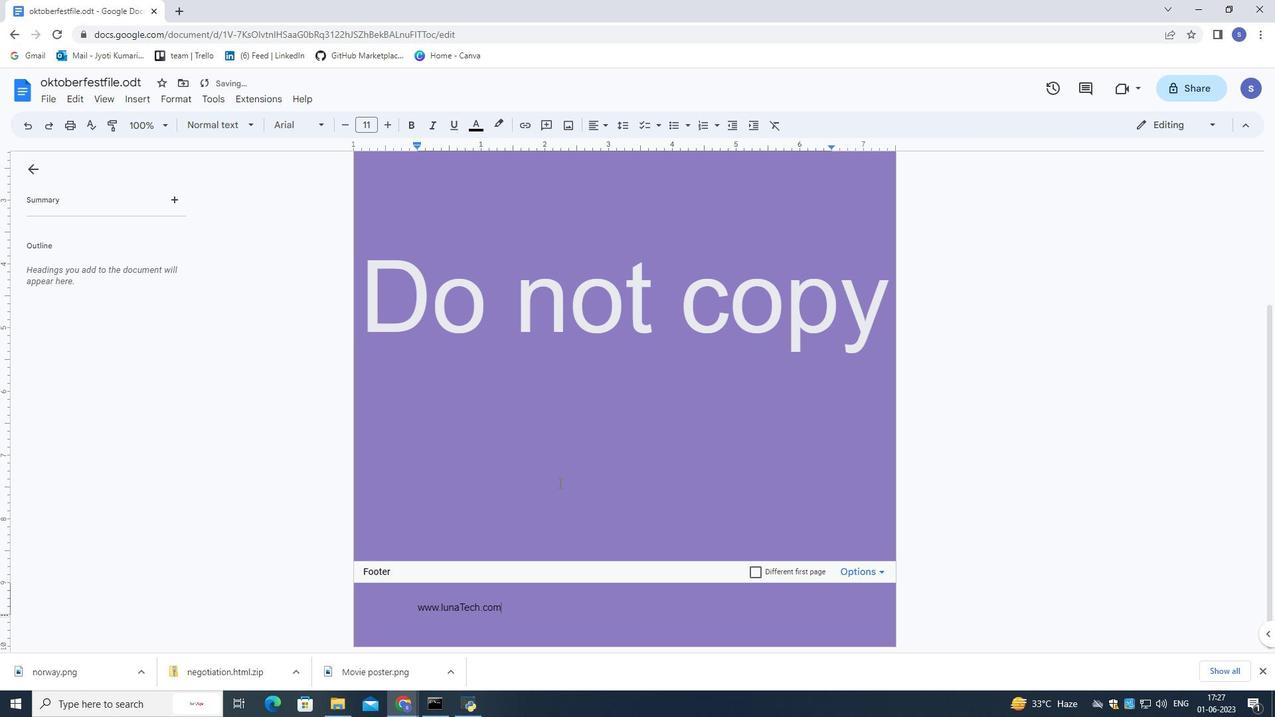 
Action: Mouse moved to (559, 480)
Screenshot: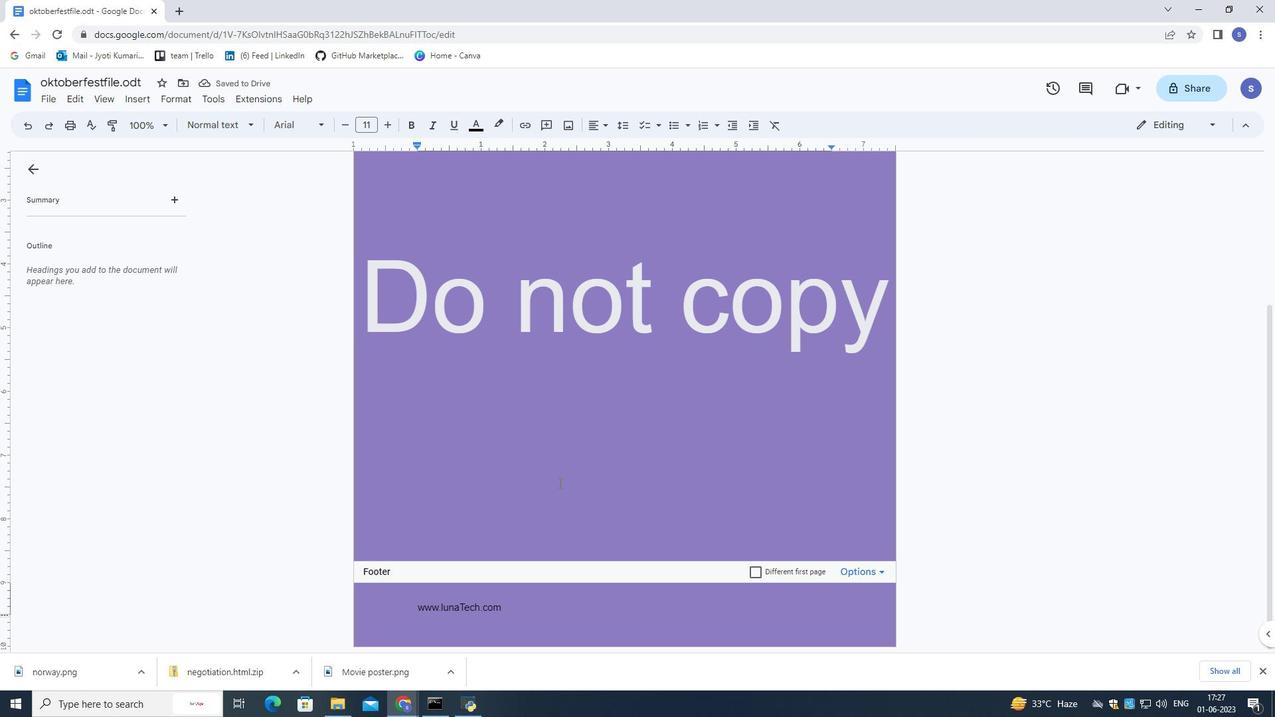 
Action: Mouse scrolled (559, 480) with delta (0, 0)
Screenshot: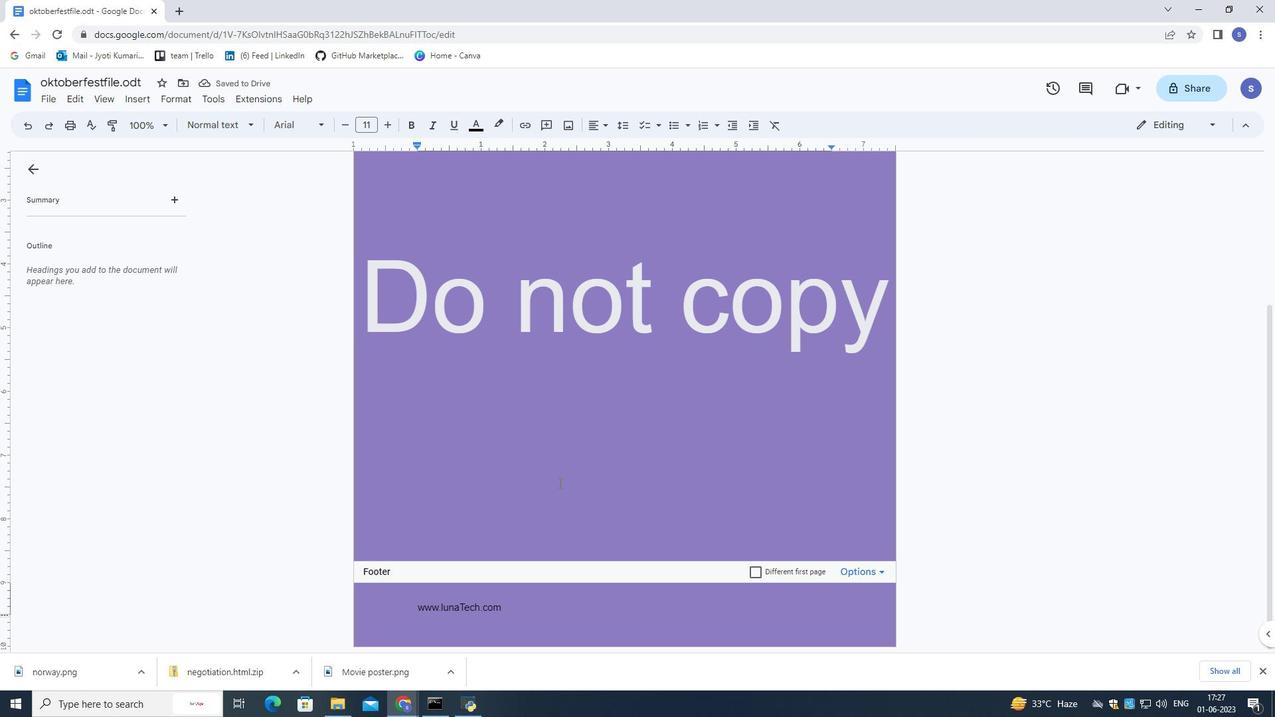
Action: Mouse moved to (559, 479)
Screenshot: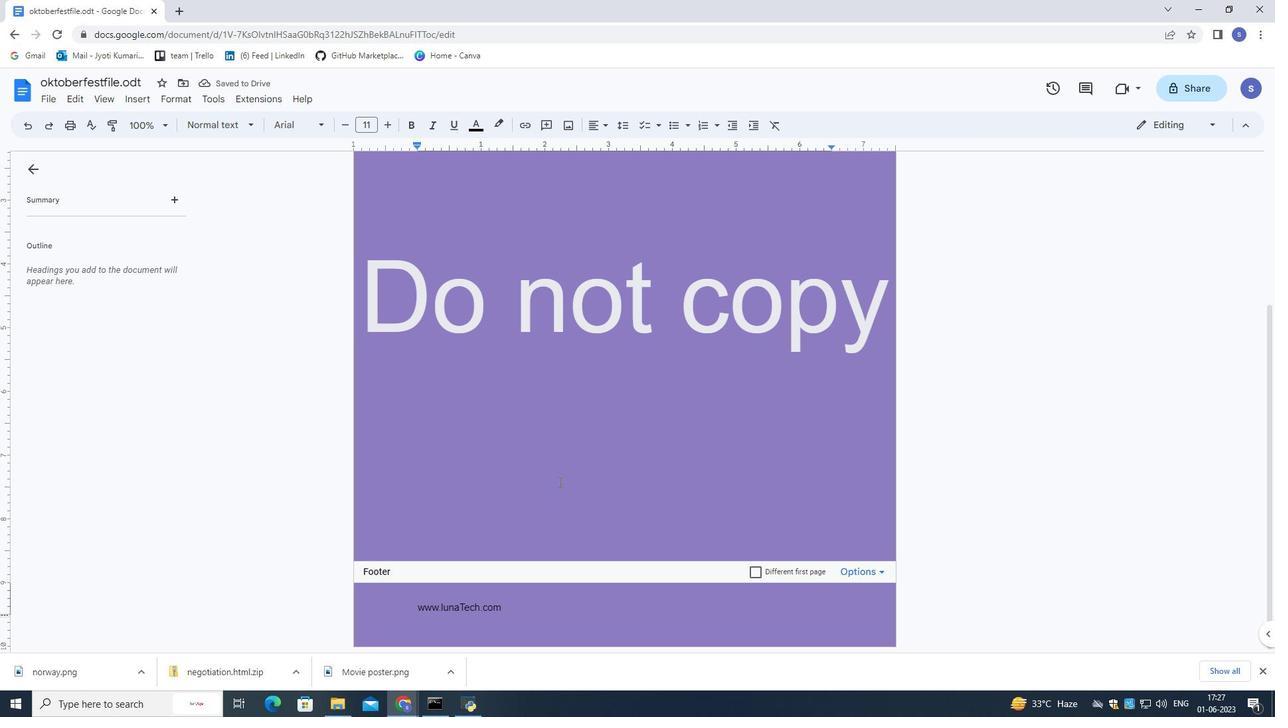 
Action: Mouse scrolled (559, 480) with delta (0, 0)
Screenshot: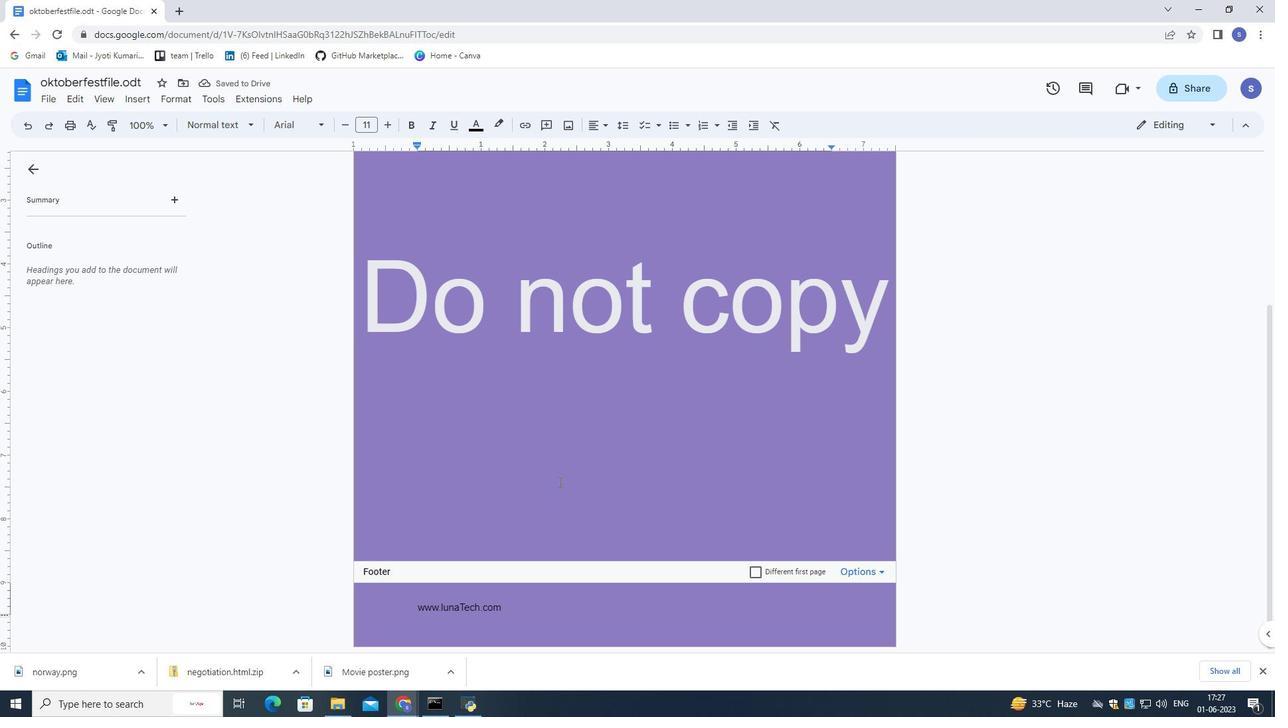 
Action: Mouse moved to (559, 478)
Screenshot: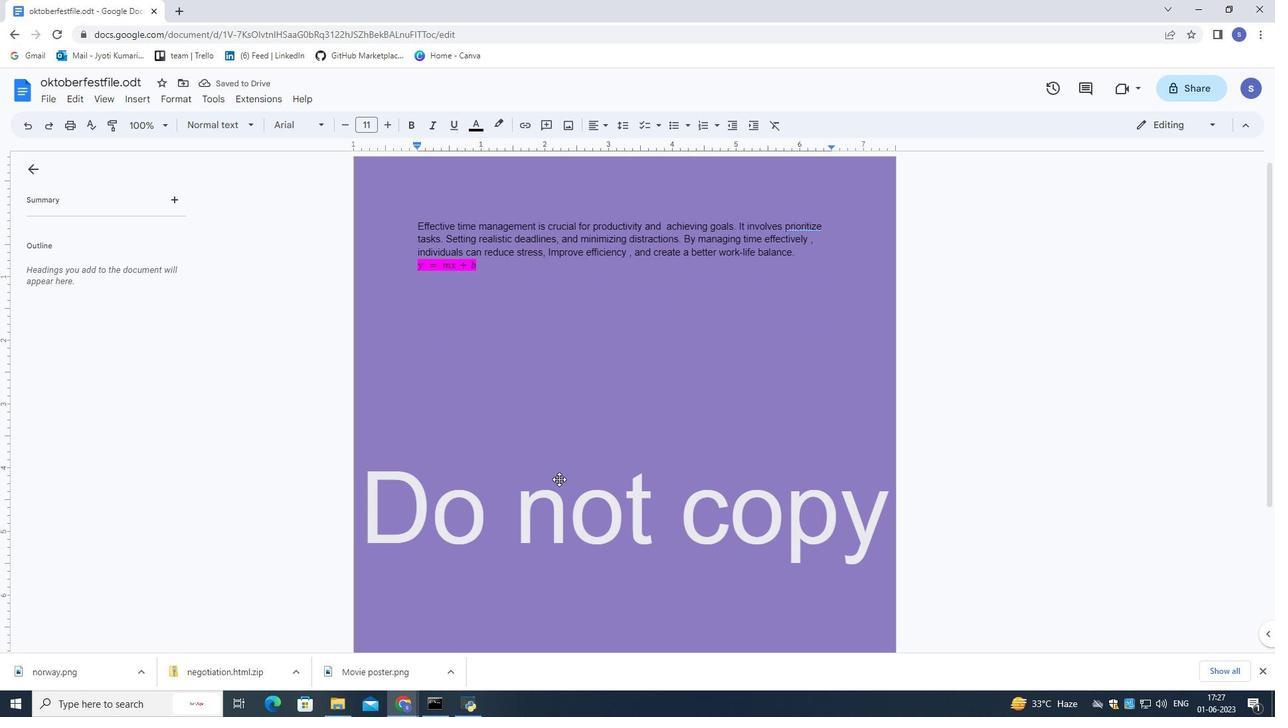 
Action: Mouse scrolled (559, 479) with delta (0, 0)
Screenshot: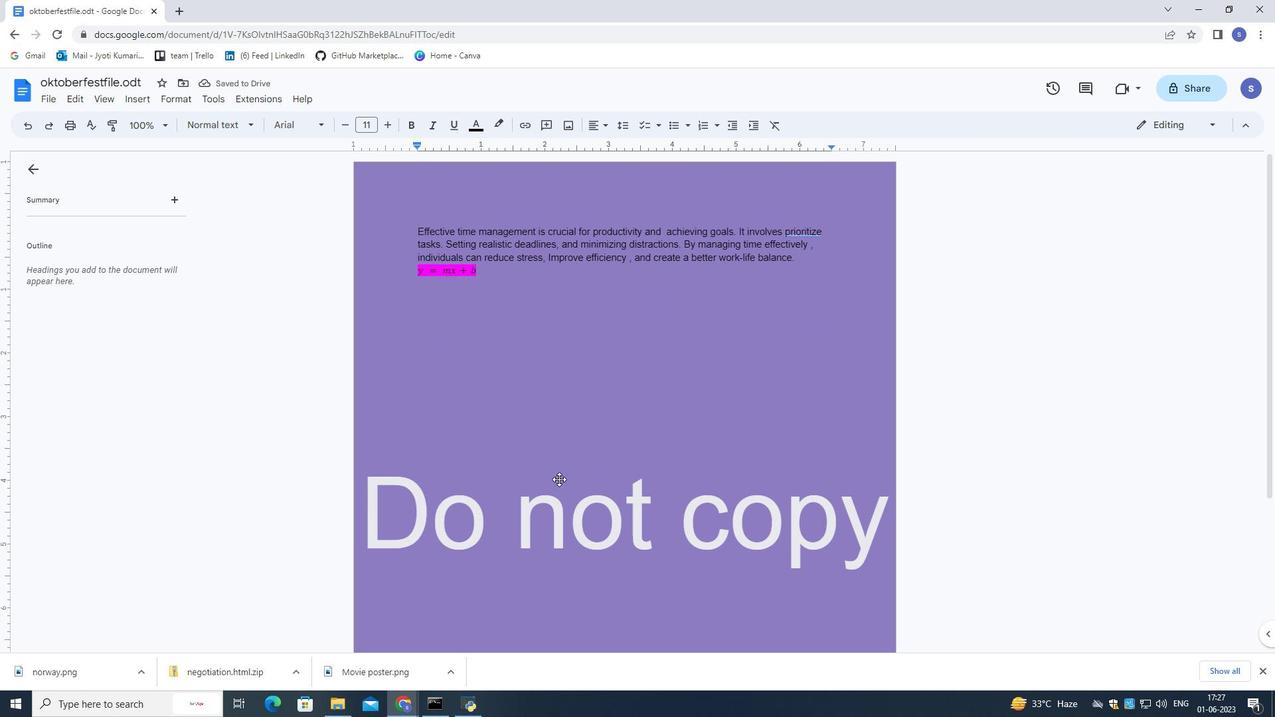 
Action: Mouse moved to (559, 478)
Screenshot: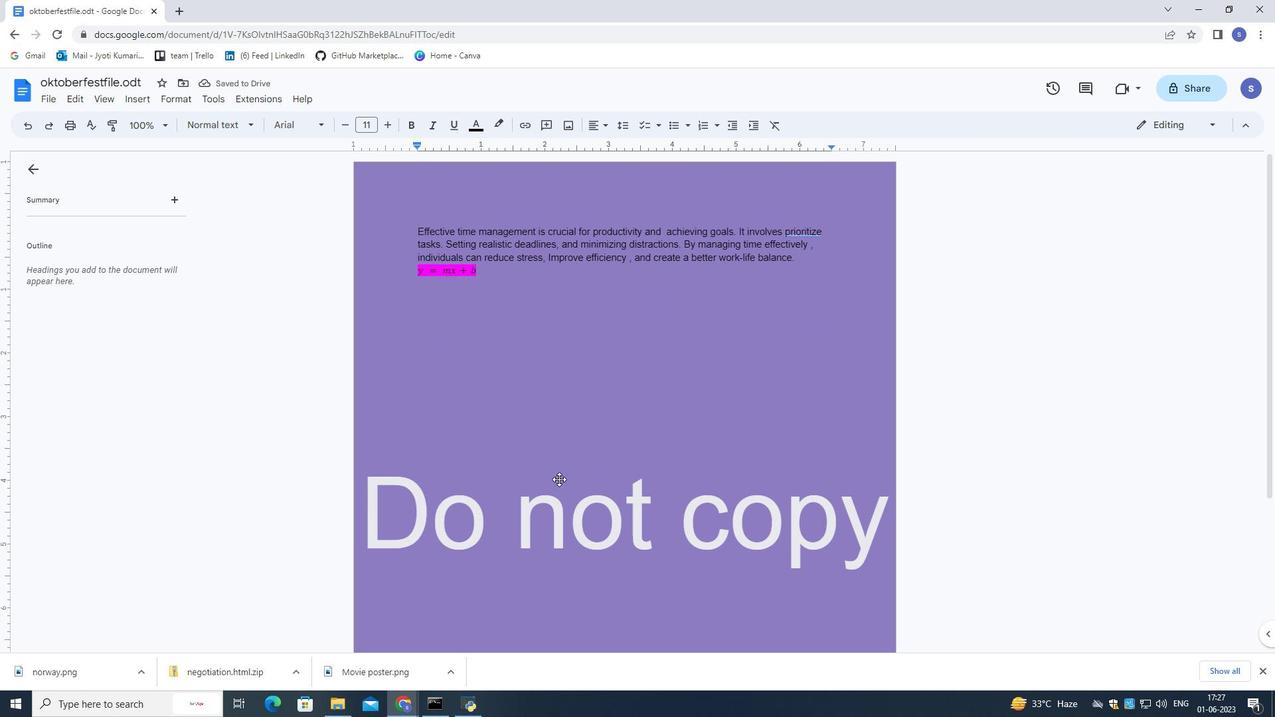 
Action: Mouse scrolled (559, 478) with delta (0, 0)
Screenshot: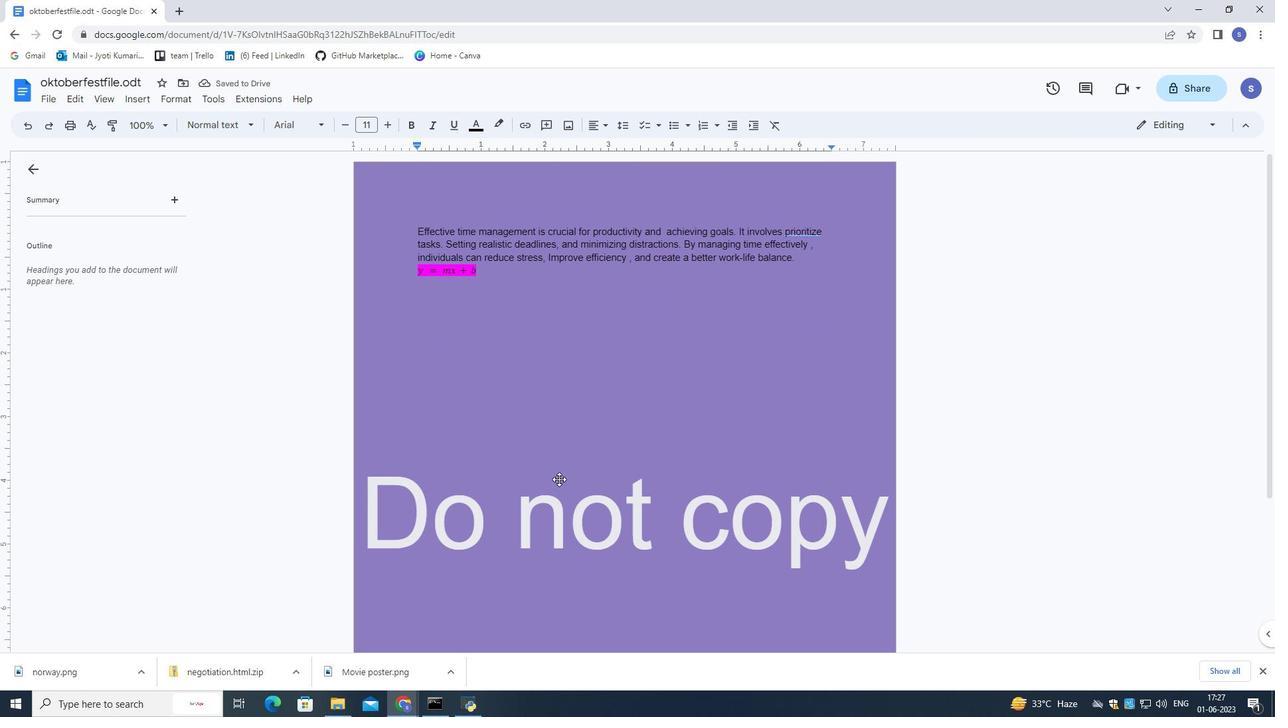 
Action: Mouse moved to (559, 478)
Screenshot: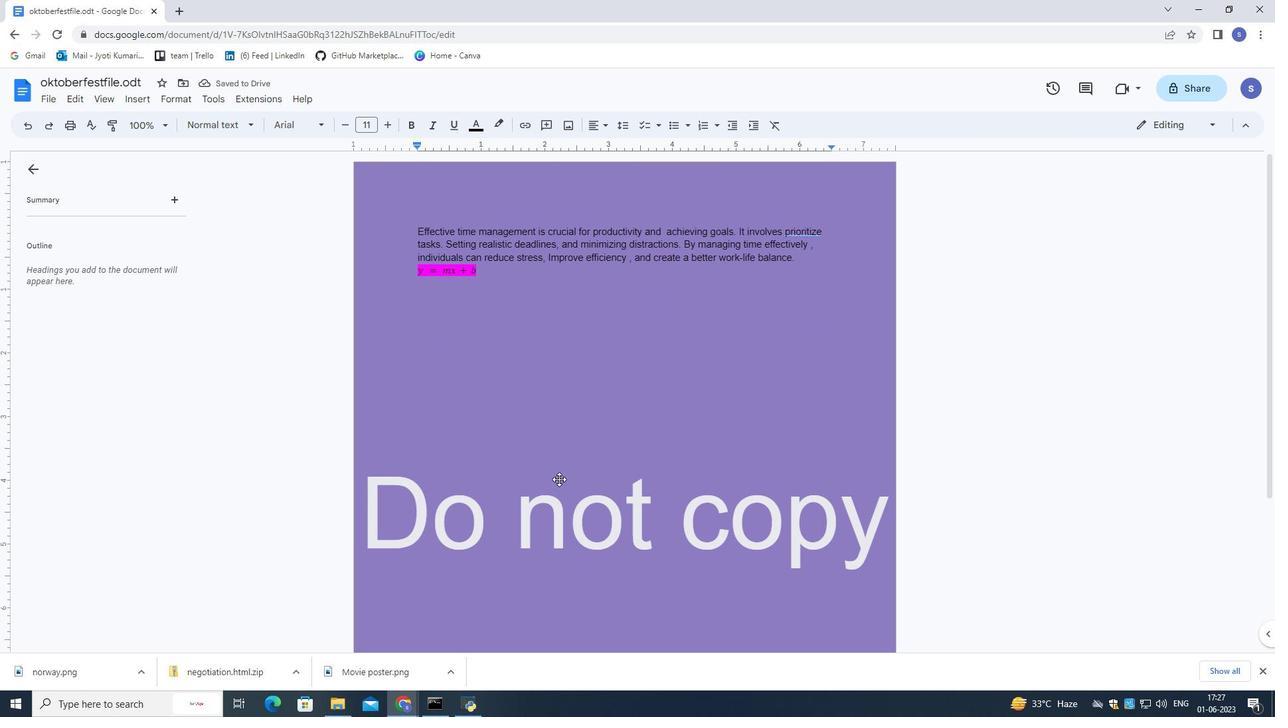 
Action: Mouse scrolled (559, 478) with delta (0, 0)
Screenshot: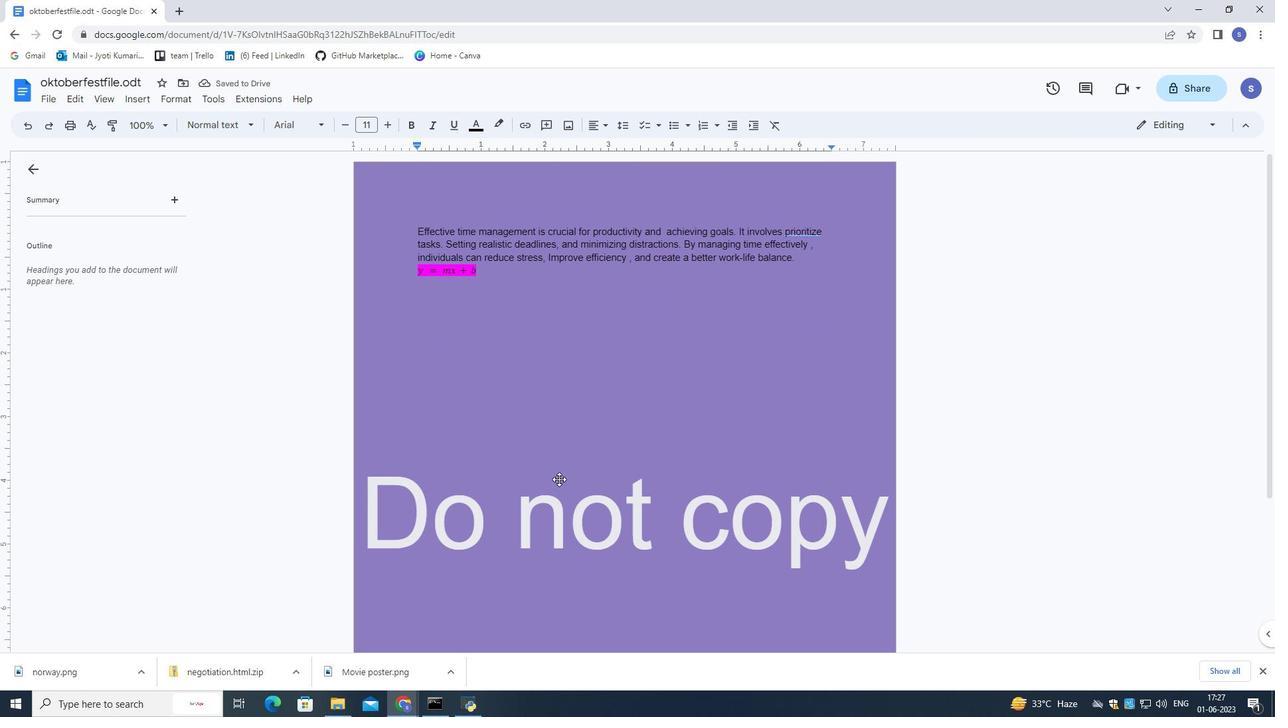 
Action: Mouse moved to (559, 477)
Screenshot: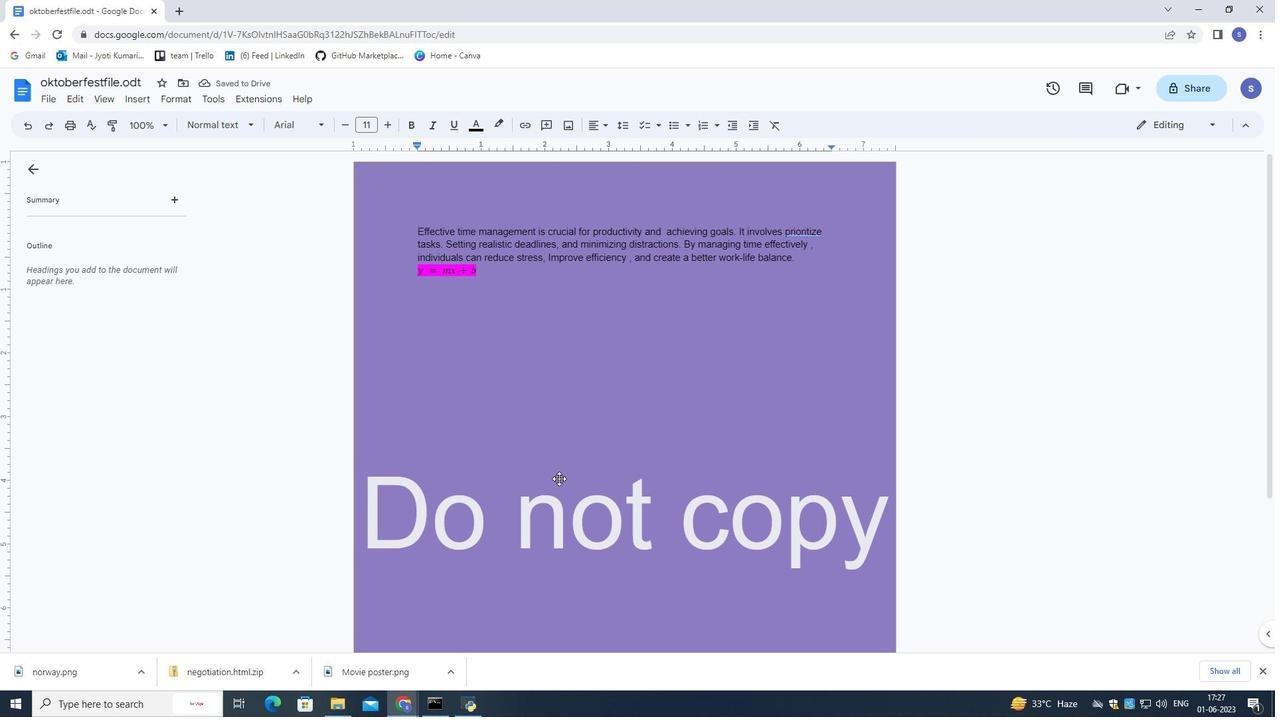 
Action: Mouse scrolled (559, 478) with delta (0, 0)
Screenshot: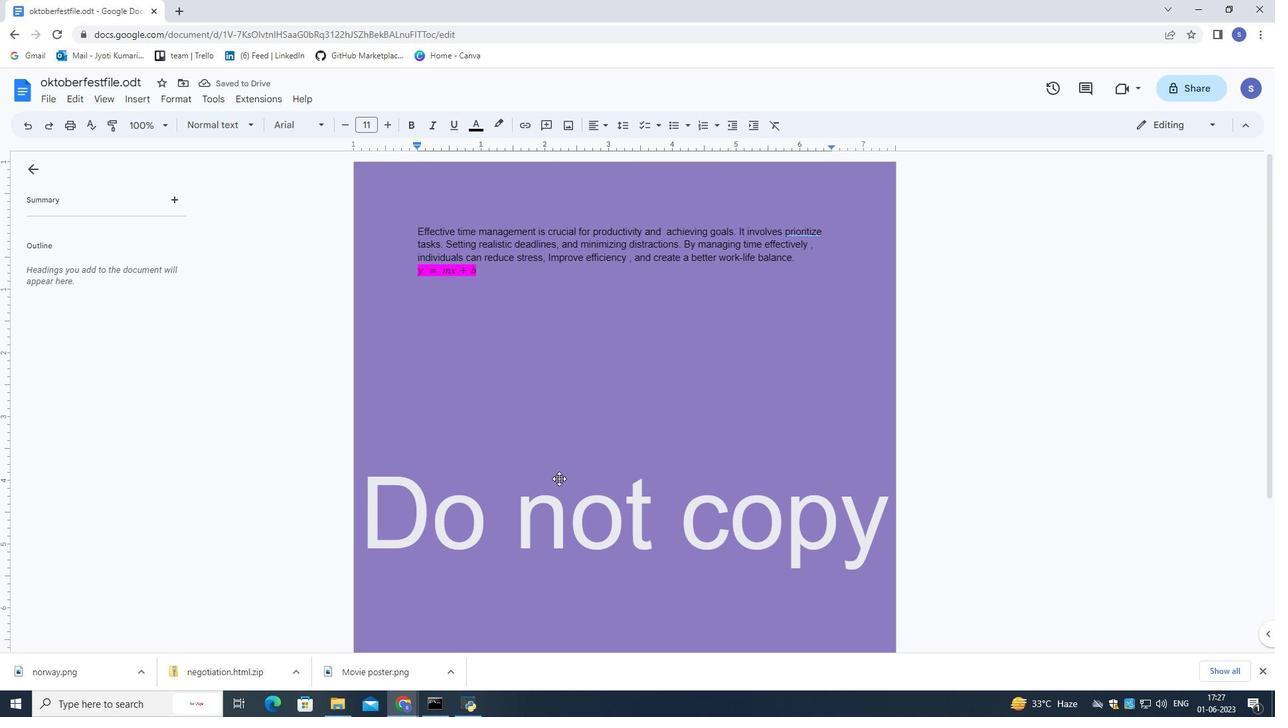 
Action: Mouse scrolled (559, 476) with delta (0, 0)
Screenshot: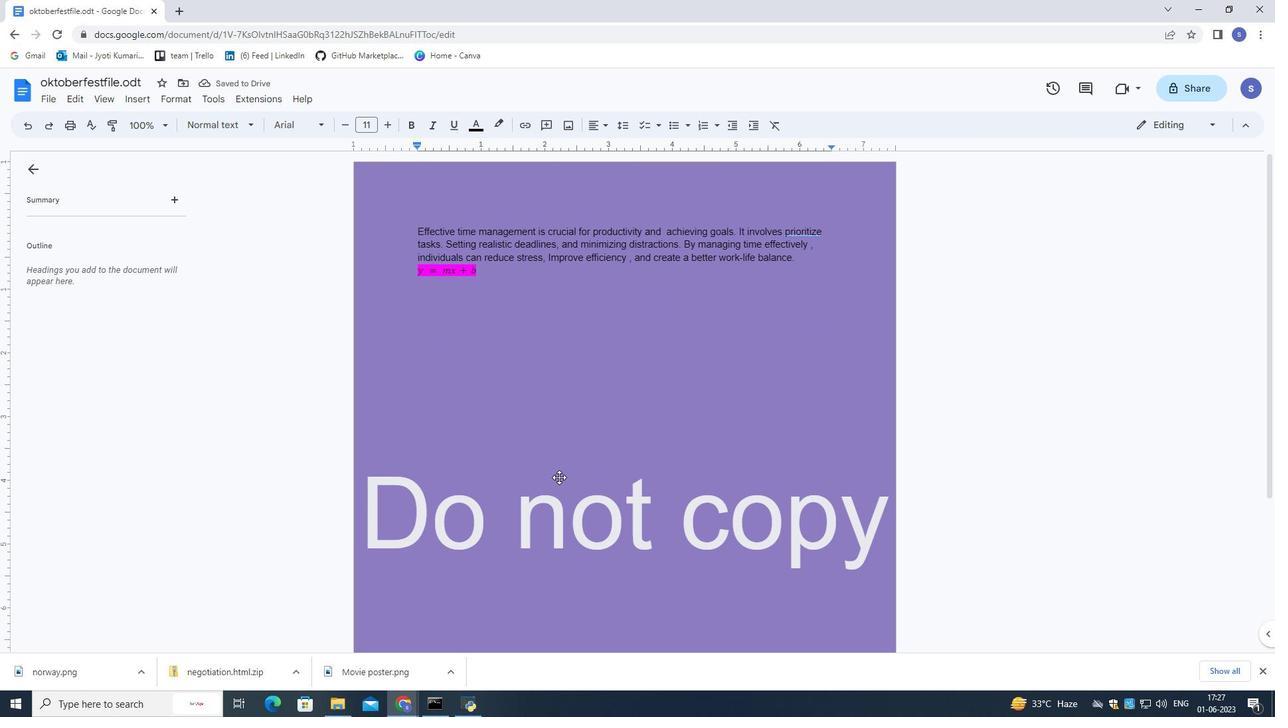 
Action: Mouse scrolled (559, 476) with delta (0, 0)
Screenshot: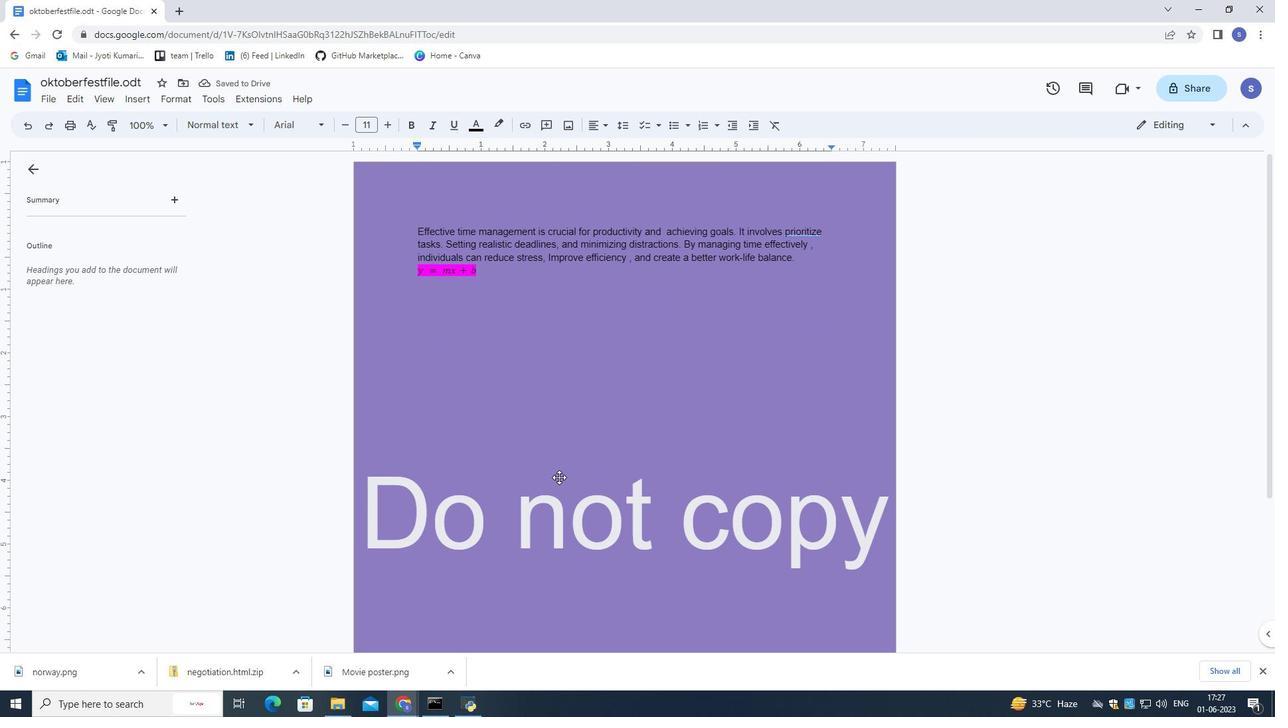 
Action: Mouse scrolled (559, 476) with delta (0, 0)
Screenshot: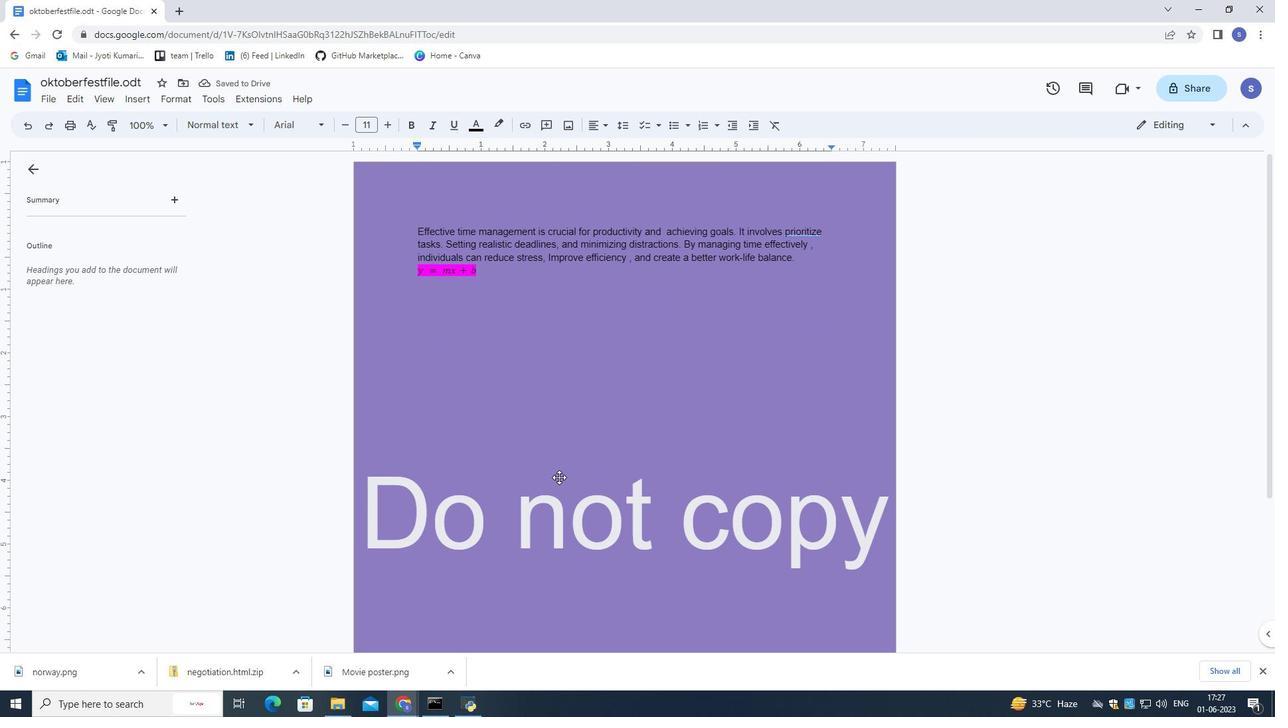 
Action: Mouse scrolled (559, 476) with delta (0, 0)
Screenshot: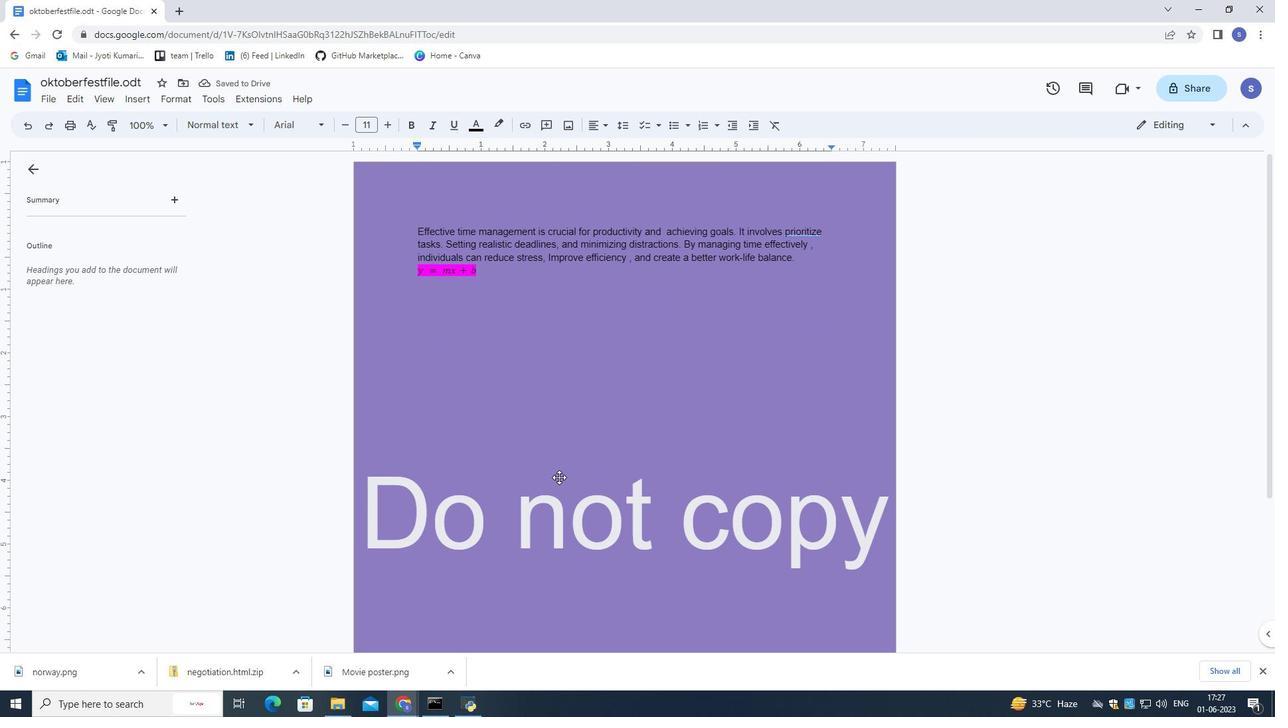 
Action: Mouse scrolled (559, 476) with delta (0, 0)
Screenshot: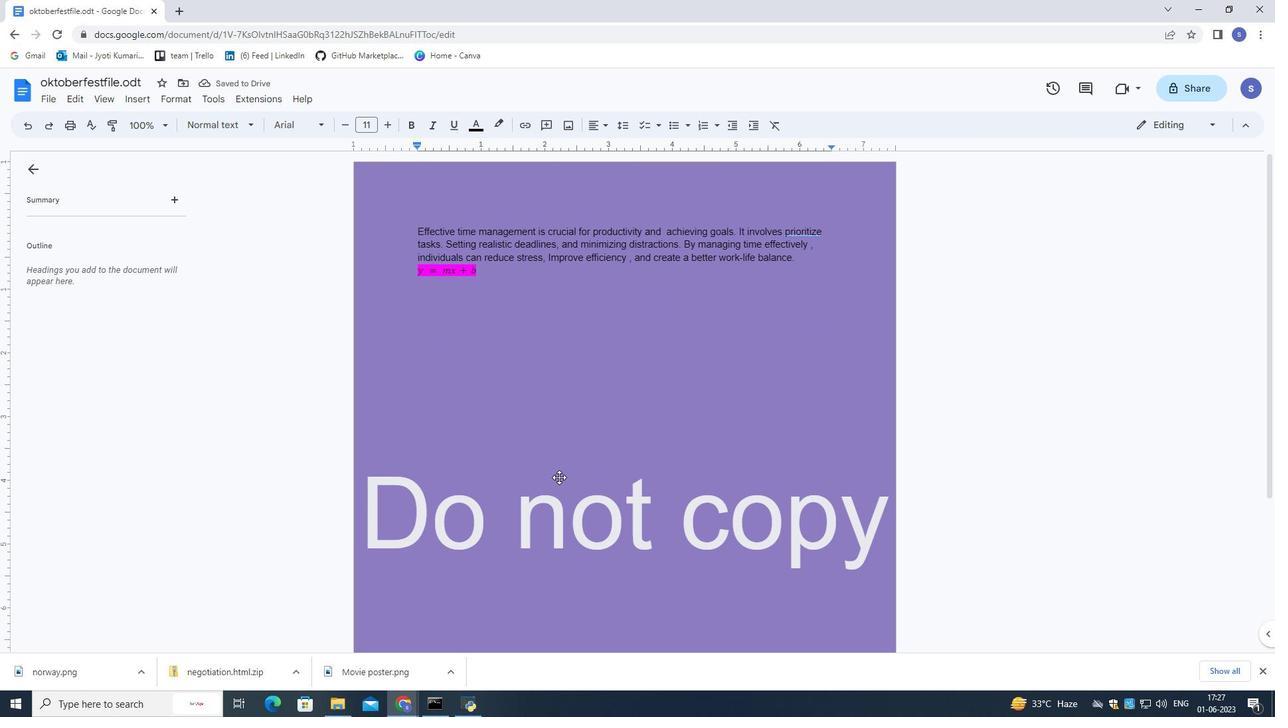 
Action: Mouse scrolled (559, 478) with delta (0, 0)
Screenshot: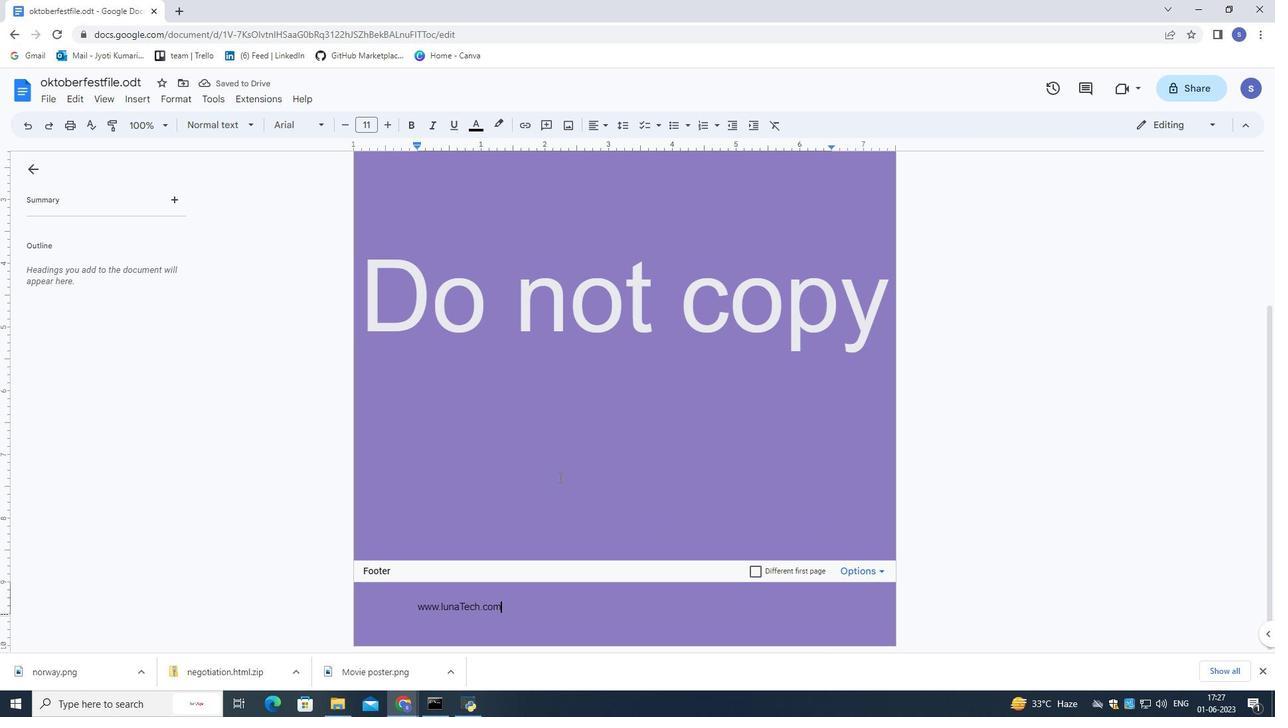 
Action: Mouse scrolled (559, 478) with delta (0, 0)
Screenshot: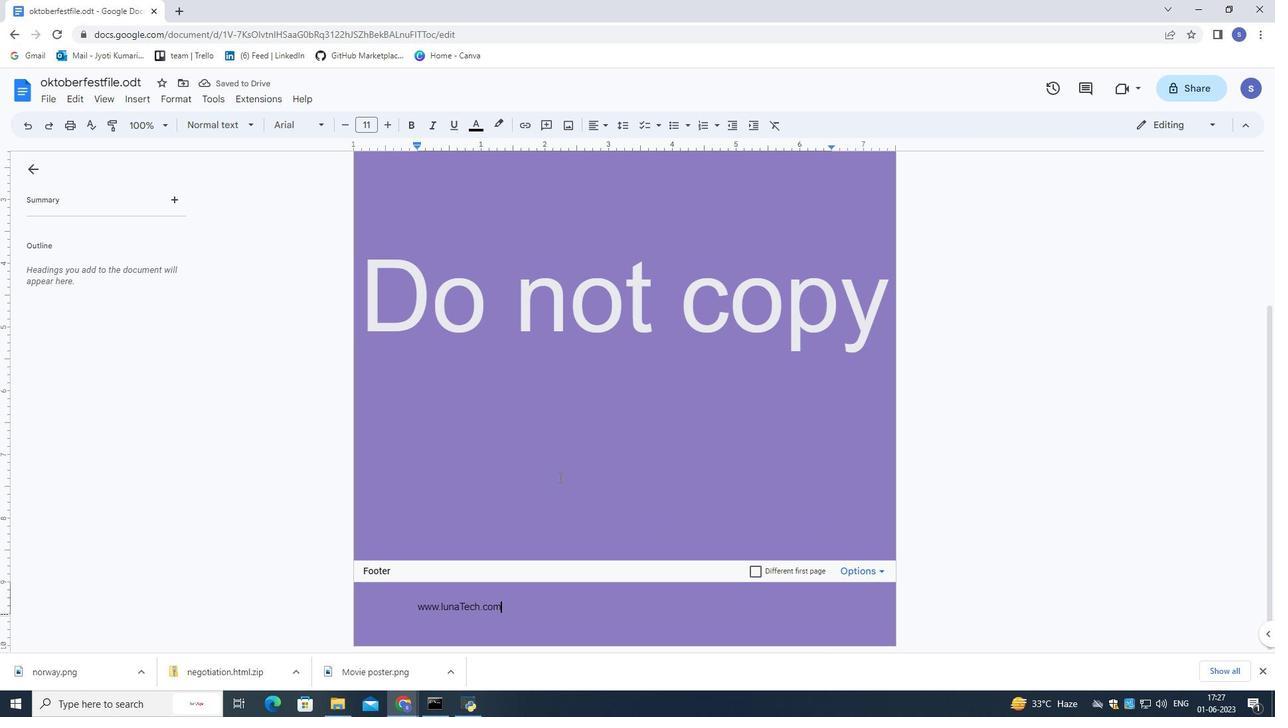 
Action: Mouse scrolled (559, 478) with delta (0, 0)
Screenshot: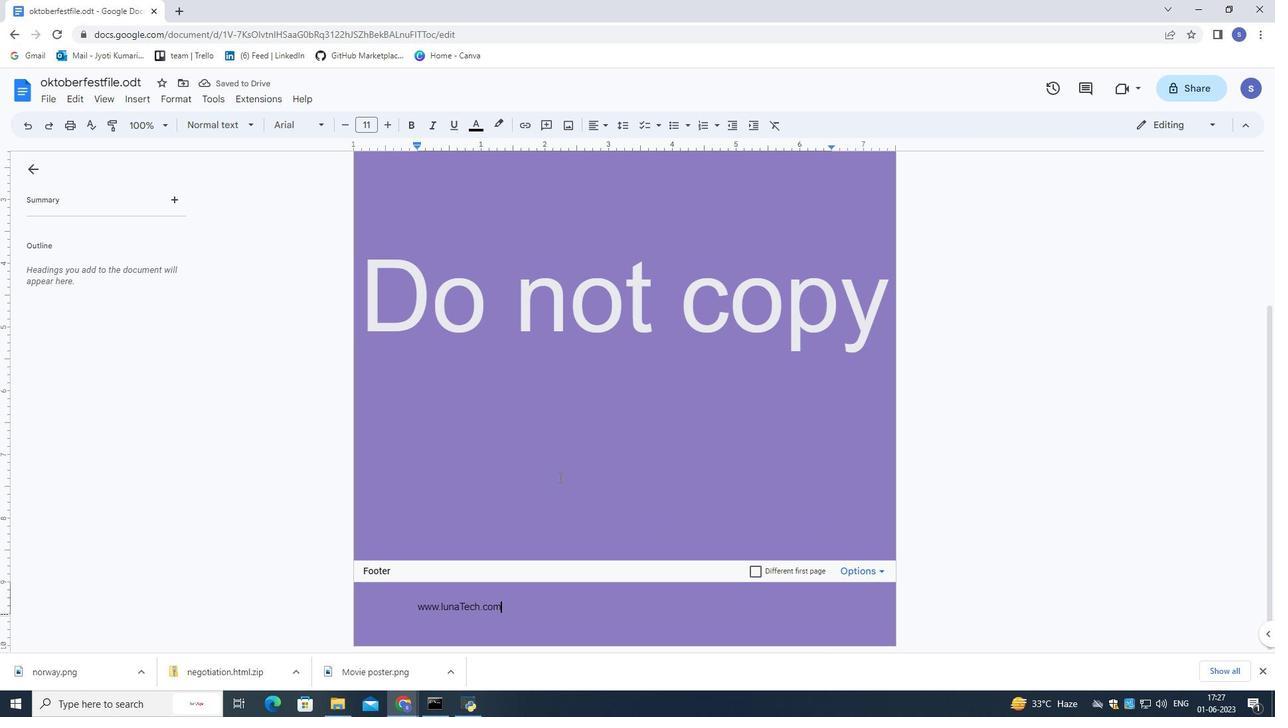 
Action: Mouse scrolled (559, 478) with delta (0, 0)
Screenshot: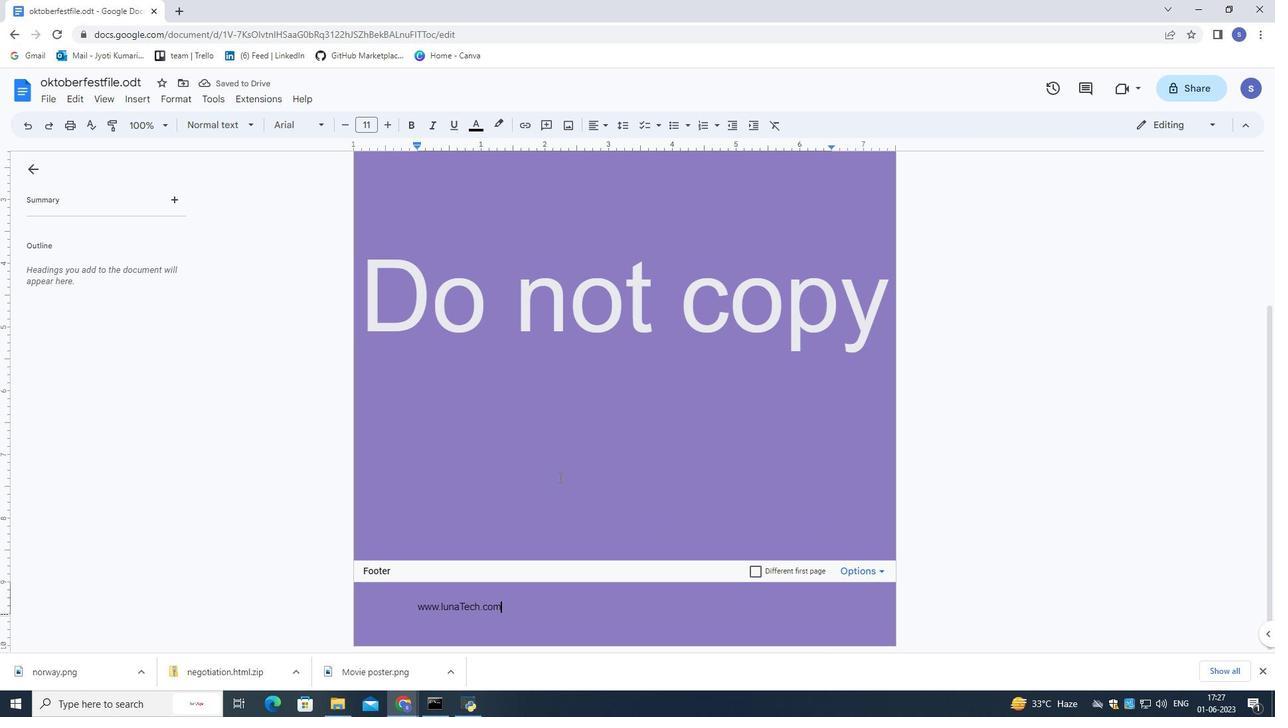 
Action: Mouse scrolled (559, 478) with delta (0, 0)
Screenshot: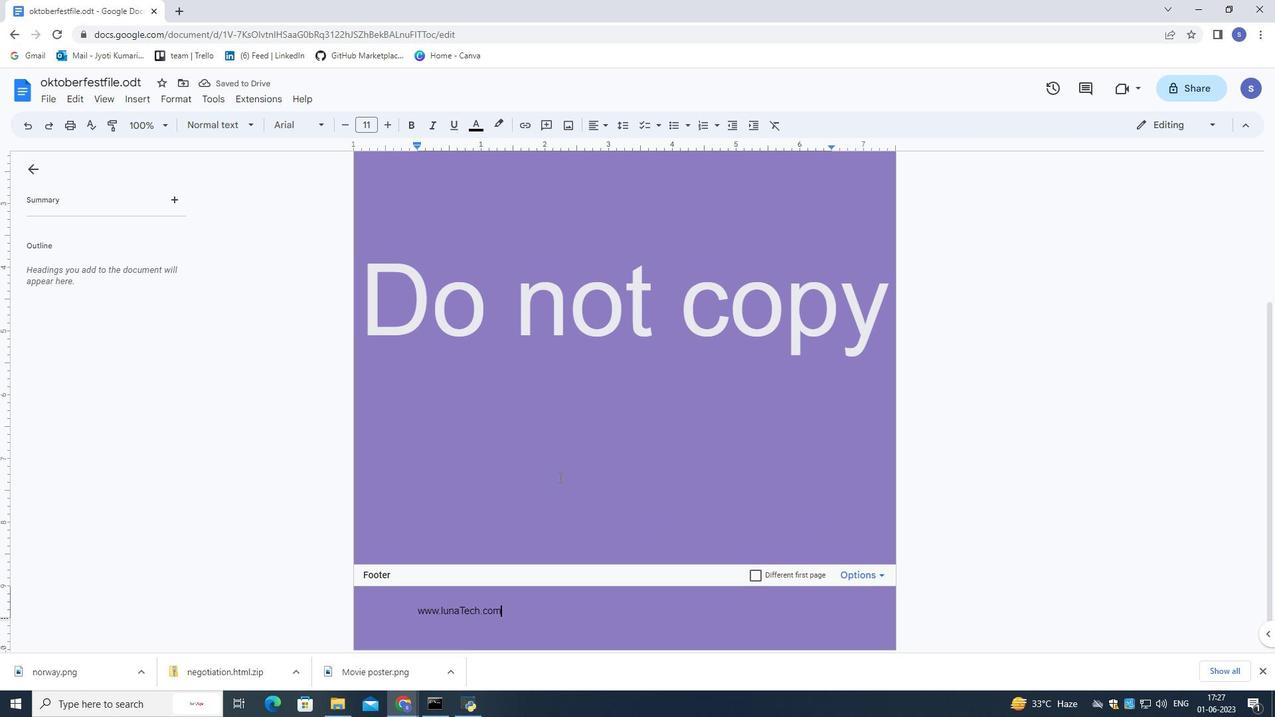 
Action: Mouse moved to (559, 475)
Screenshot: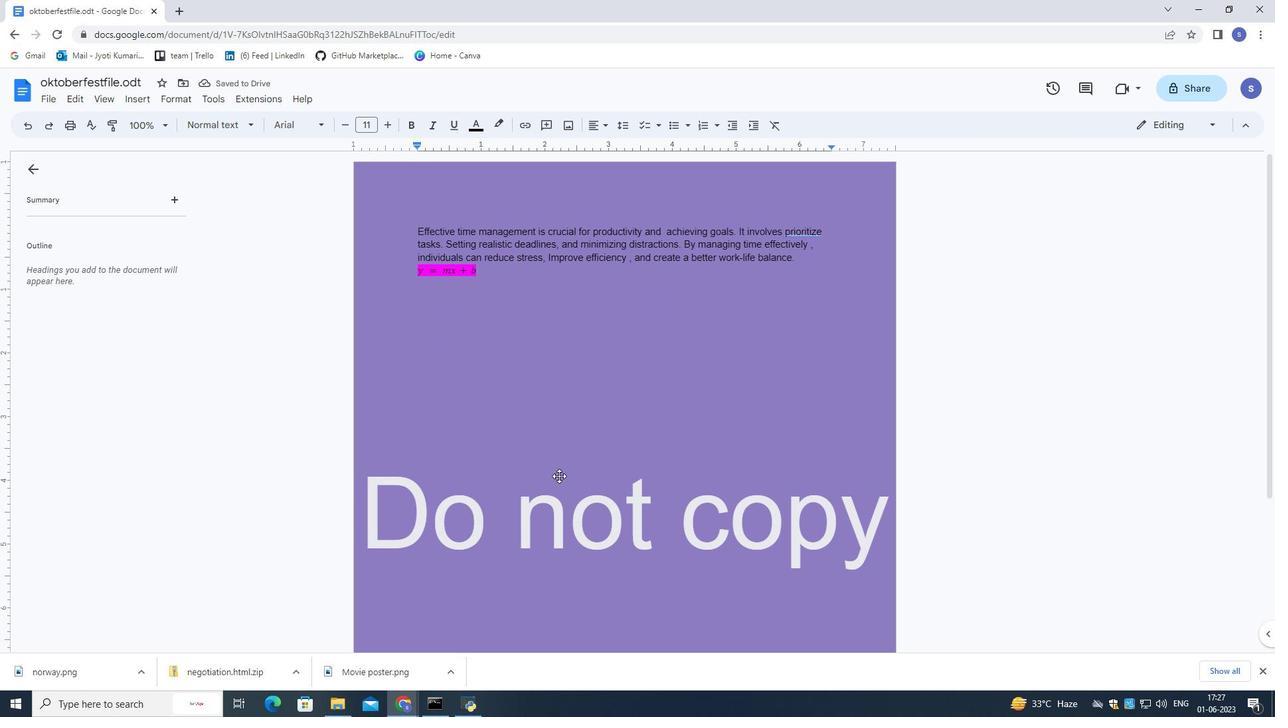 
Action: Mouse scrolled (559, 476) with delta (0, 0)
Screenshot: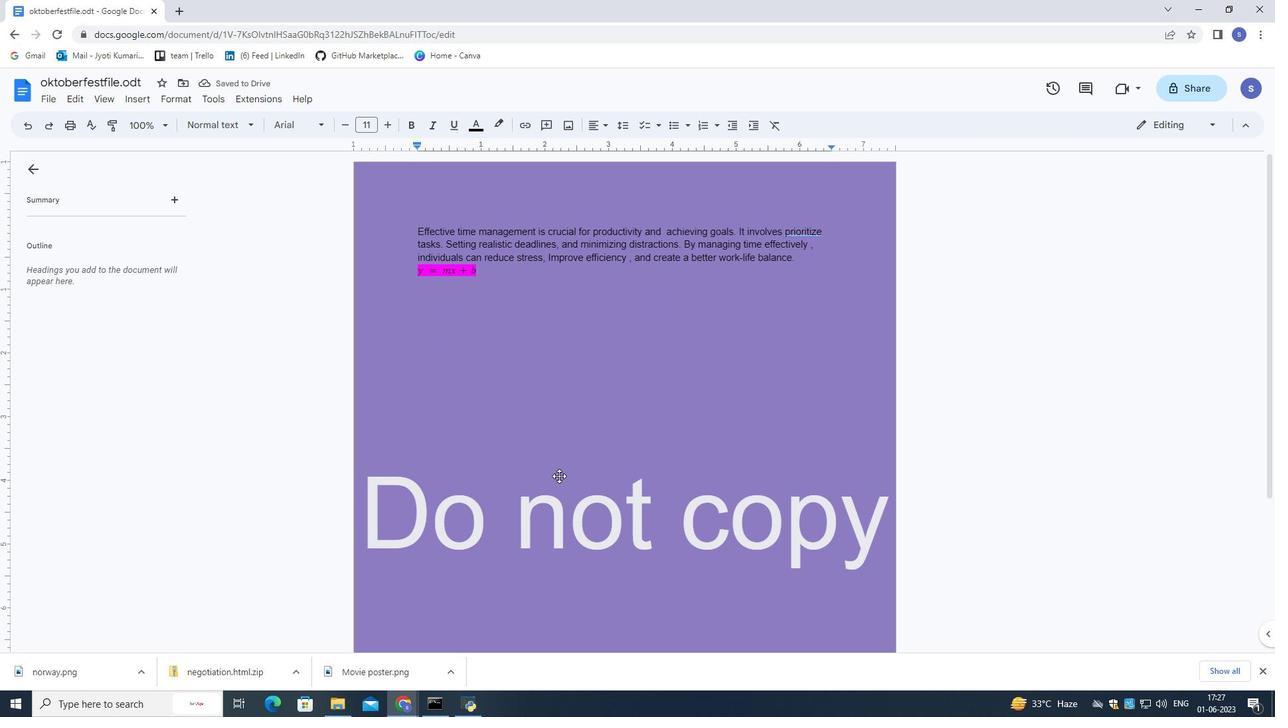 
Action: Mouse moved to (560, 474)
Screenshot: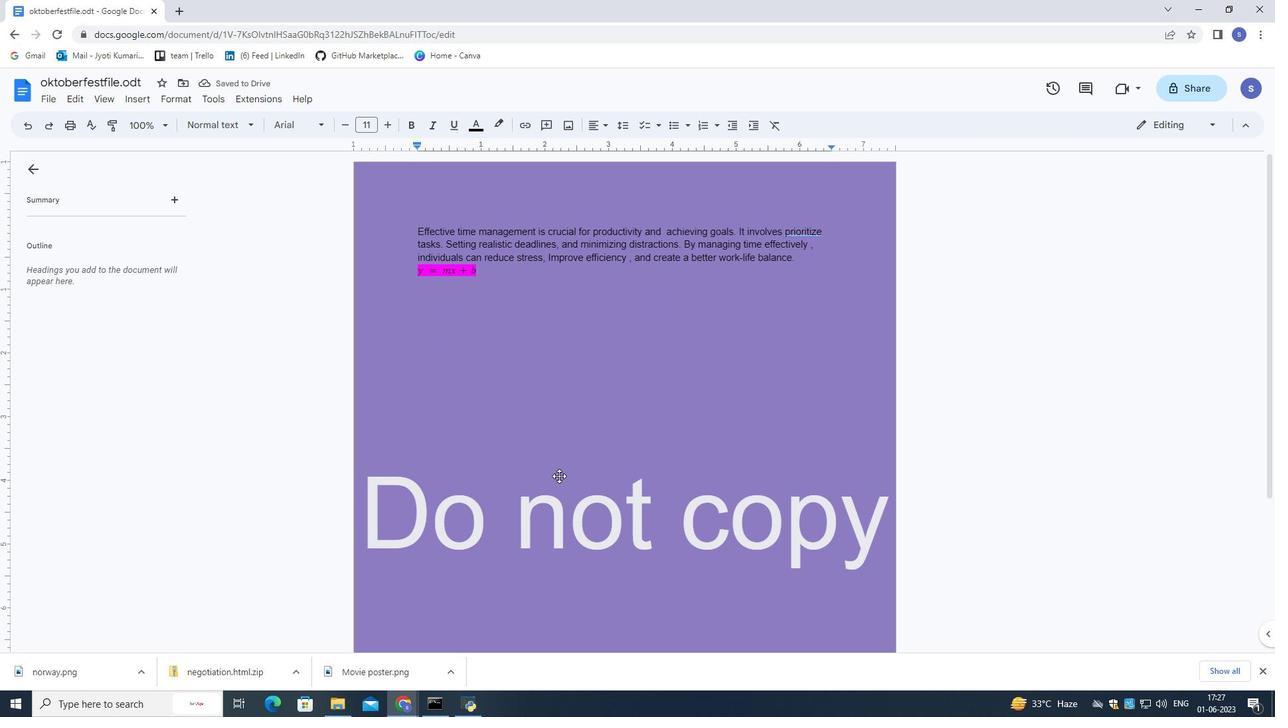 
Action: Mouse scrolled (560, 475) with delta (0, 0)
Screenshot: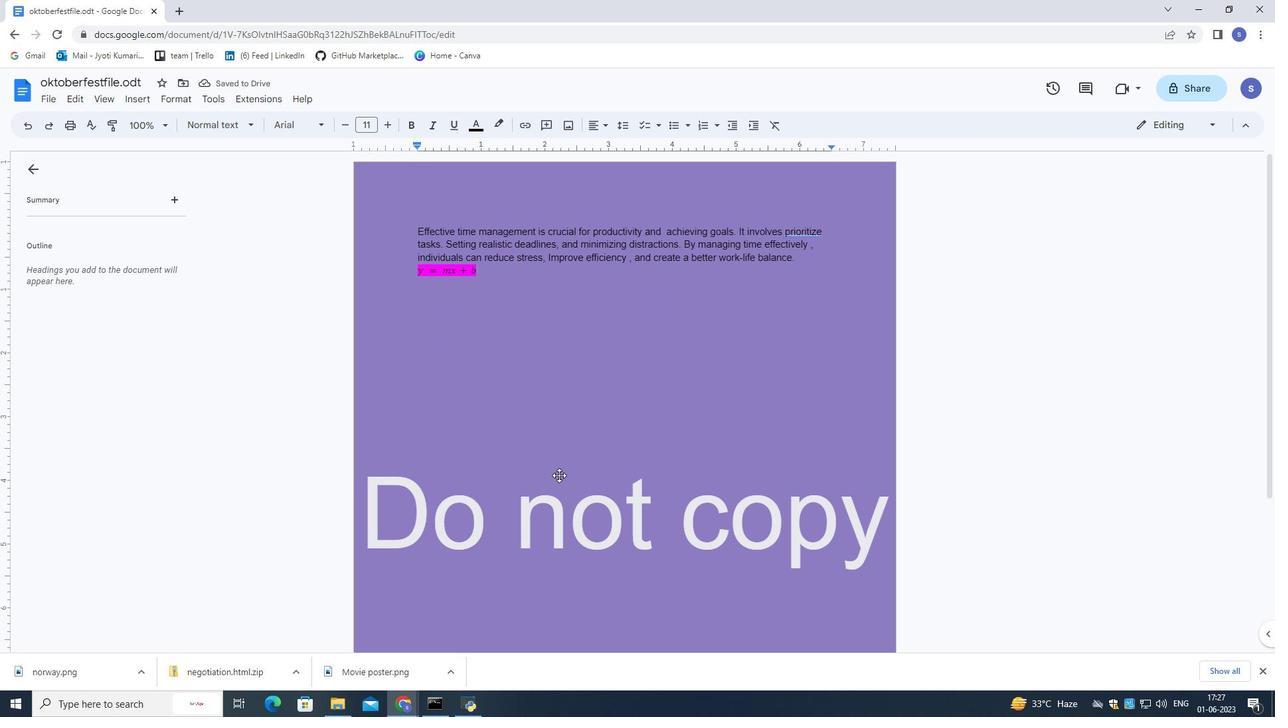 
Action: Mouse moved to (560, 474)
Screenshot: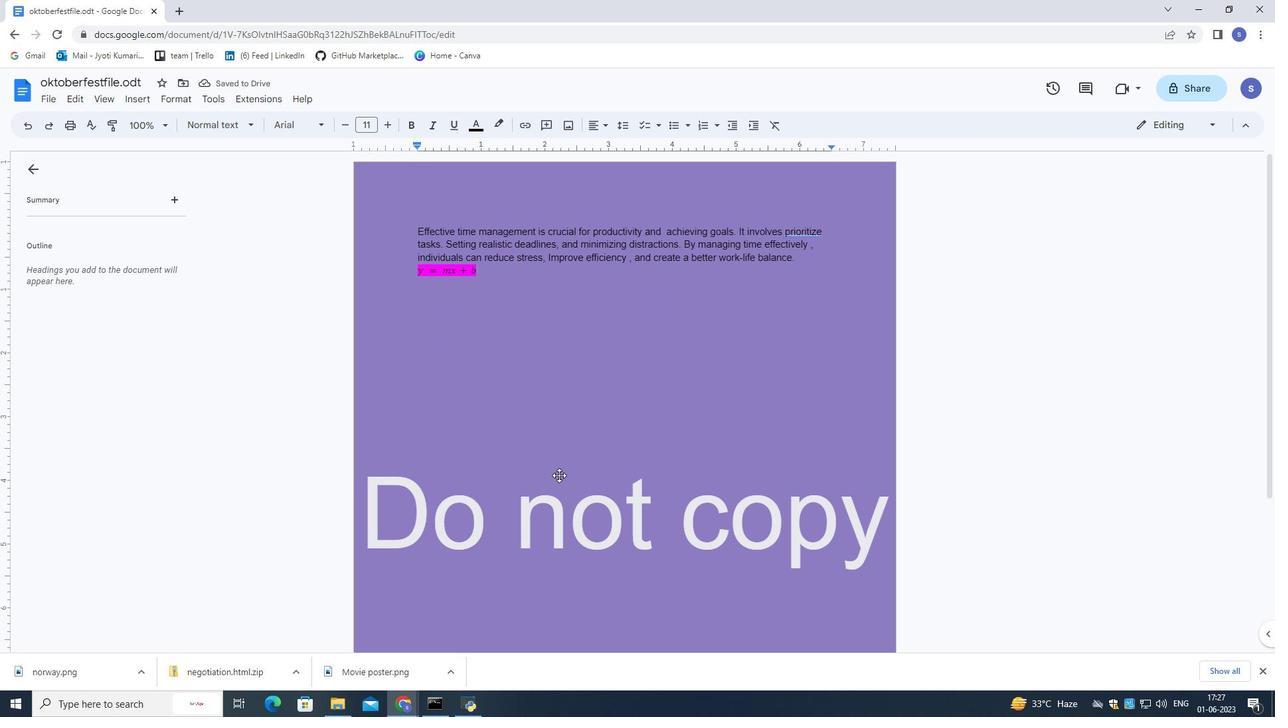 
Action: Mouse scrolled (560, 475) with delta (0, 0)
Screenshot: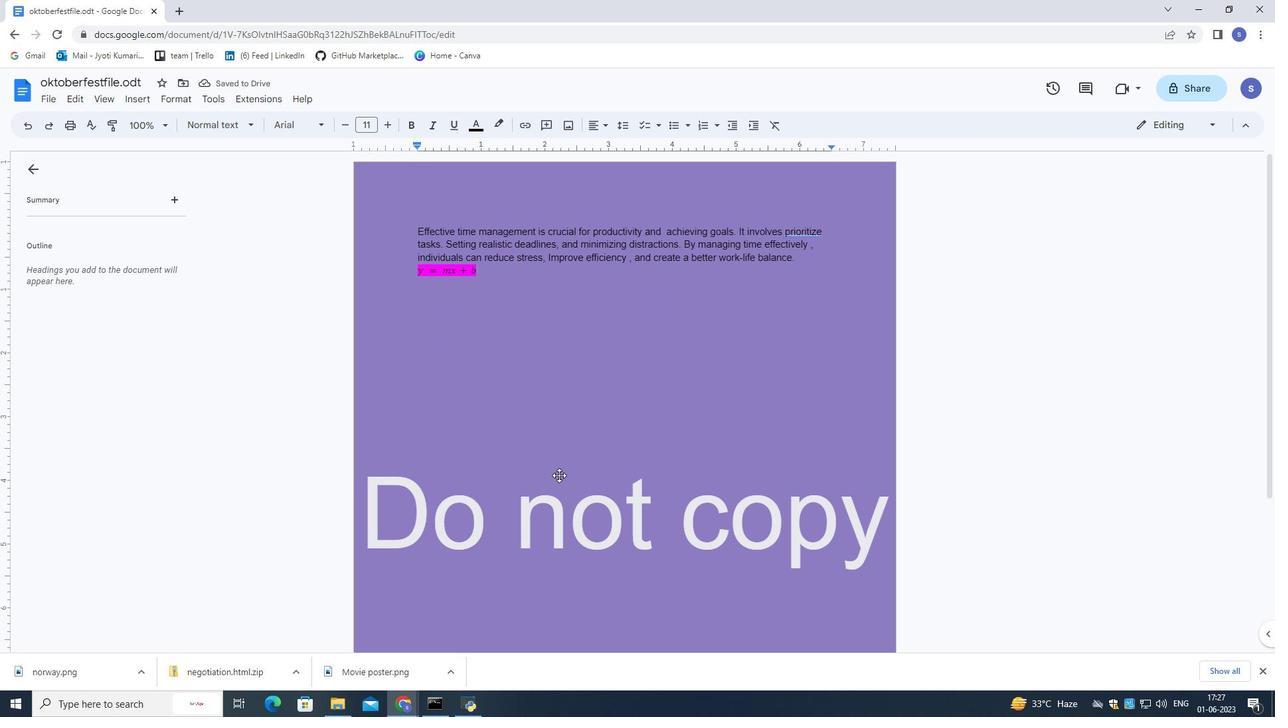 
Action: Mouse moved to (561, 468)
Screenshot: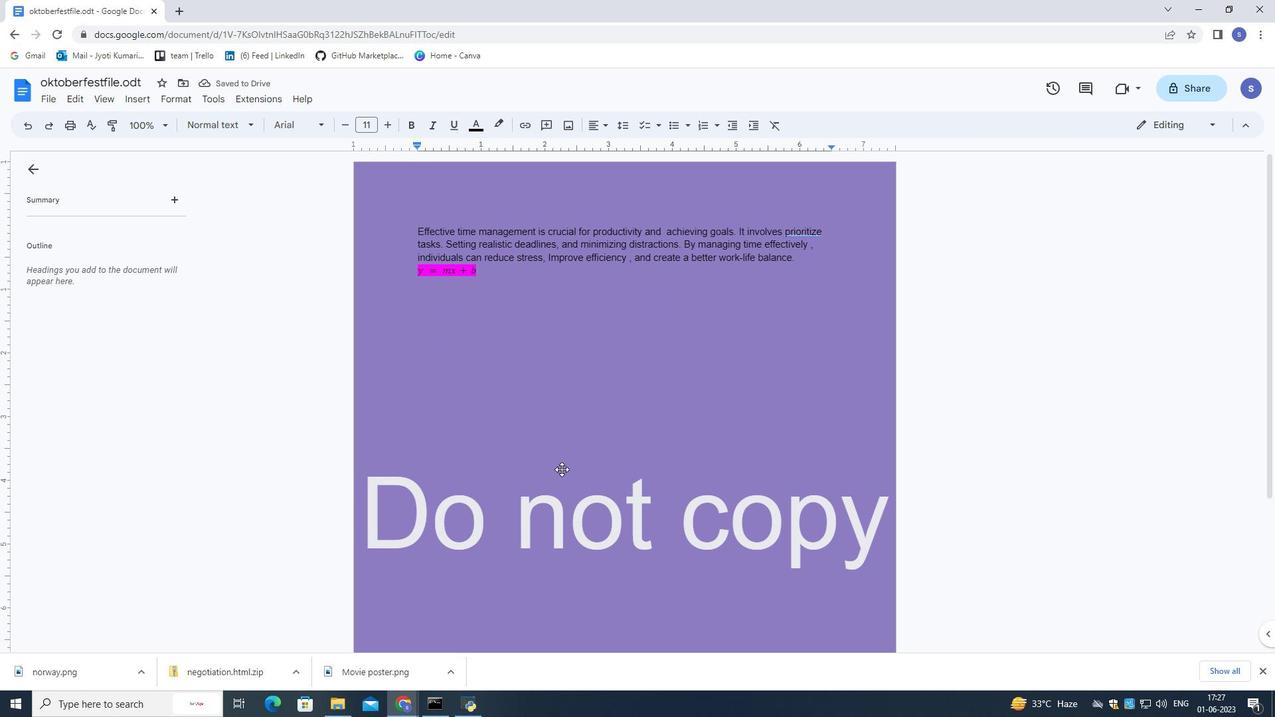 
